 Task: Find connections with filter location Remagen with filter topic #Careerwith filter profile language Potuguese with filter current company YASH Technologies with filter school New Era High School with filter industry Environmental Services with filter service category Headshot Photography with filter keywords title President
Action: Mouse moved to (330, 267)
Screenshot: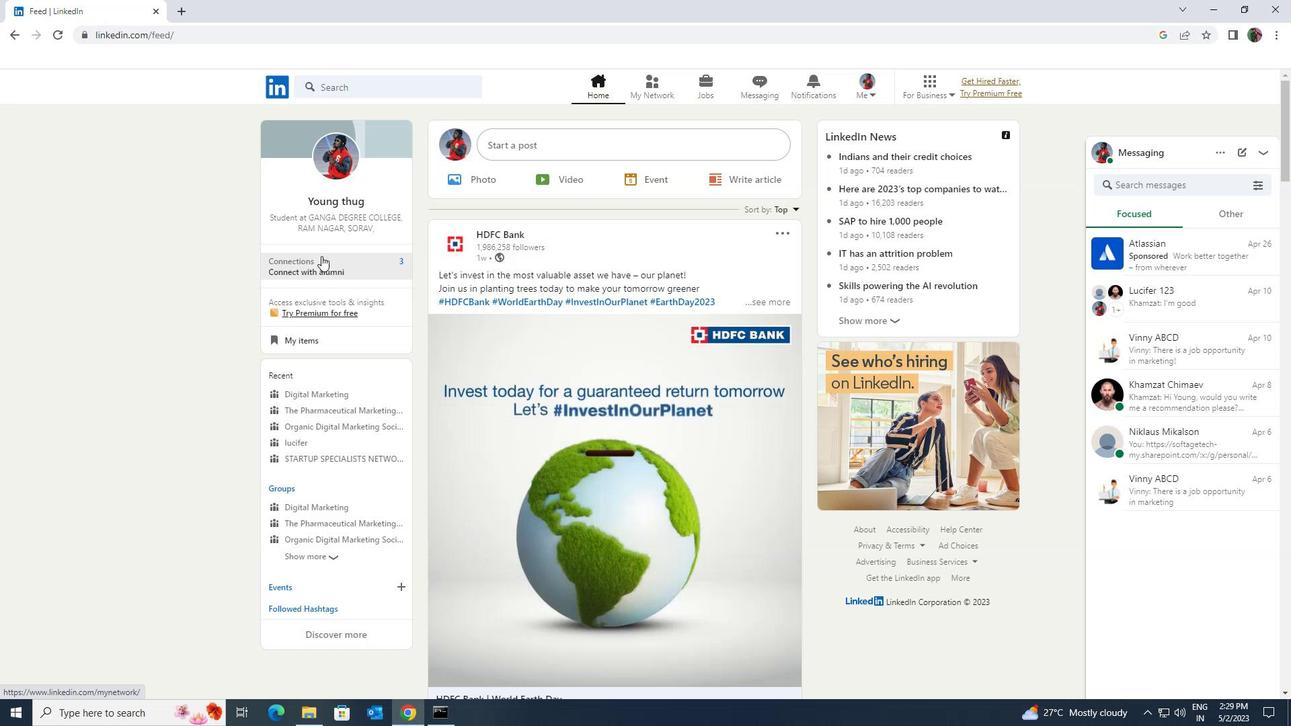 
Action: Mouse pressed left at (330, 267)
Screenshot: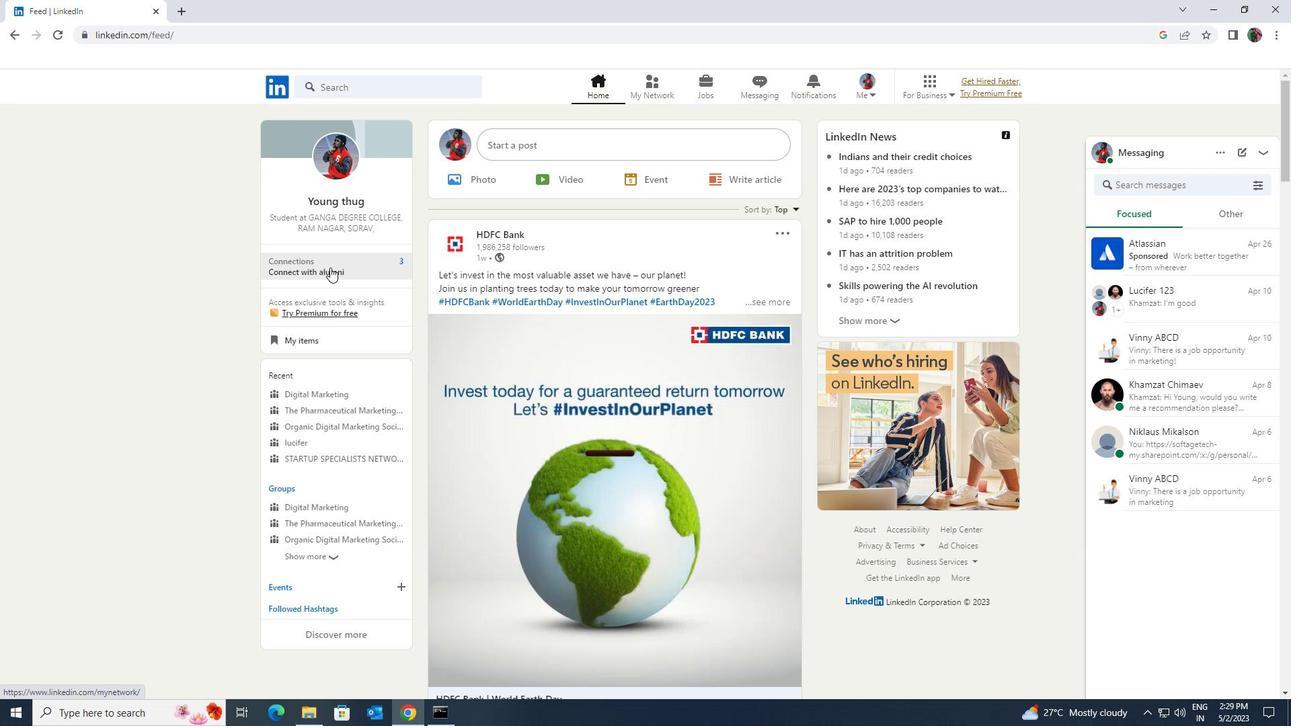 
Action: Mouse moved to (347, 162)
Screenshot: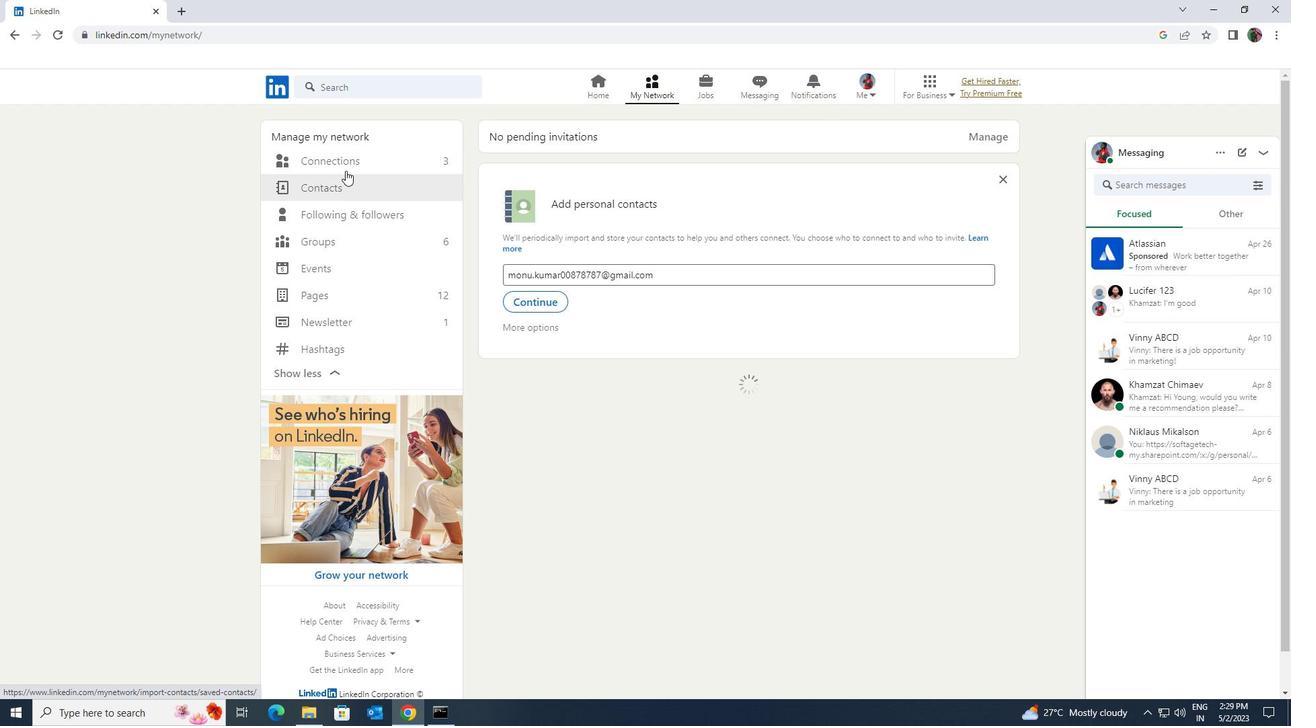 
Action: Mouse pressed left at (347, 162)
Screenshot: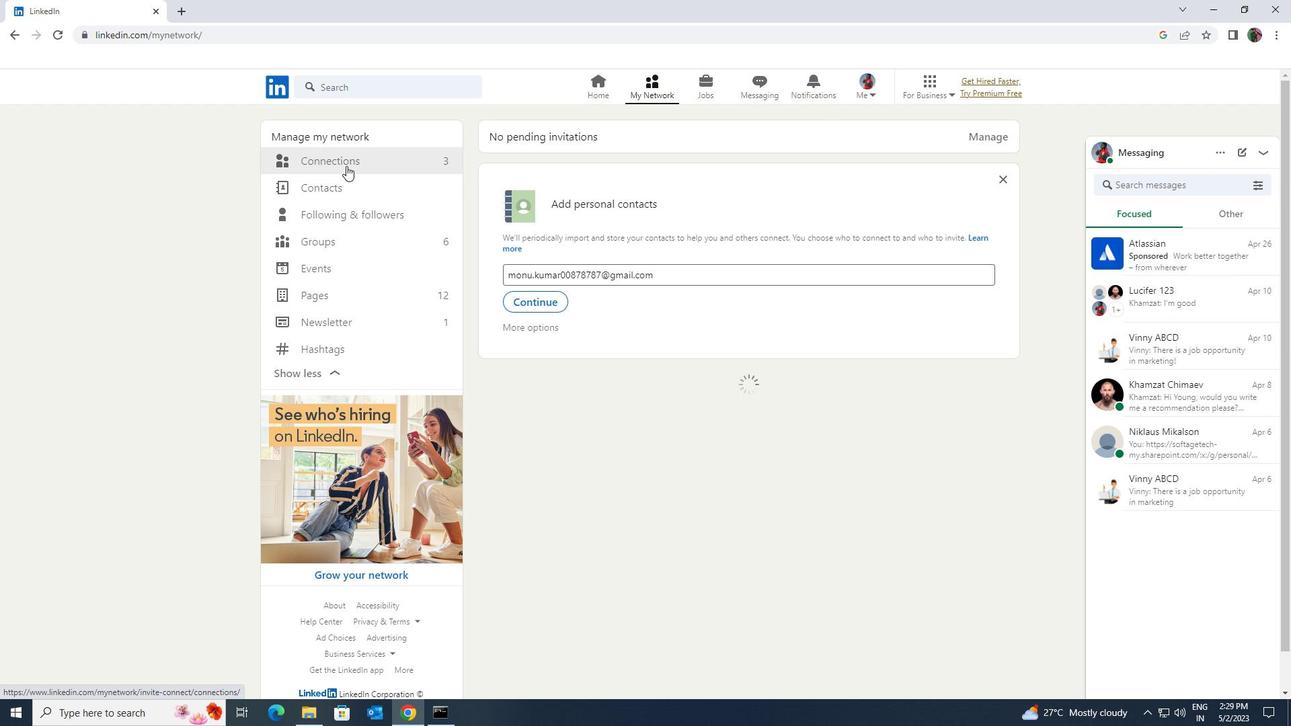 
Action: Mouse moved to (725, 162)
Screenshot: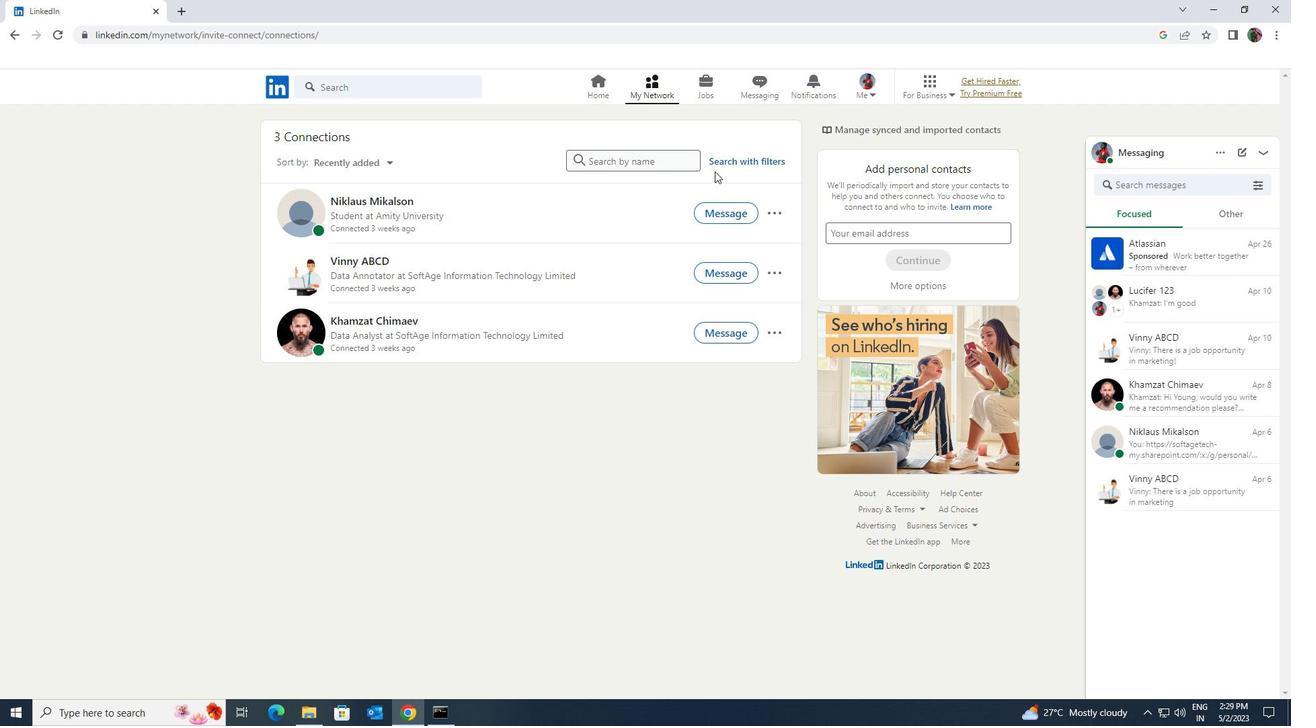 
Action: Mouse pressed left at (725, 162)
Screenshot: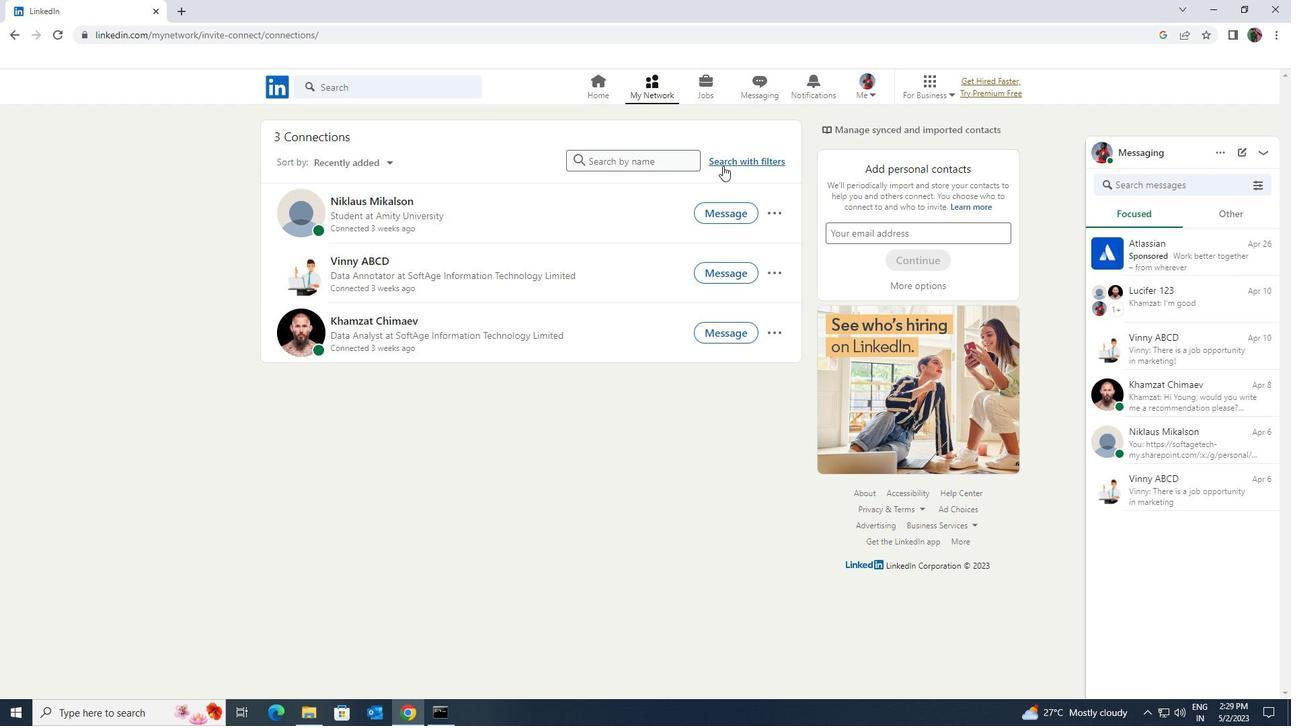 
Action: Mouse moved to (684, 123)
Screenshot: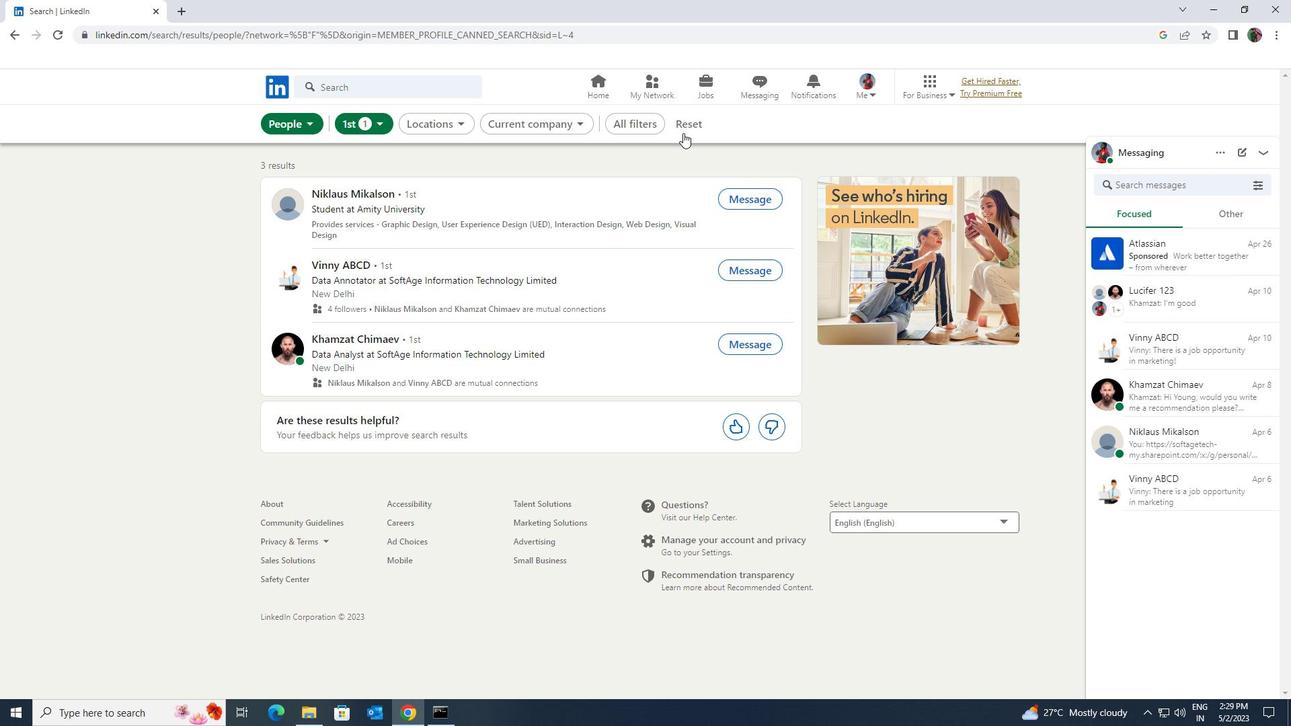 
Action: Mouse pressed left at (684, 123)
Screenshot: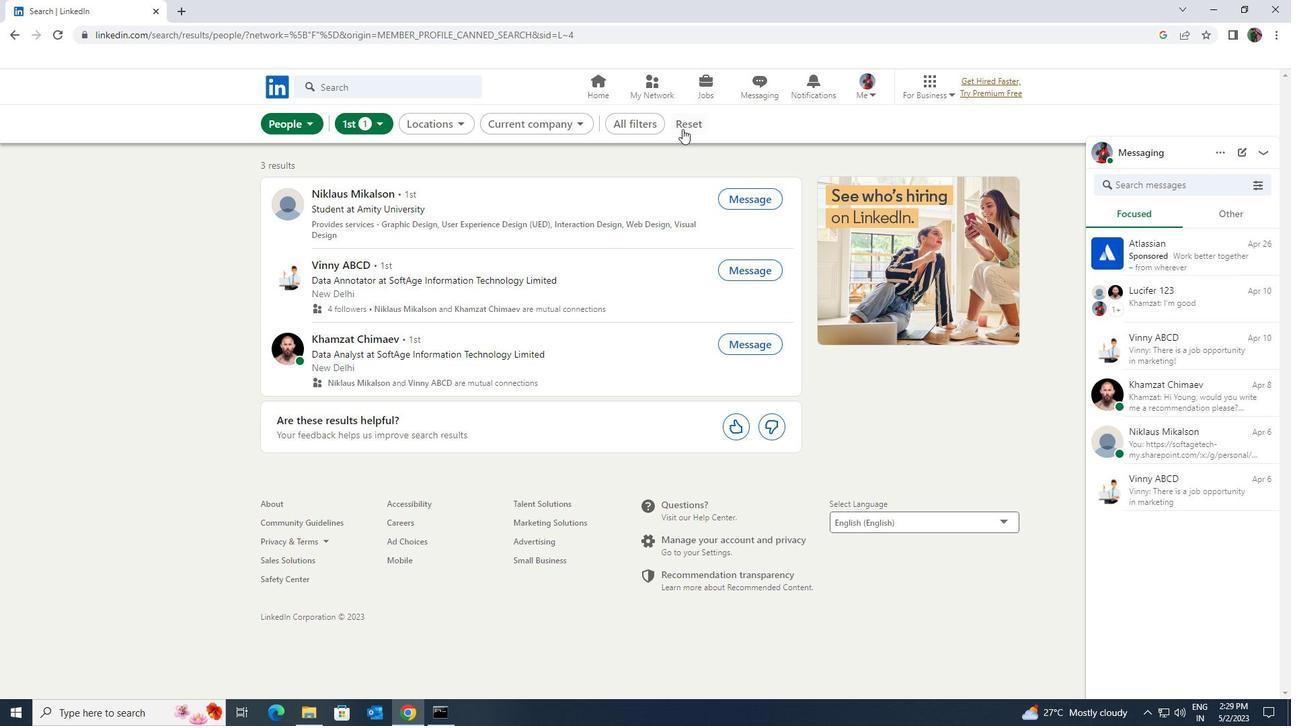 
Action: Mouse moved to (678, 122)
Screenshot: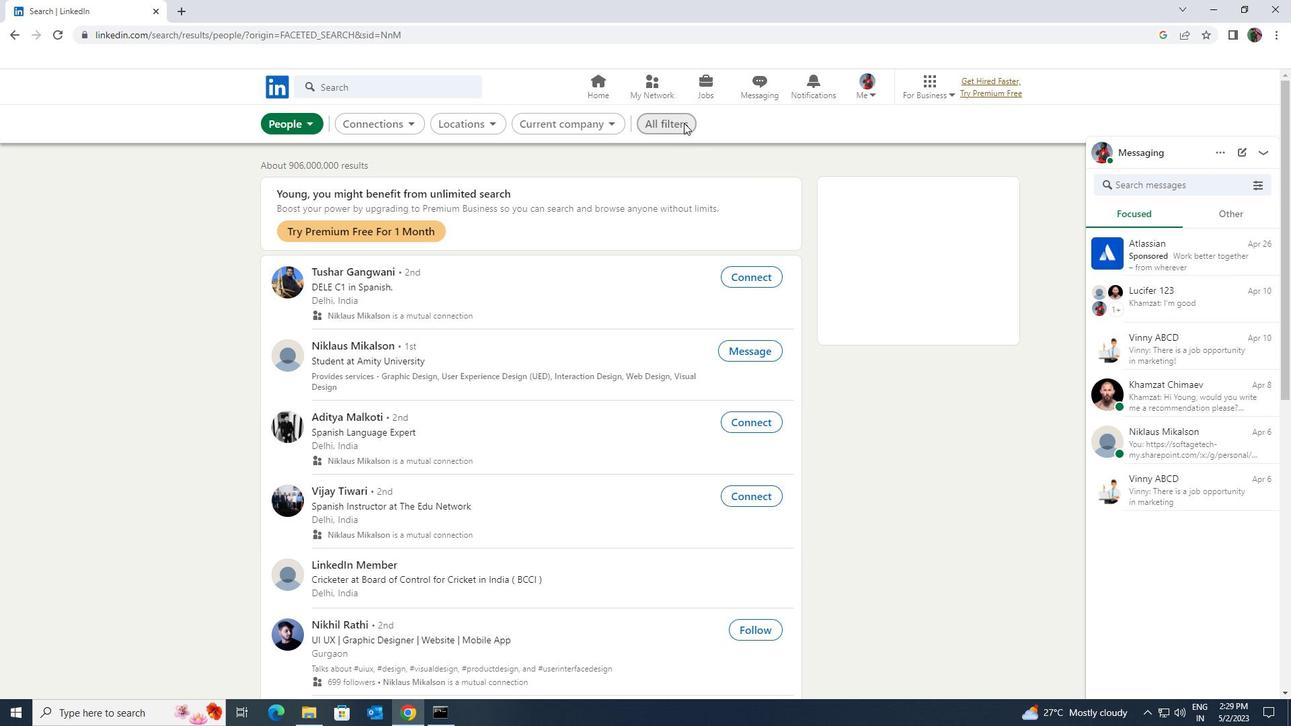 
Action: Mouse pressed left at (678, 122)
Screenshot: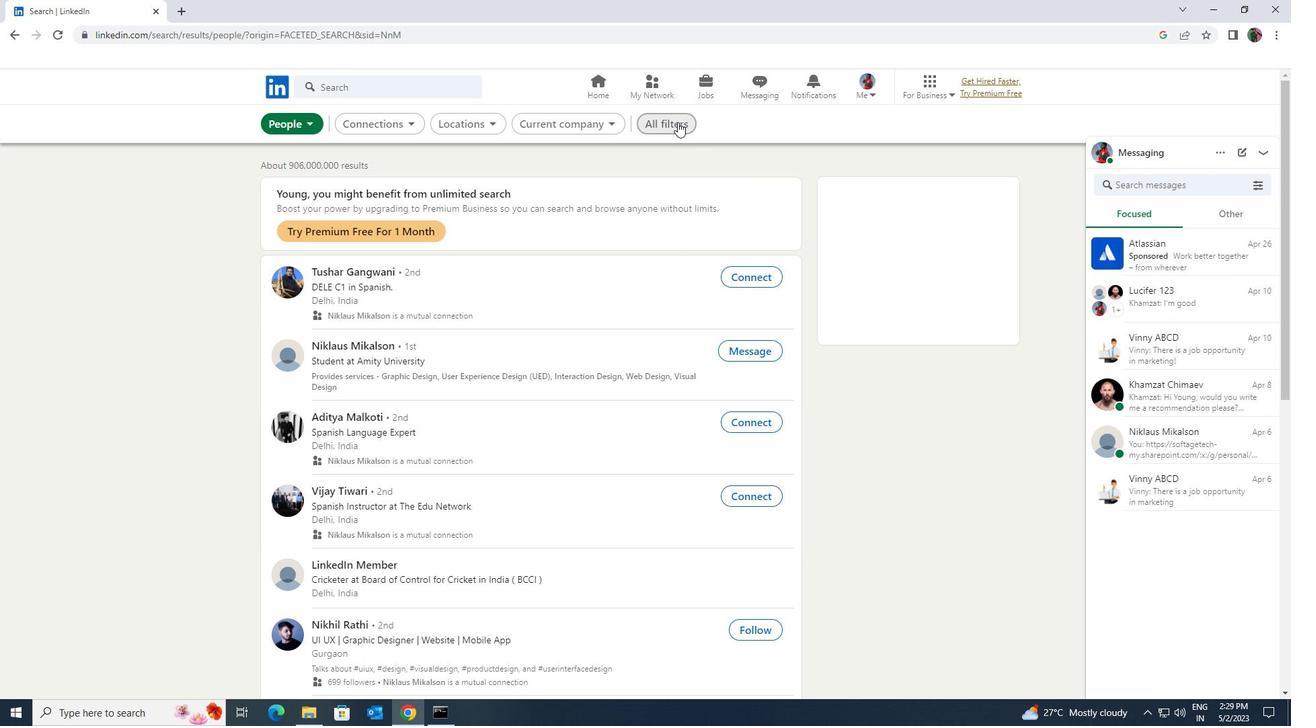 
Action: Mouse moved to (1115, 530)
Screenshot: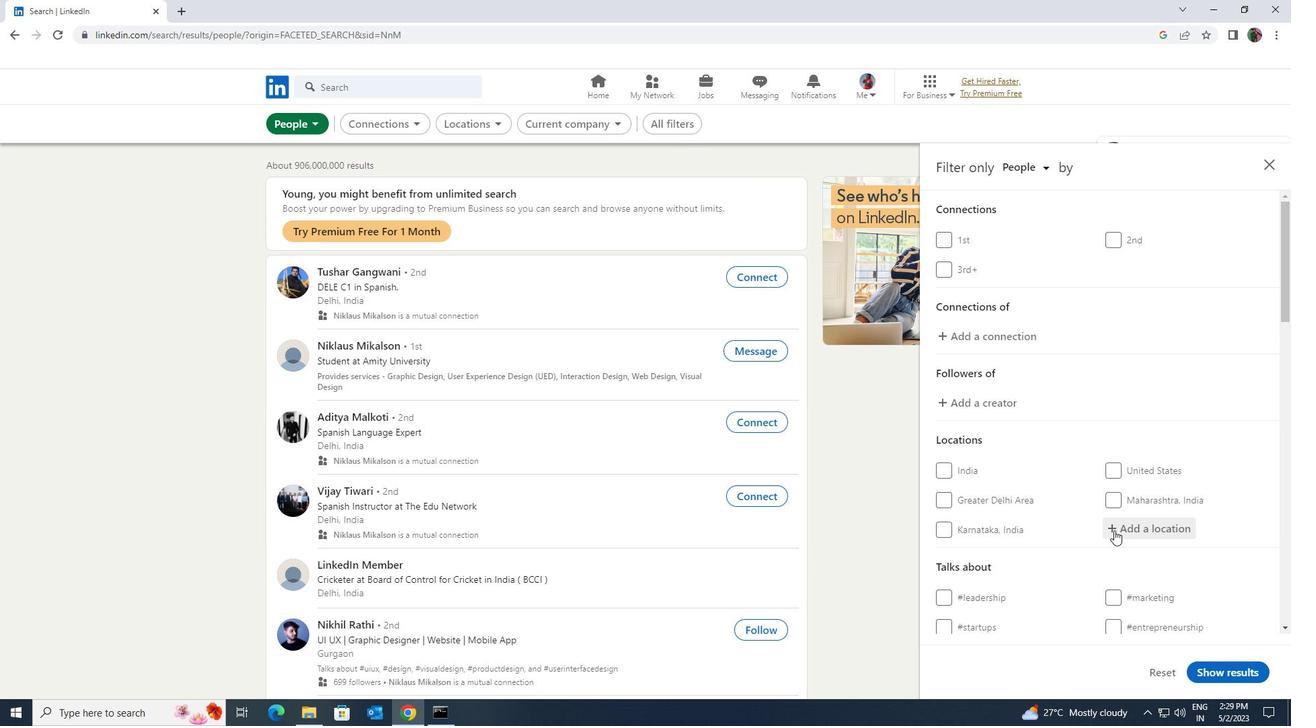 
Action: Mouse pressed left at (1115, 530)
Screenshot: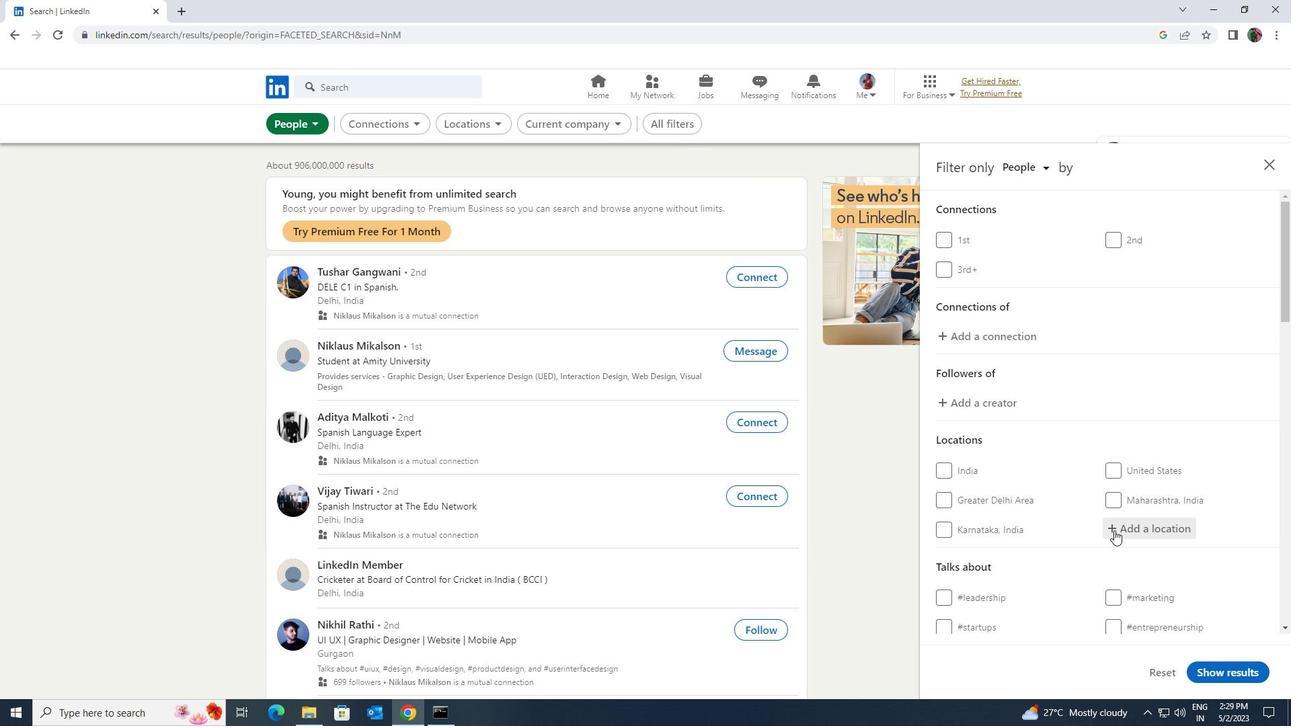 
Action: Key pressed <Key.shift>REMAGEN
Screenshot: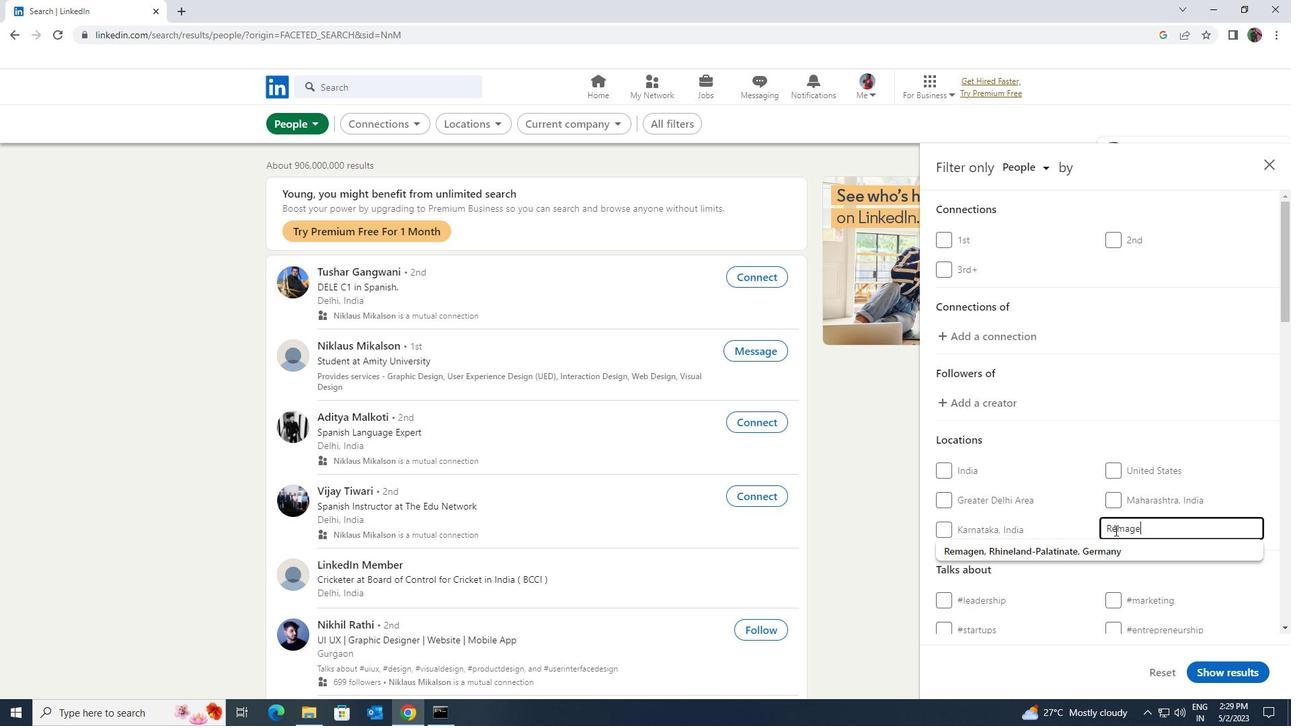 
Action: Mouse moved to (1100, 551)
Screenshot: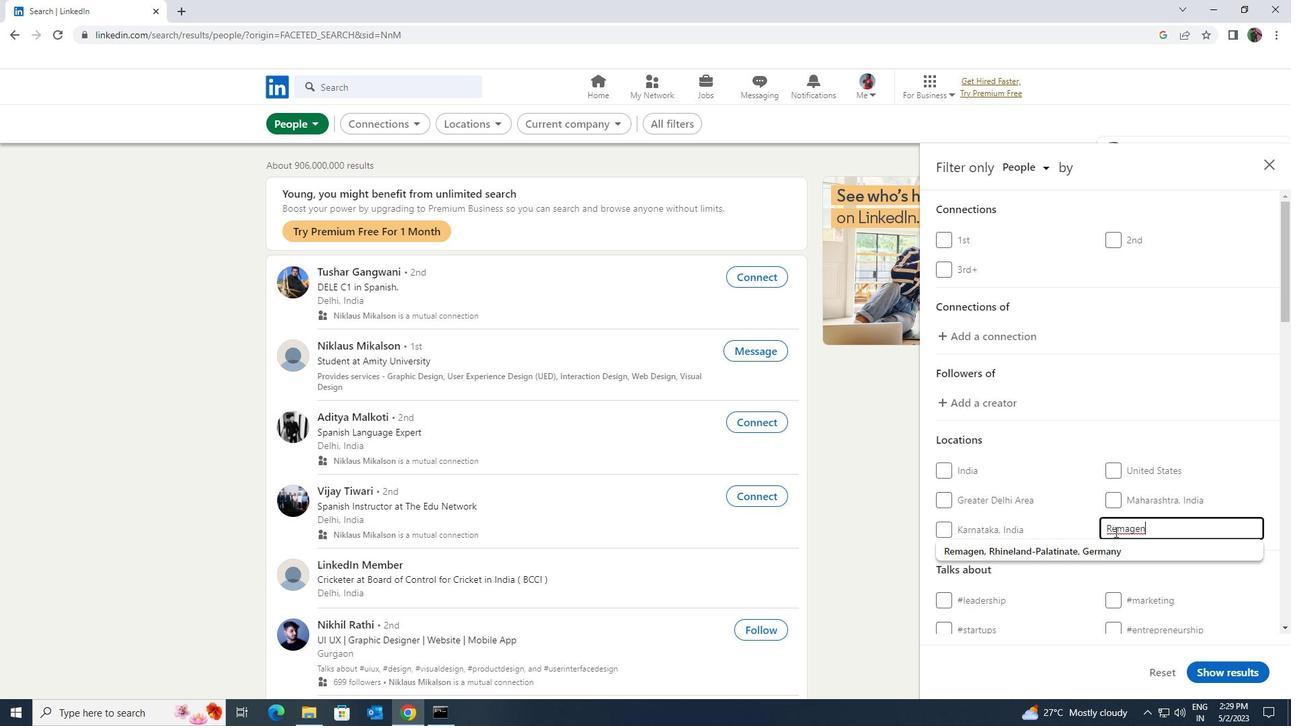 
Action: Mouse pressed left at (1100, 551)
Screenshot: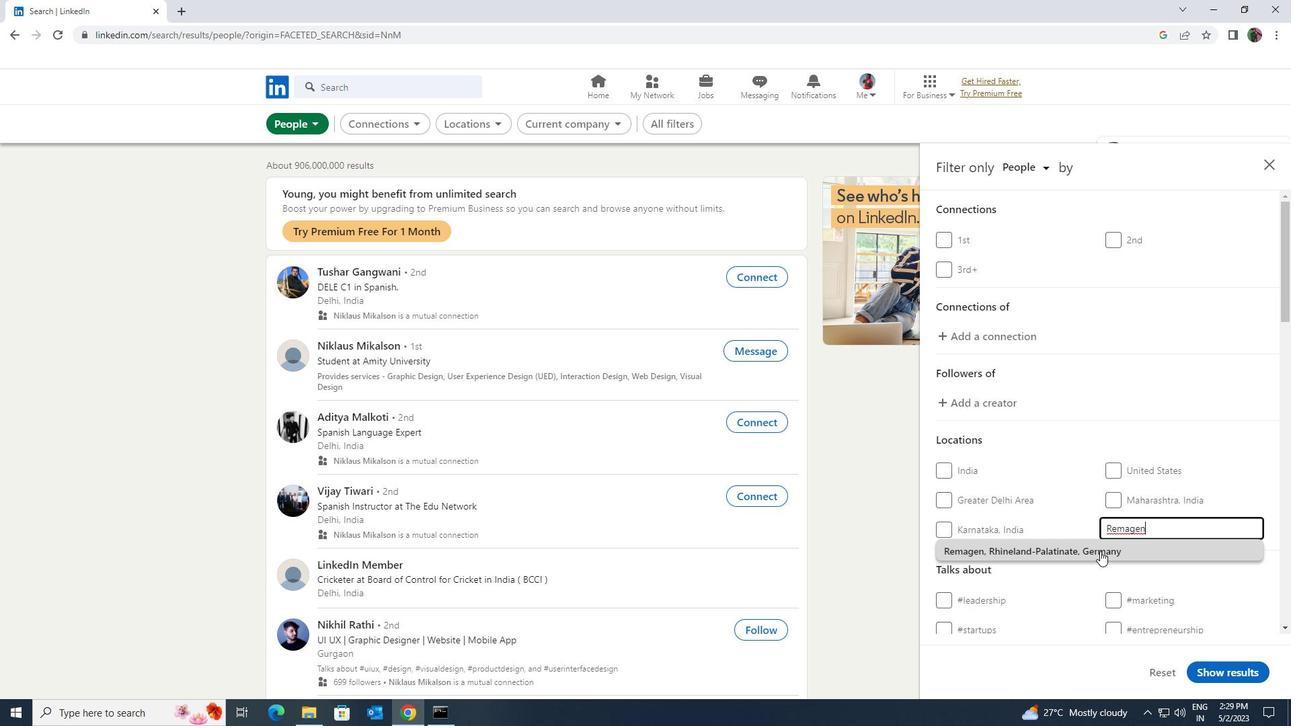 
Action: Mouse moved to (1101, 543)
Screenshot: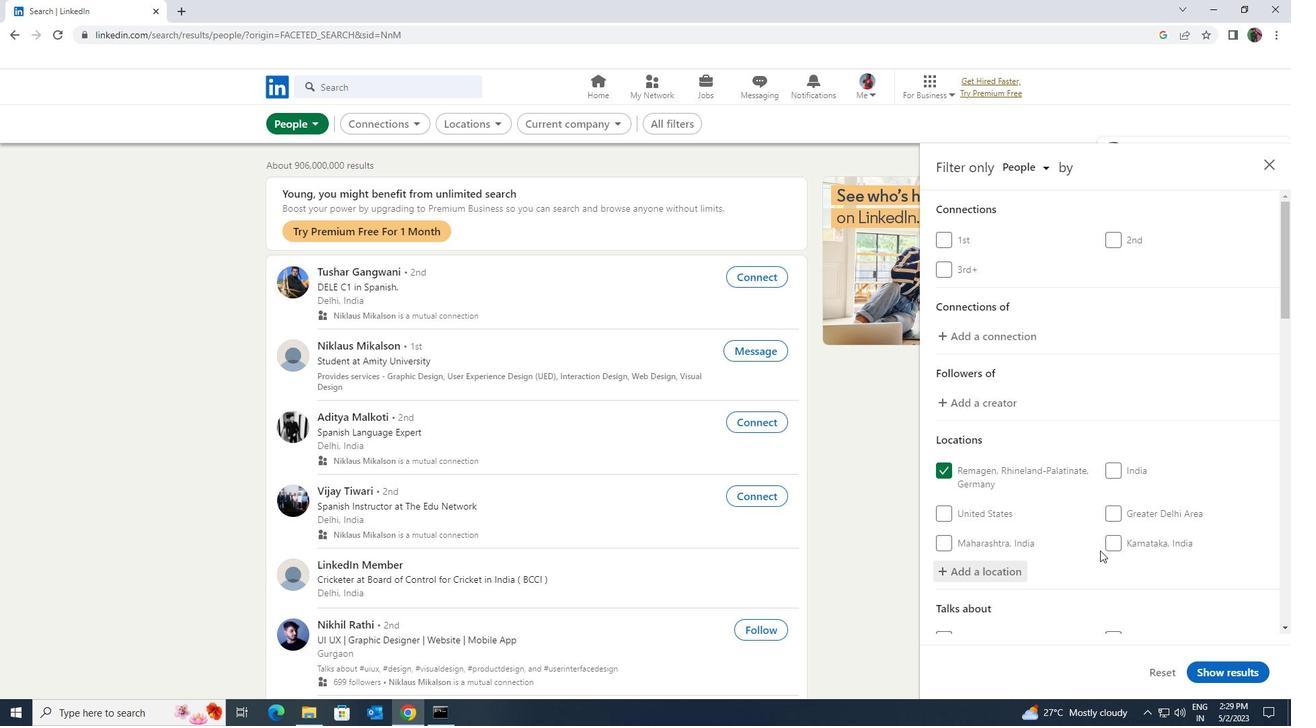
Action: Mouse scrolled (1101, 542) with delta (0, 0)
Screenshot: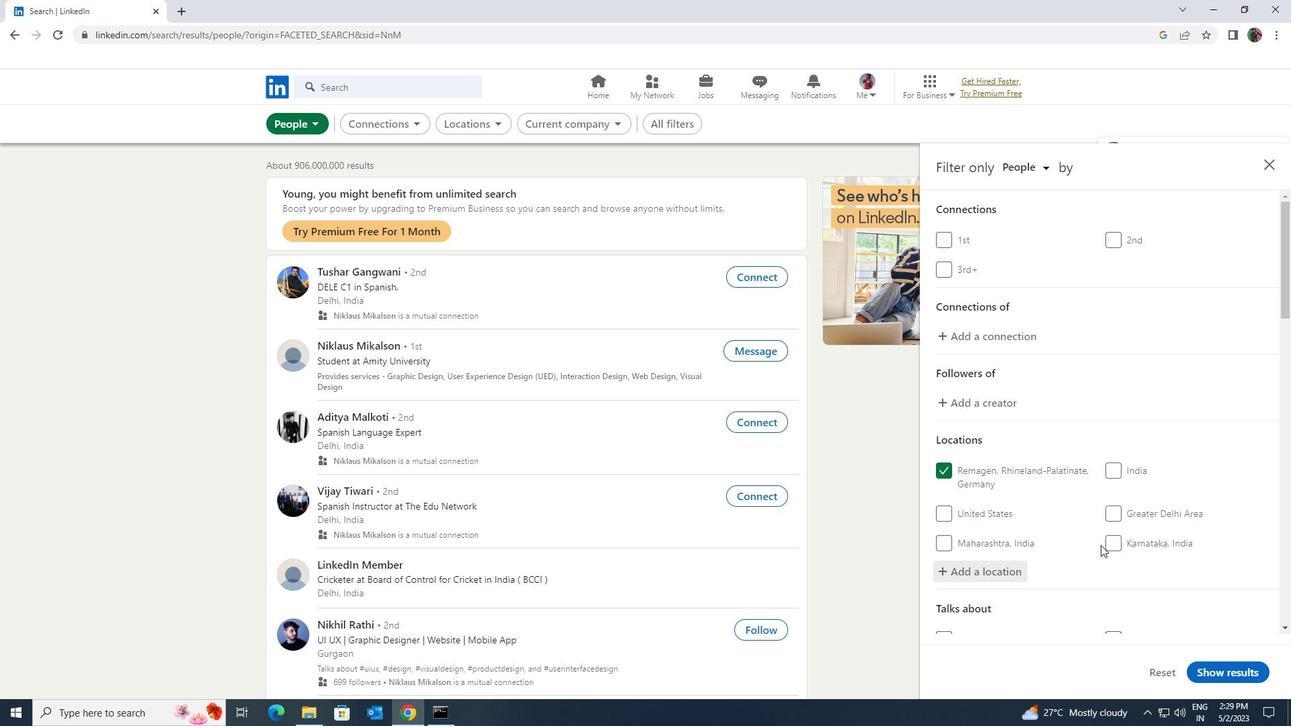 
Action: Mouse scrolled (1101, 542) with delta (0, 0)
Screenshot: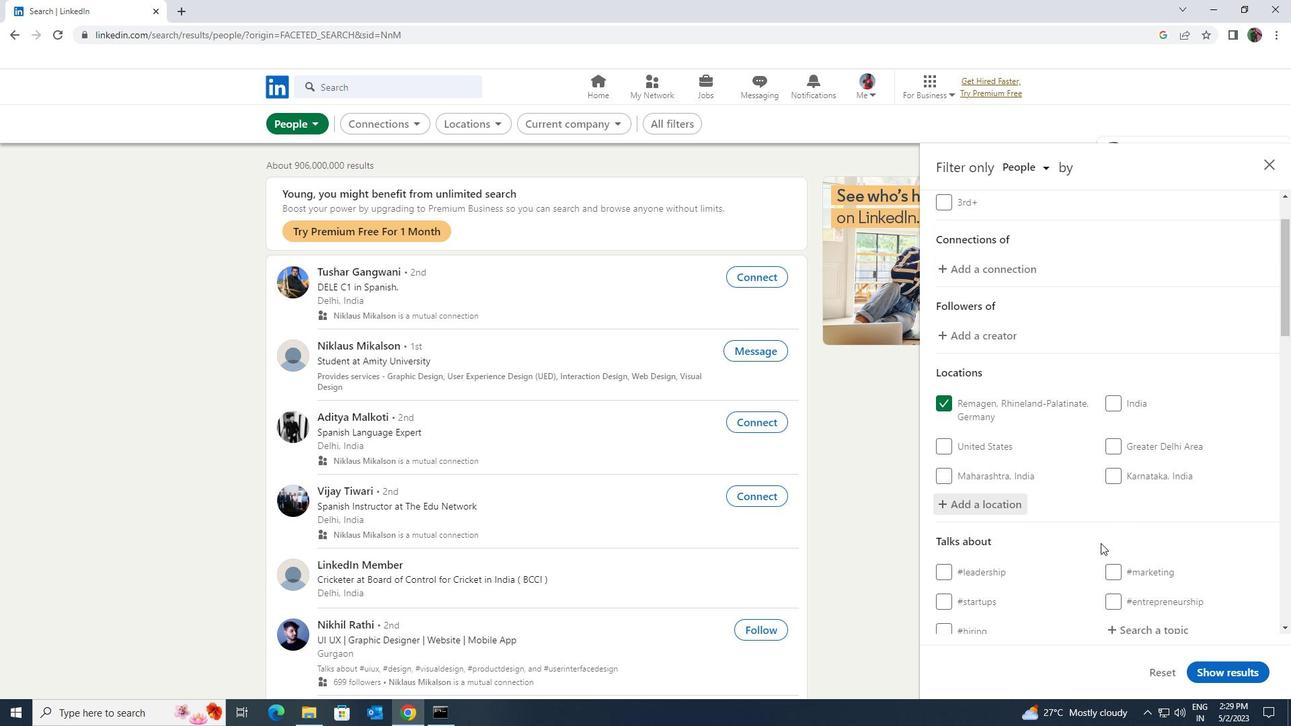 
Action: Mouse moved to (1114, 557)
Screenshot: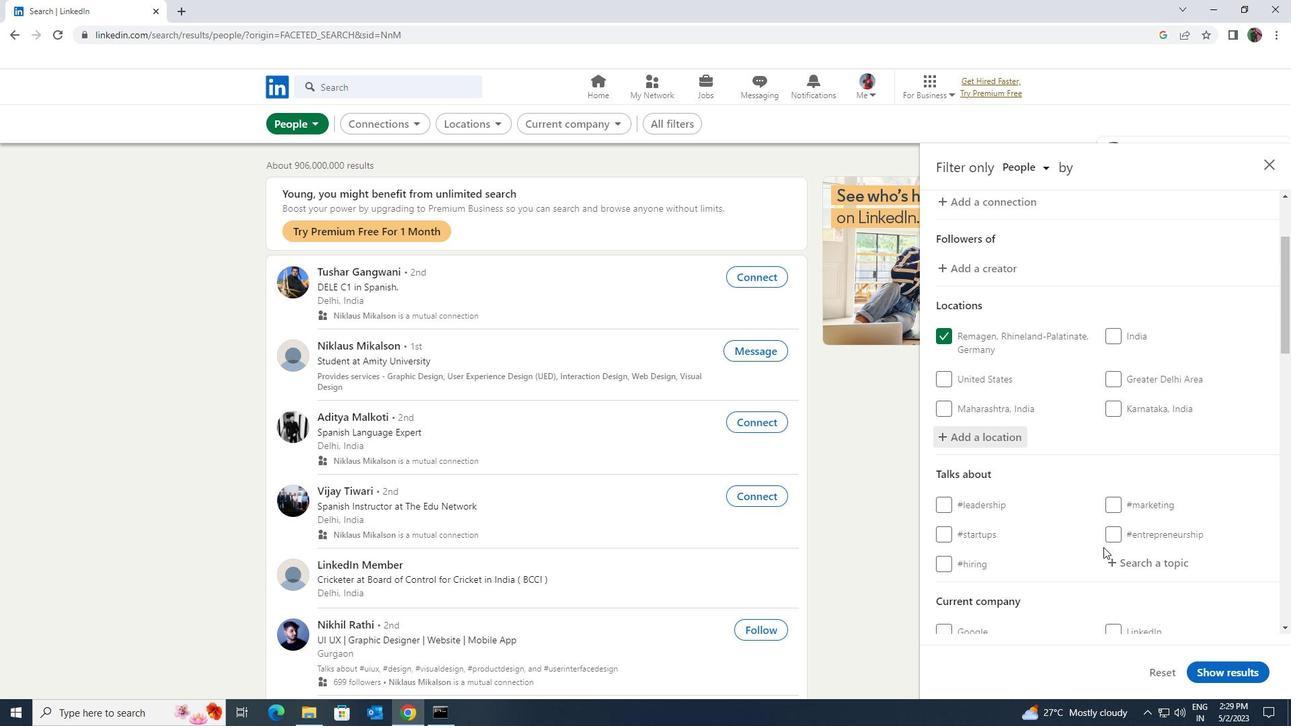 
Action: Mouse pressed left at (1114, 557)
Screenshot: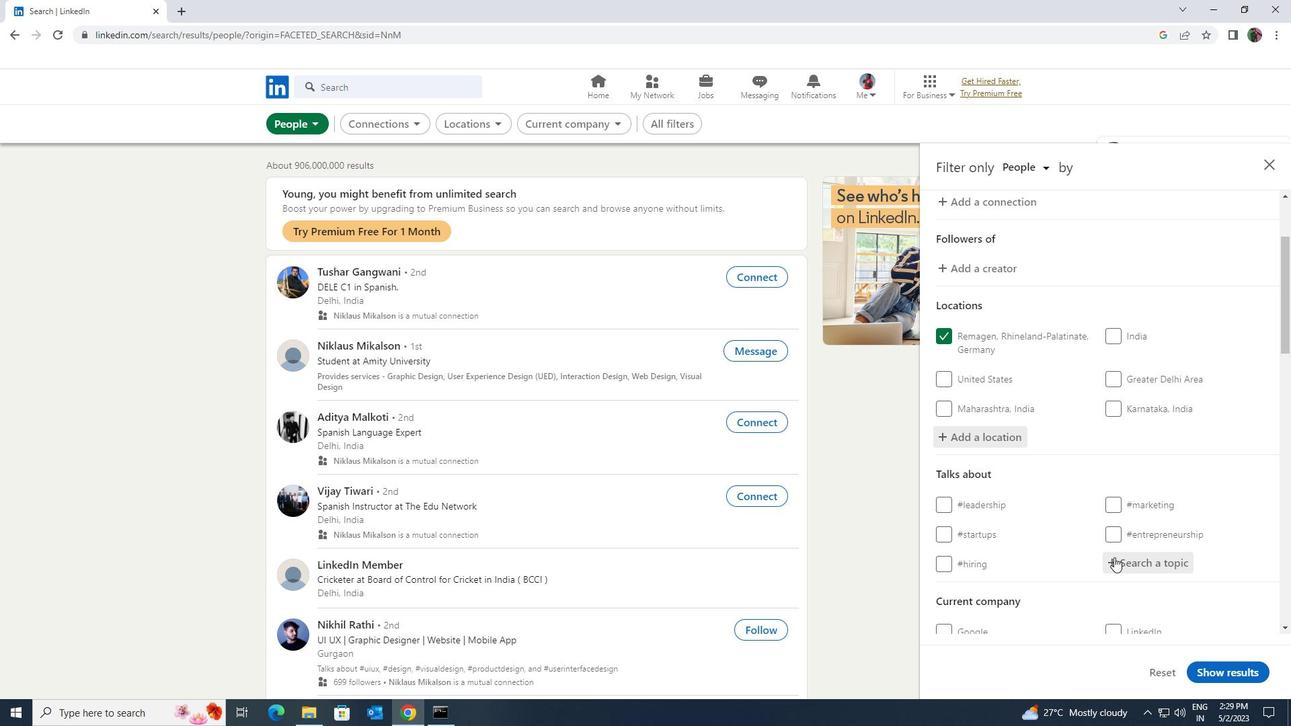 
Action: Key pressed <Key.shift>CARR<Key.backspace>EER
Screenshot: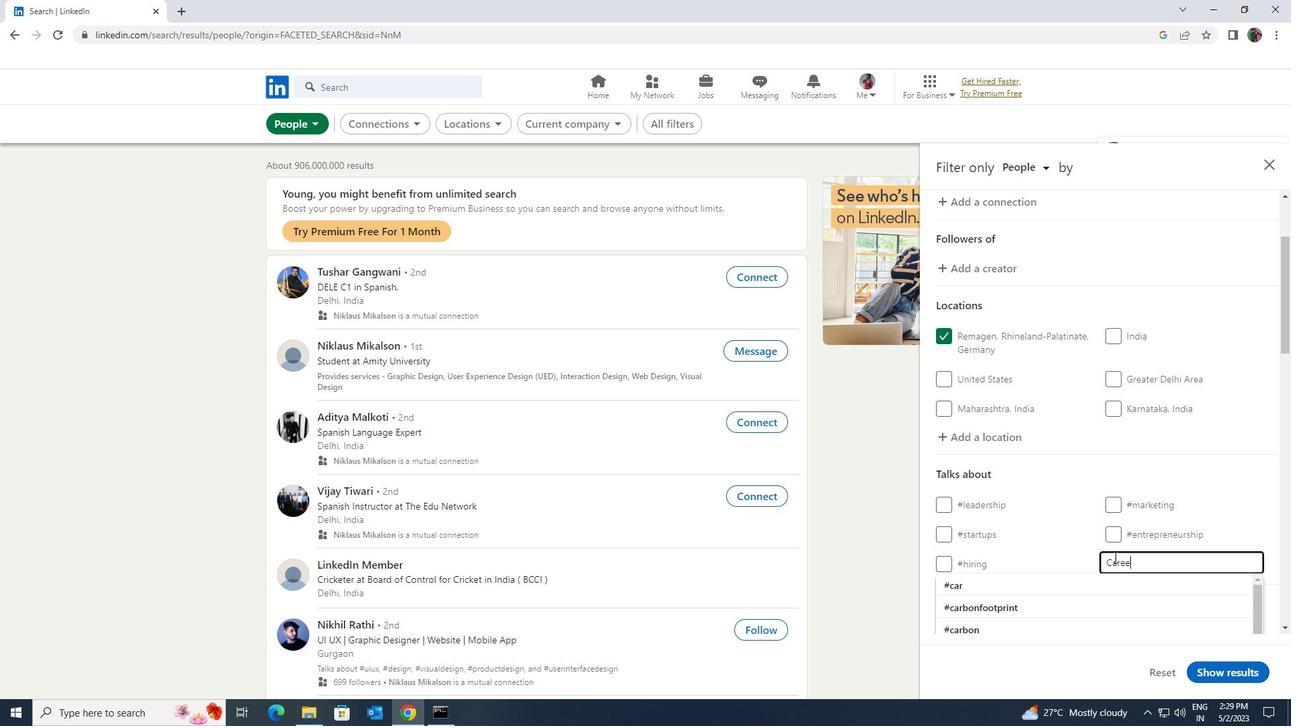 
Action: Mouse moved to (1108, 580)
Screenshot: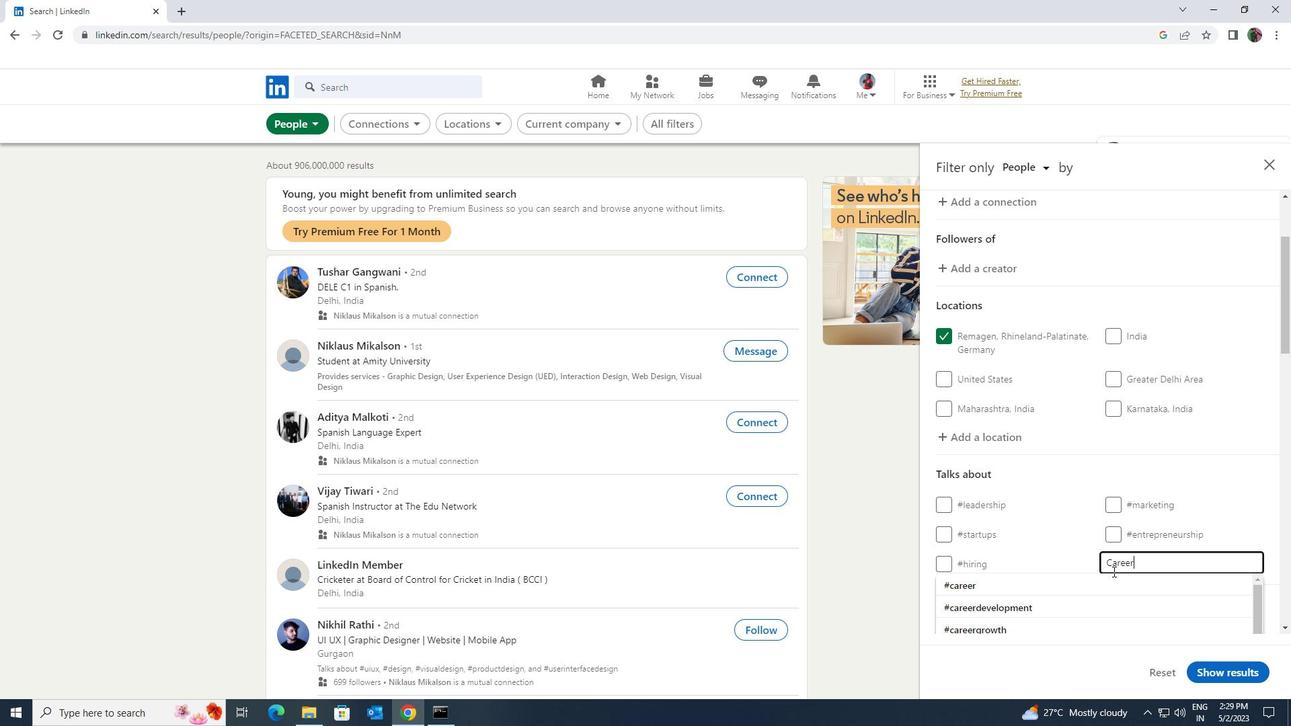 
Action: Mouse pressed left at (1108, 580)
Screenshot: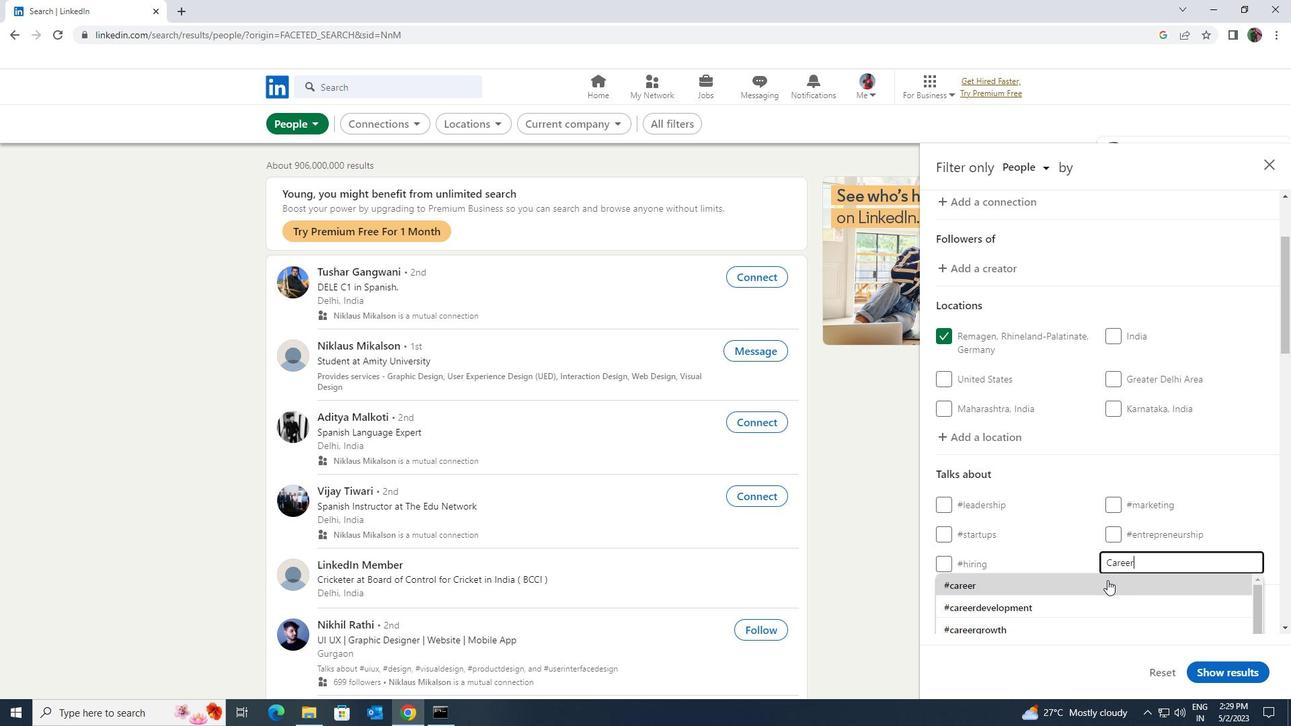 
Action: Mouse moved to (1101, 579)
Screenshot: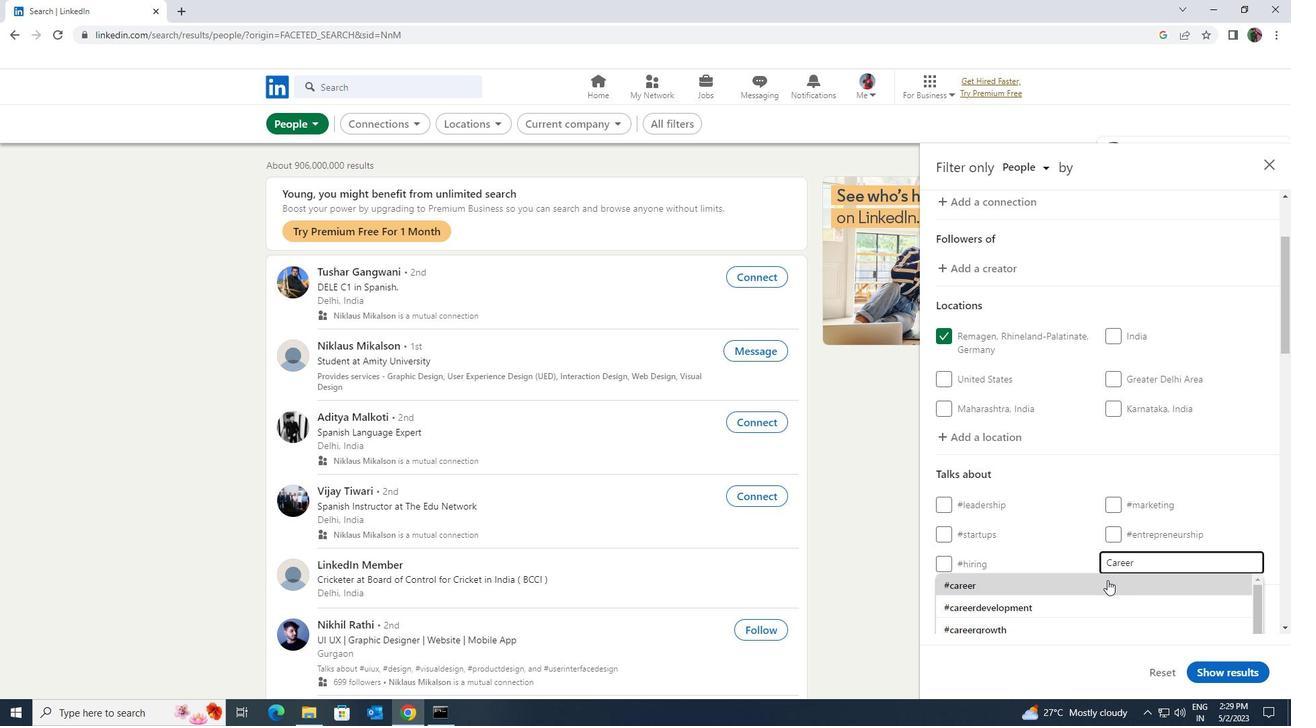 
Action: Mouse scrolled (1101, 578) with delta (0, 0)
Screenshot: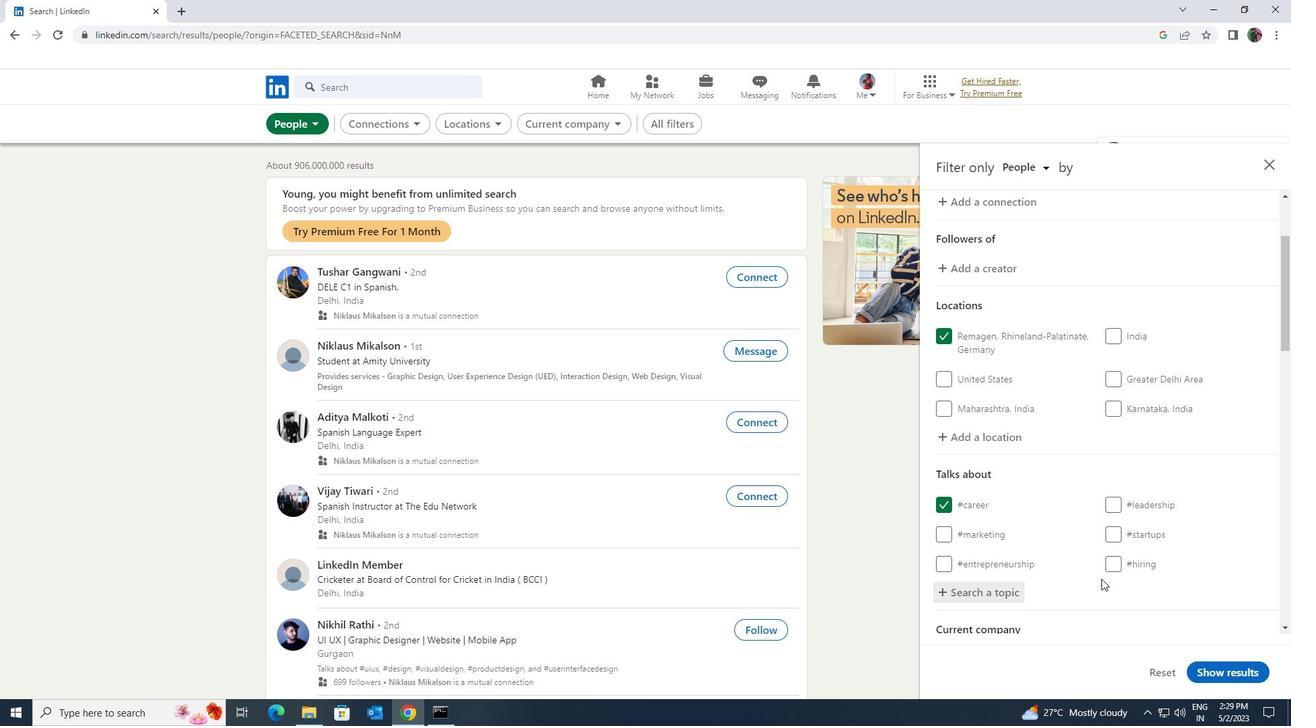 
Action: Mouse scrolled (1101, 578) with delta (0, 0)
Screenshot: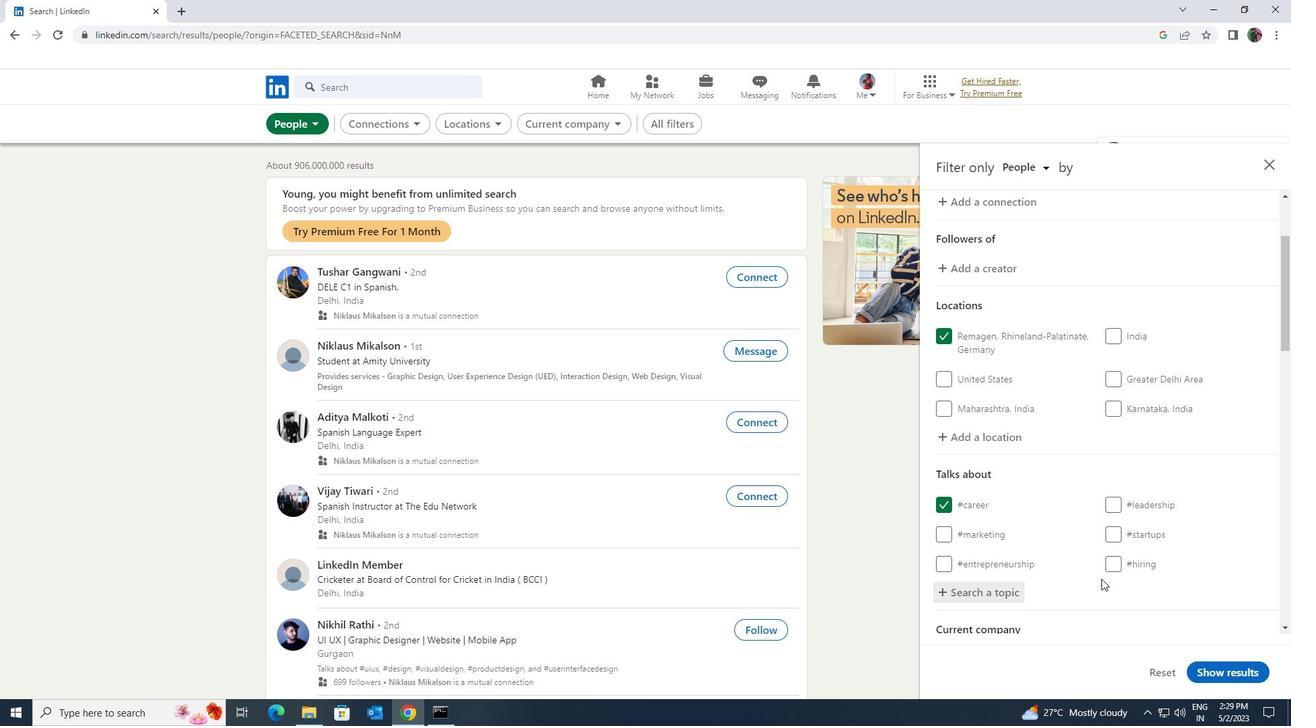 
Action: Mouse scrolled (1101, 578) with delta (0, 0)
Screenshot: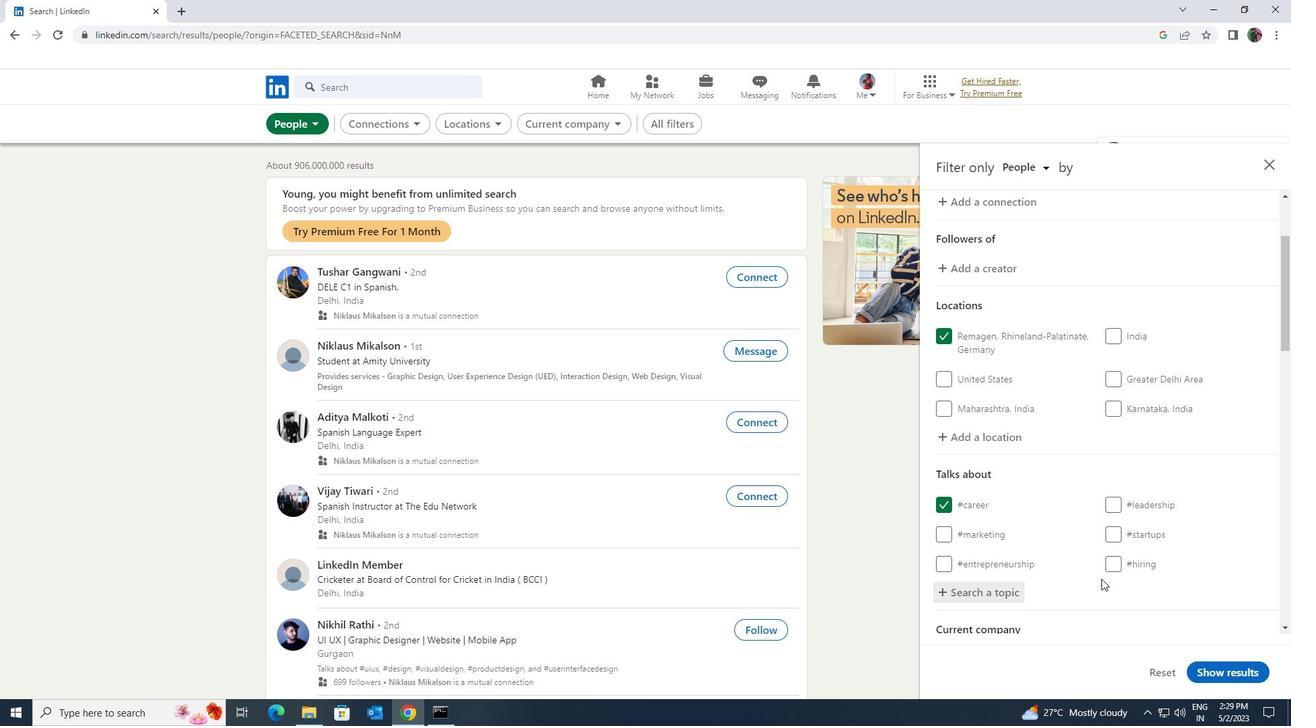 
Action: Mouse scrolled (1101, 578) with delta (0, 0)
Screenshot: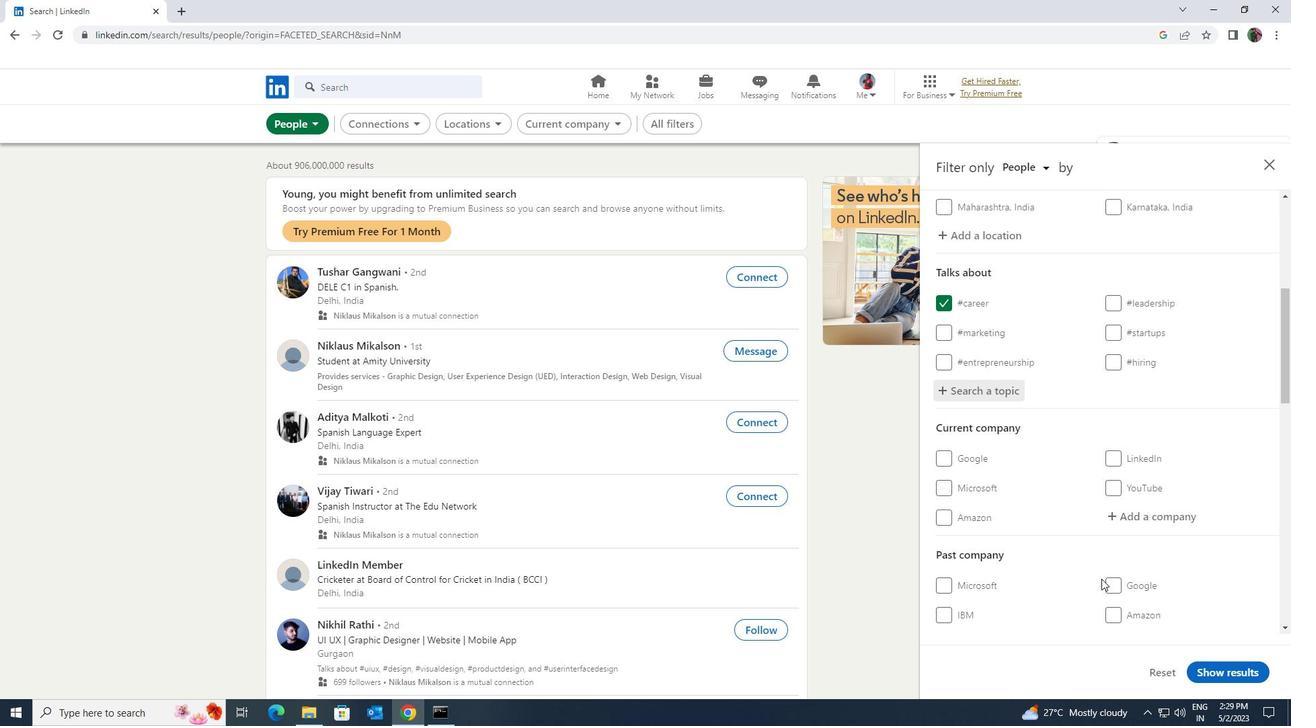 
Action: Mouse scrolled (1101, 578) with delta (0, 0)
Screenshot: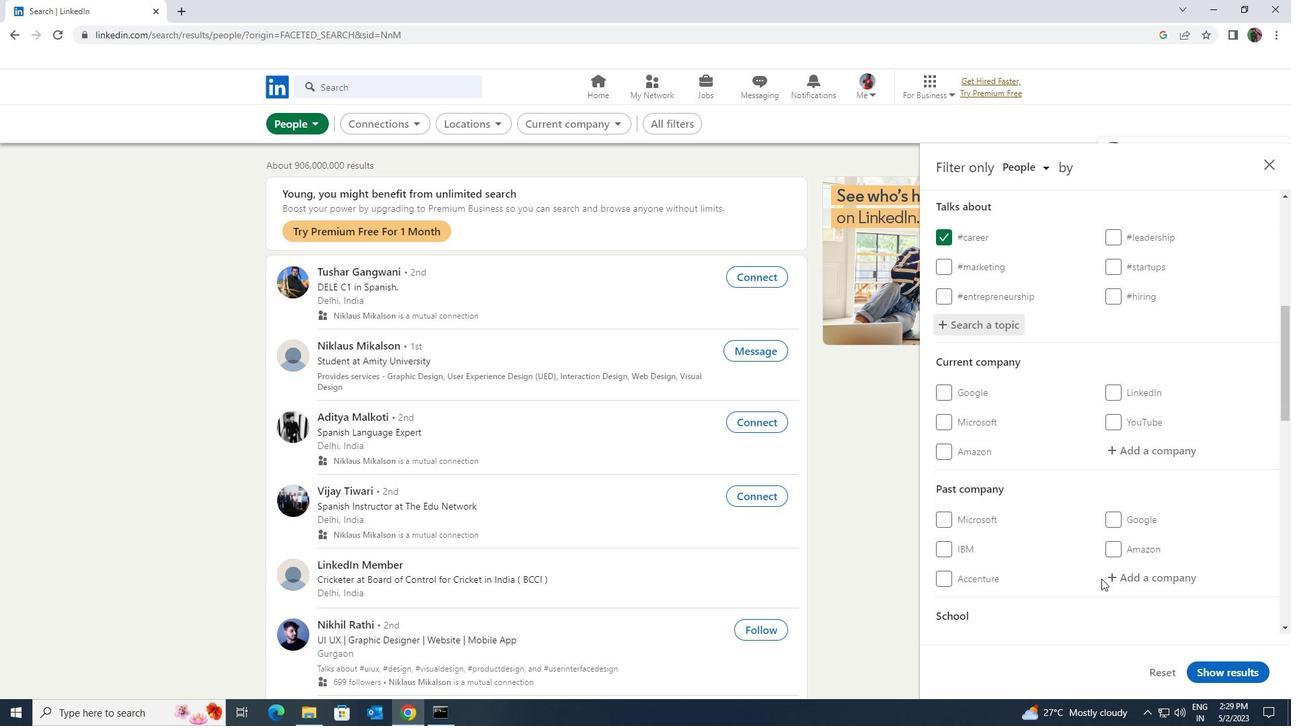 
Action: Mouse scrolled (1101, 578) with delta (0, 0)
Screenshot: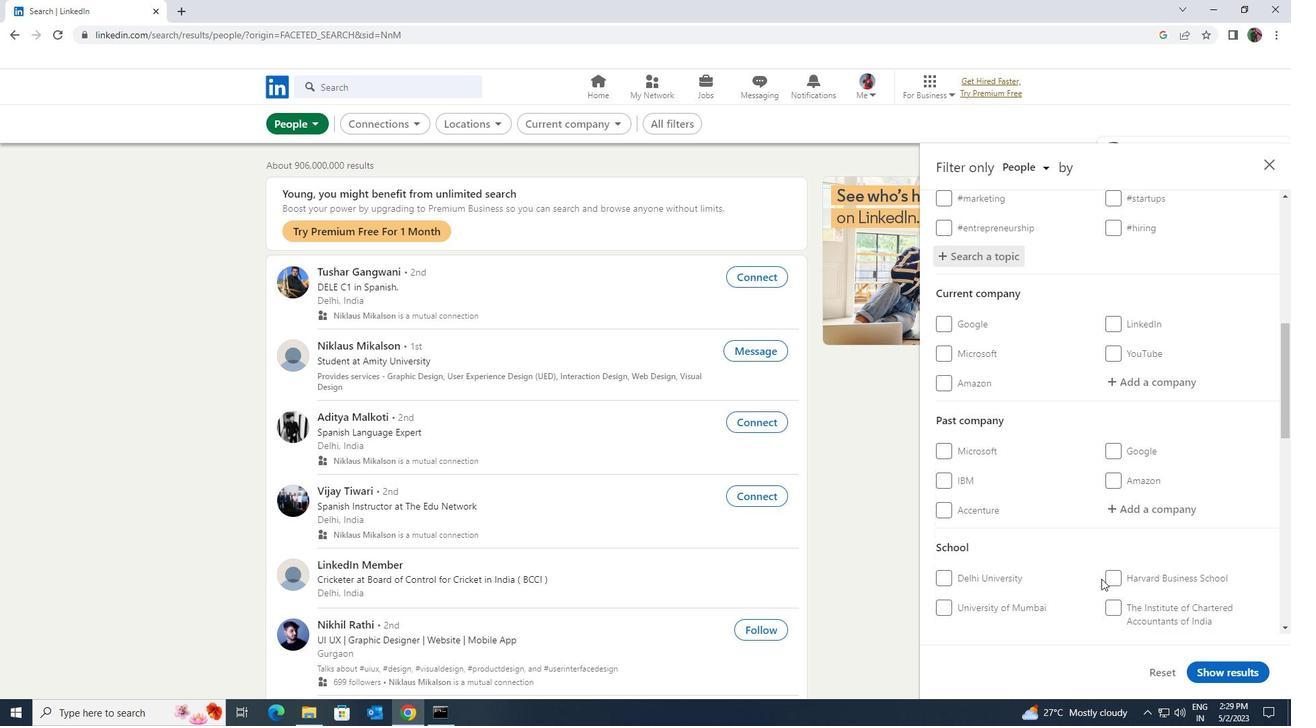 
Action: Mouse scrolled (1101, 578) with delta (0, 0)
Screenshot: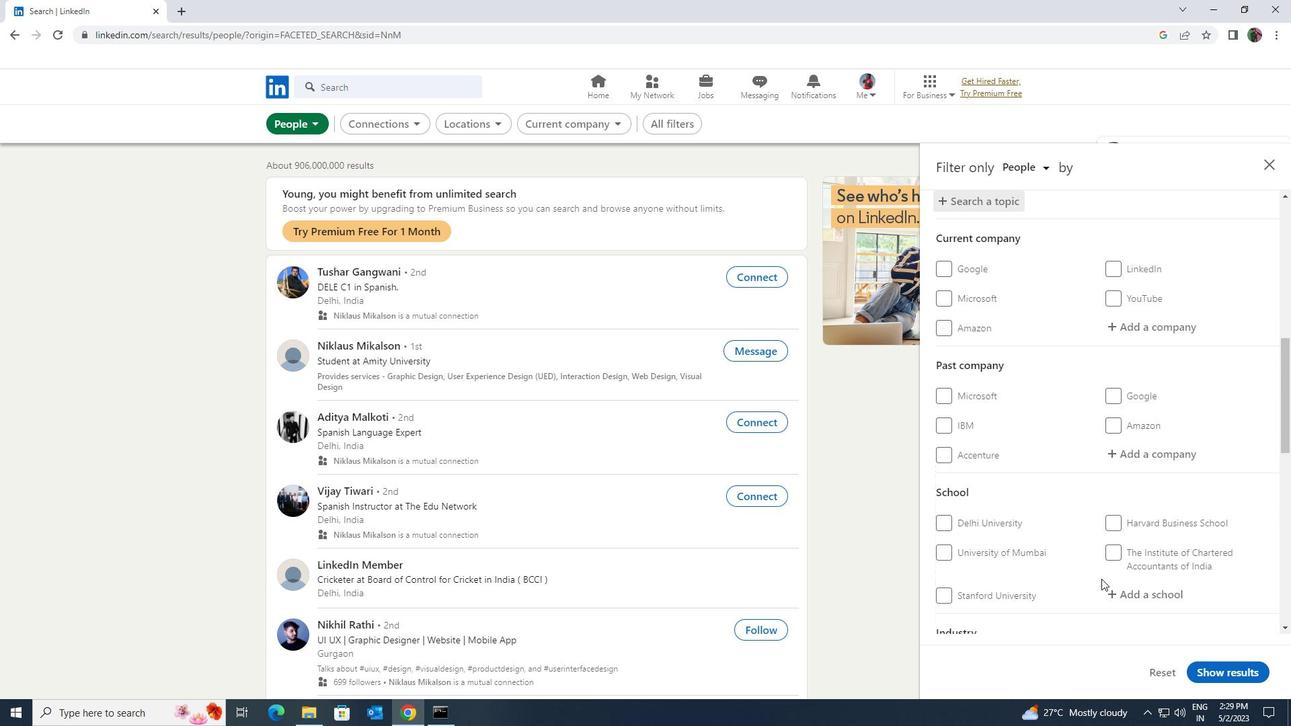 
Action: Mouse scrolled (1101, 578) with delta (0, 0)
Screenshot: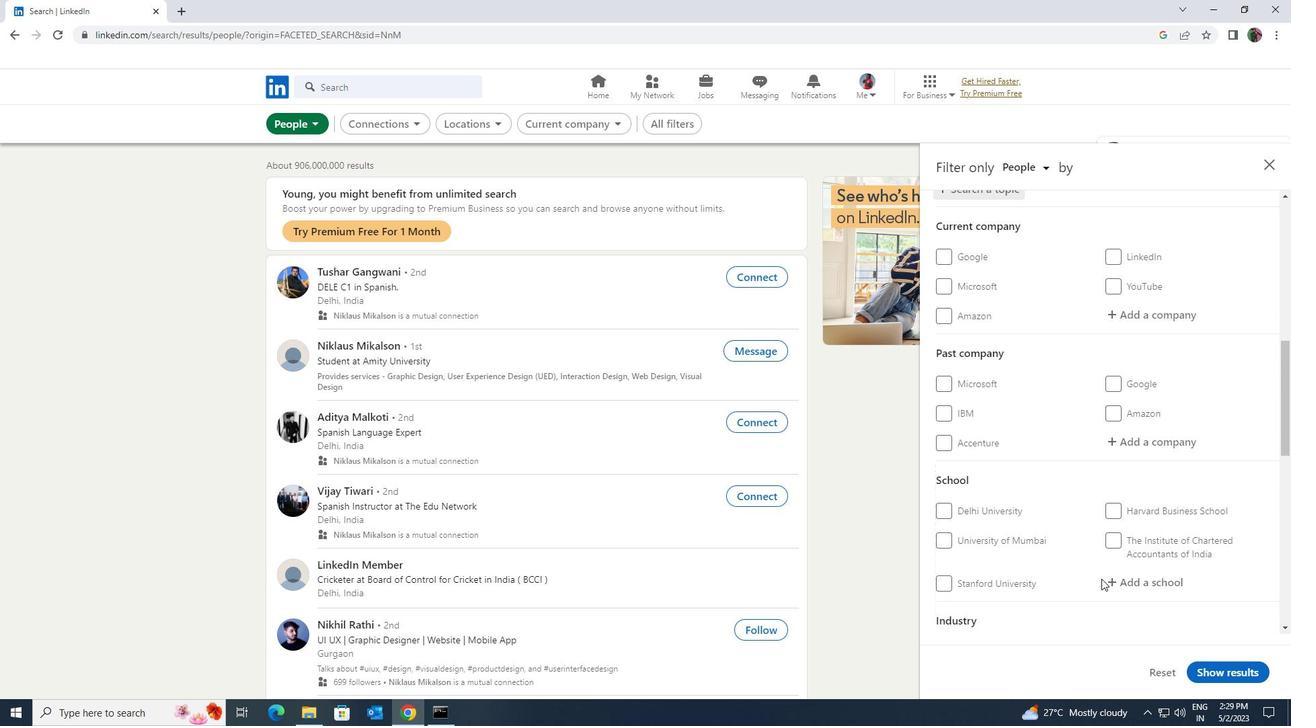 
Action: Mouse scrolled (1101, 578) with delta (0, 0)
Screenshot: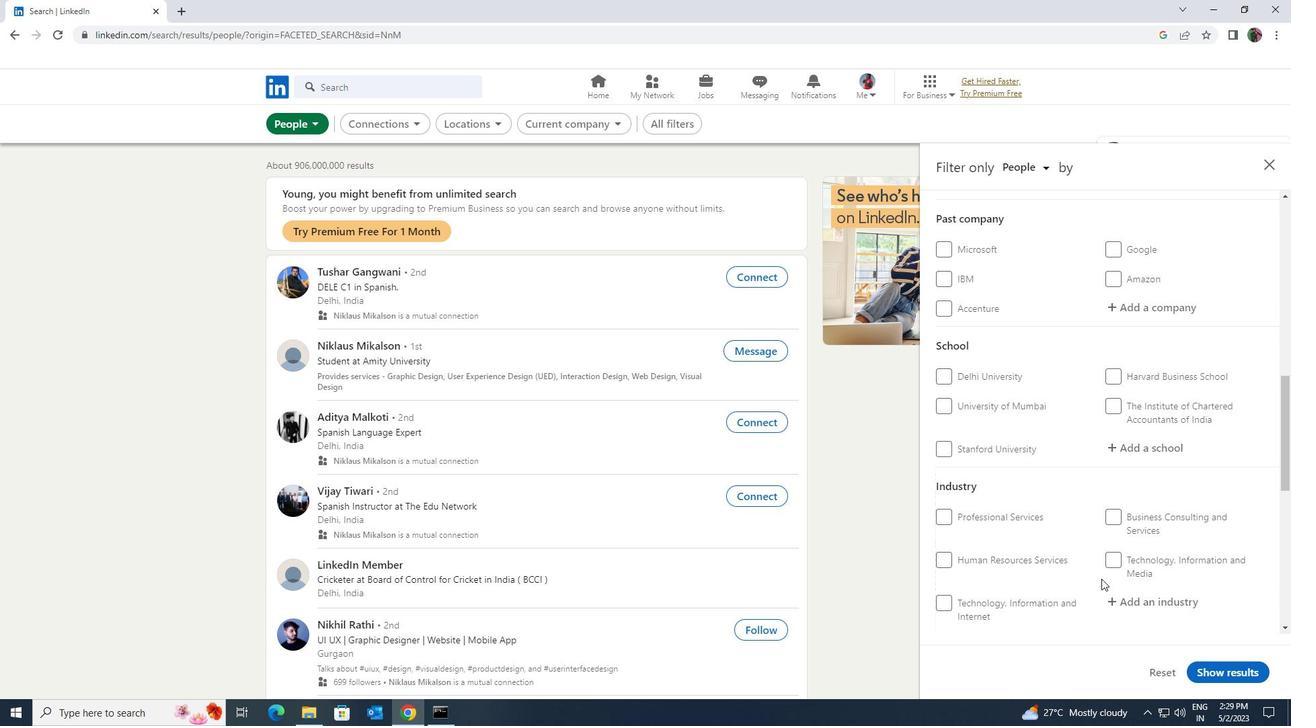 
Action: Mouse scrolled (1101, 578) with delta (0, 0)
Screenshot: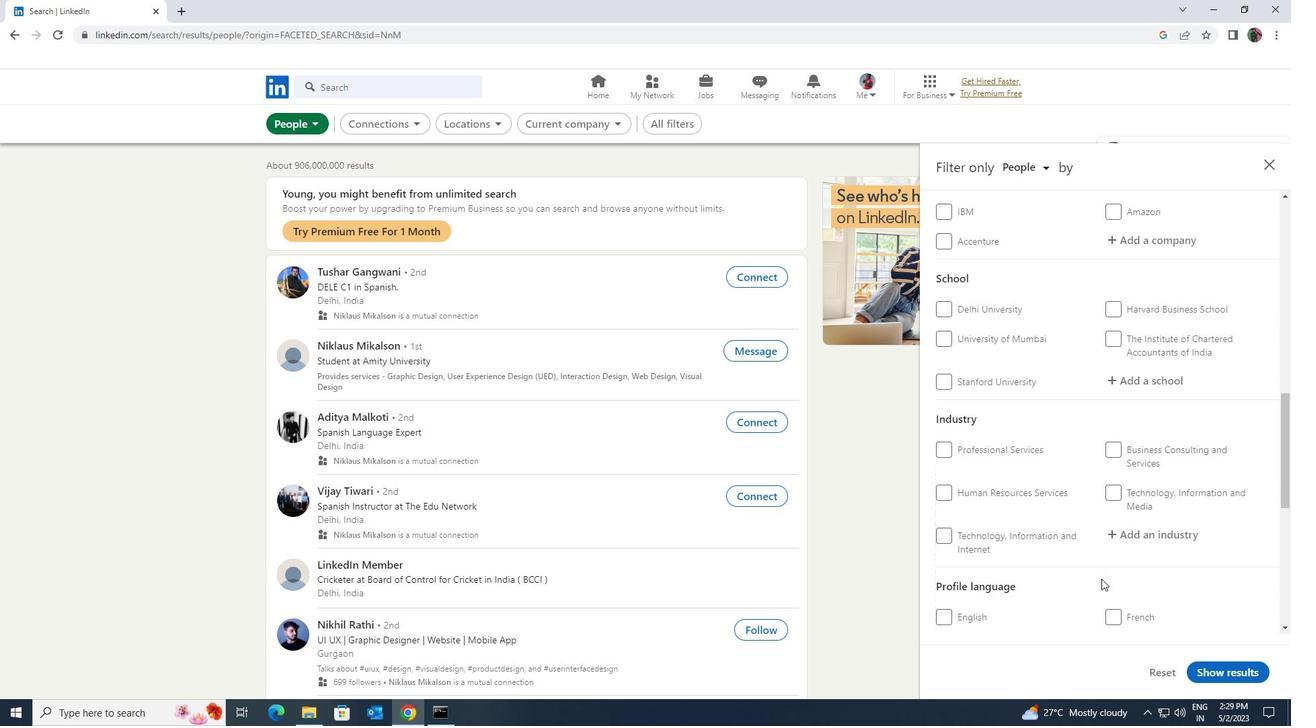 
Action: Mouse scrolled (1101, 578) with delta (0, 0)
Screenshot: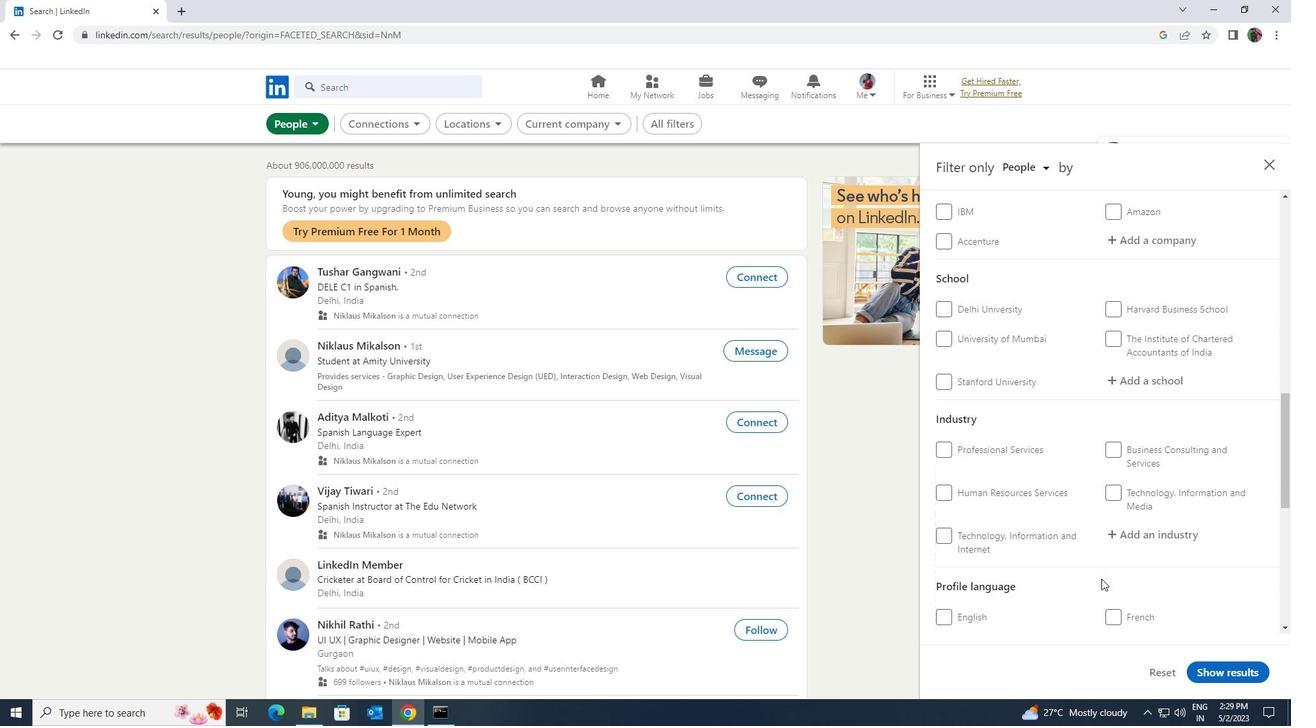 
Action: Mouse moved to (1110, 515)
Screenshot: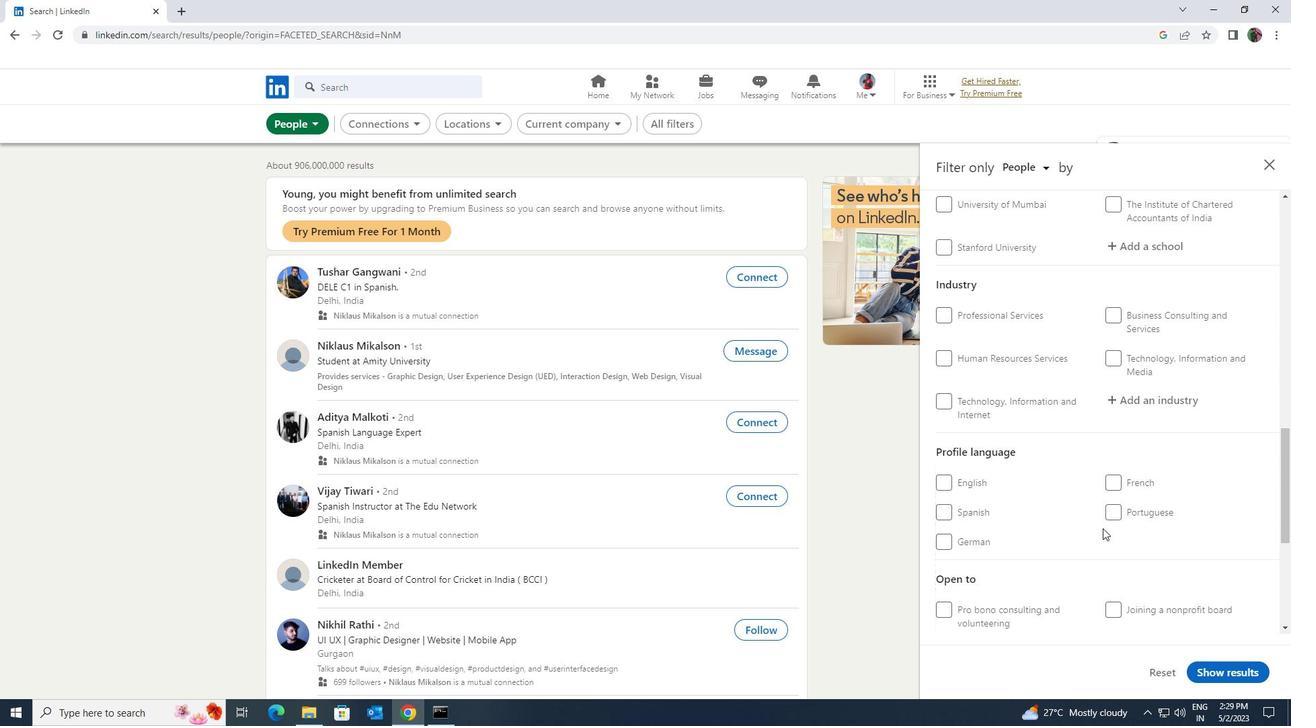 
Action: Mouse pressed left at (1110, 515)
Screenshot: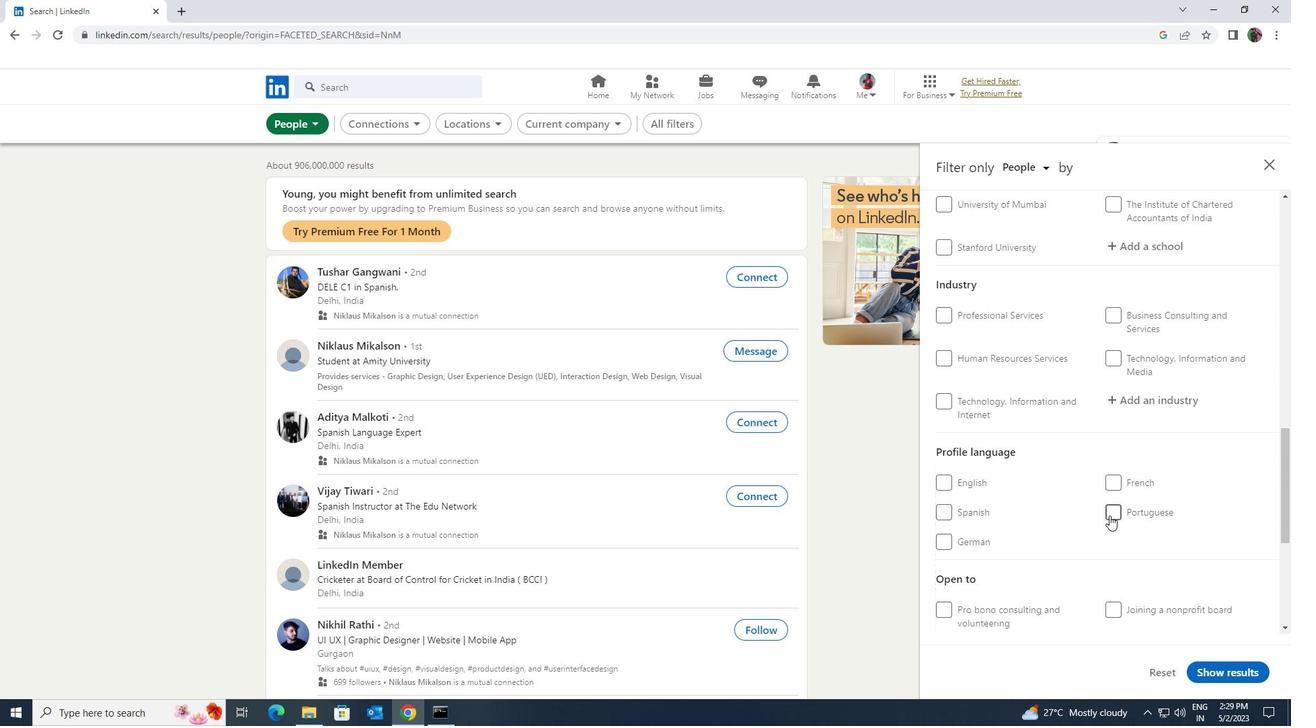 
Action: Mouse scrolled (1110, 516) with delta (0, 0)
Screenshot: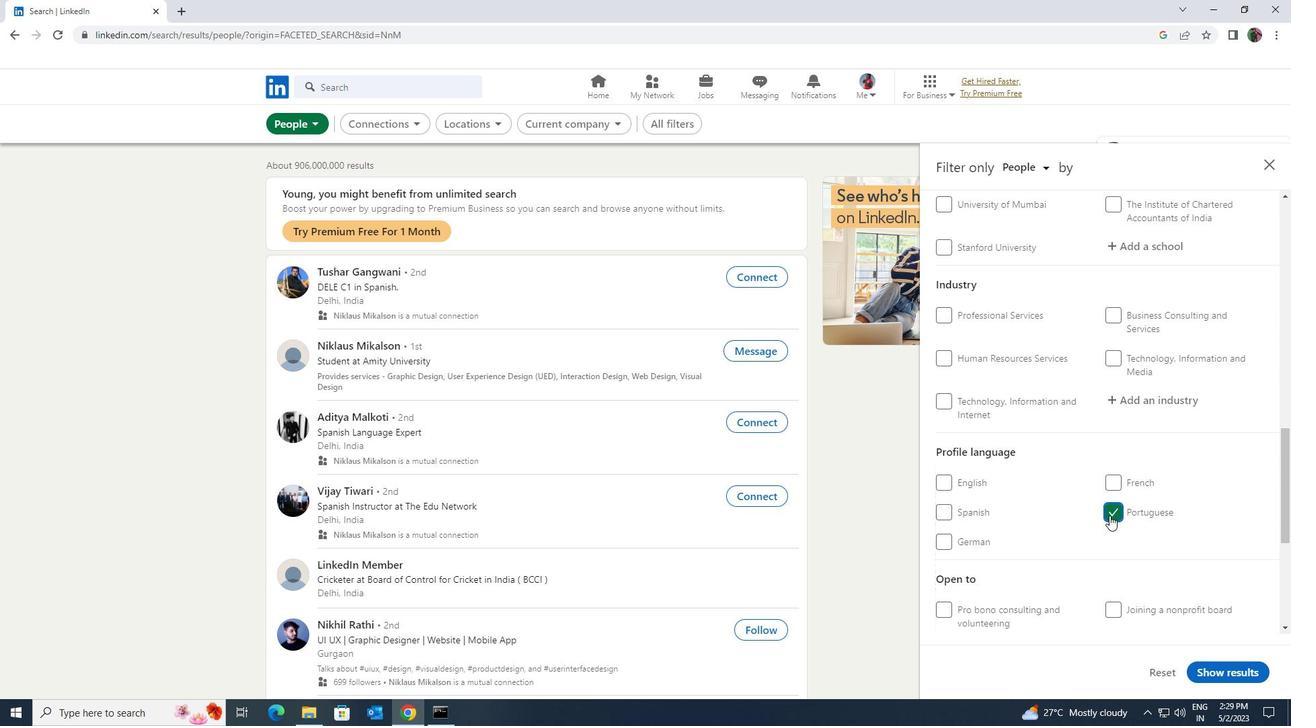 
Action: Mouse scrolled (1110, 516) with delta (0, 0)
Screenshot: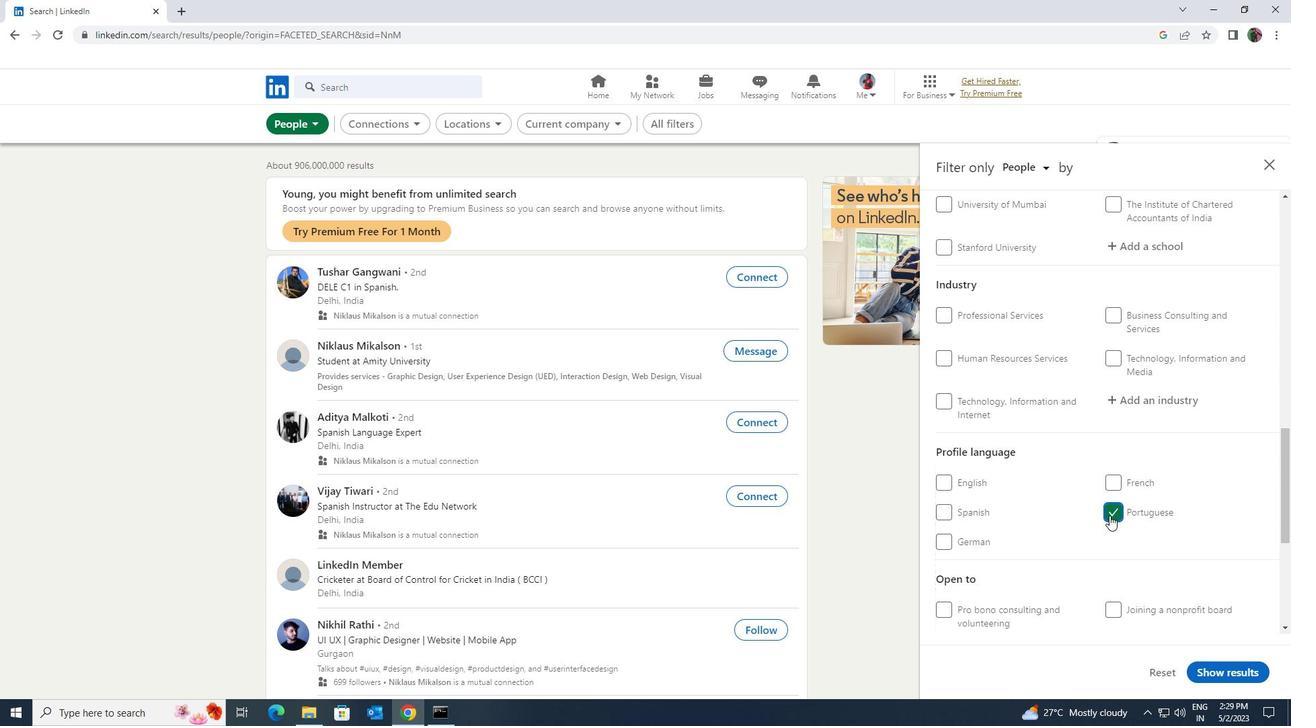 
Action: Mouse moved to (1110, 515)
Screenshot: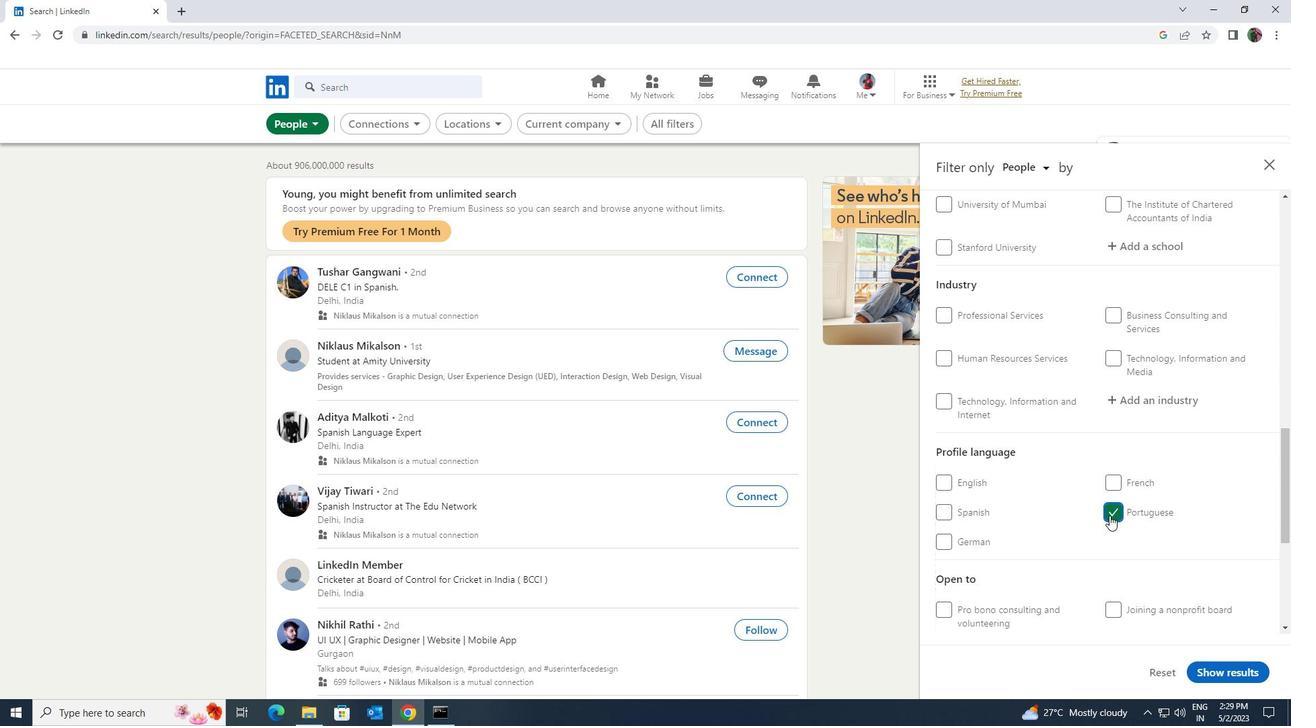 
Action: Mouse scrolled (1110, 516) with delta (0, 0)
Screenshot: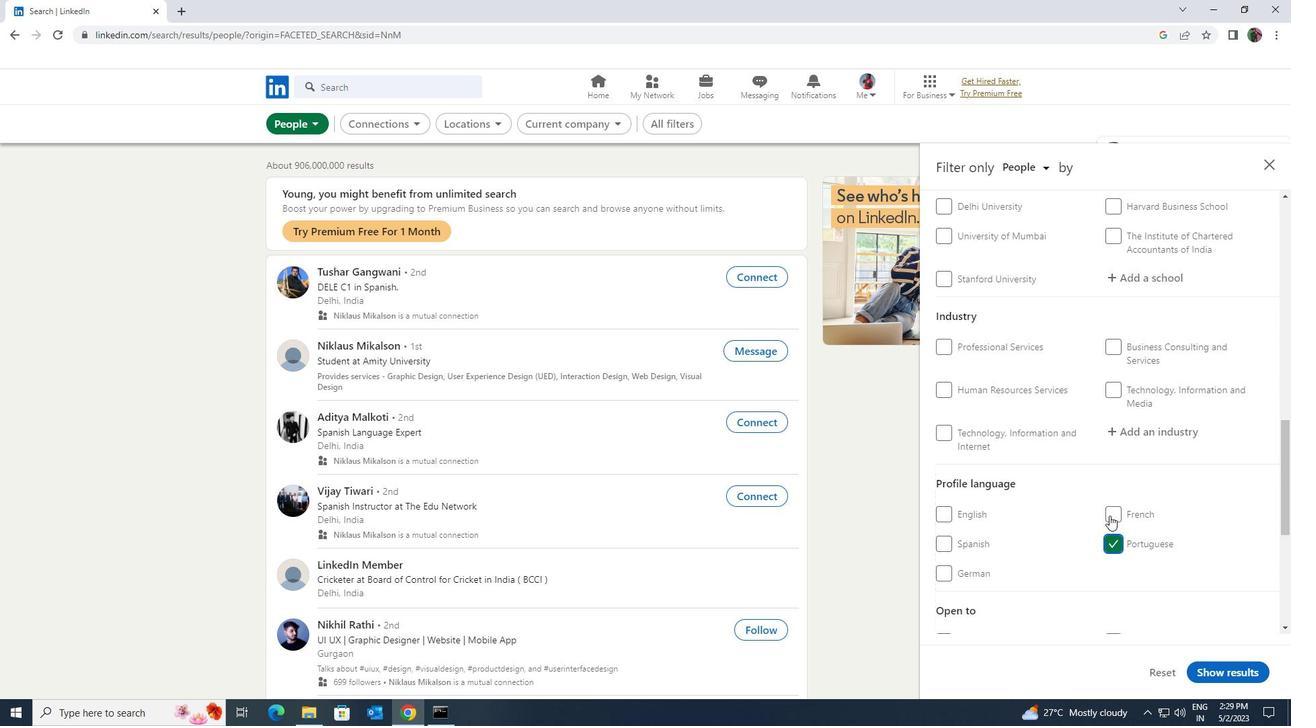 
Action: Mouse scrolled (1110, 516) with delta (0, 0)
Screenshot: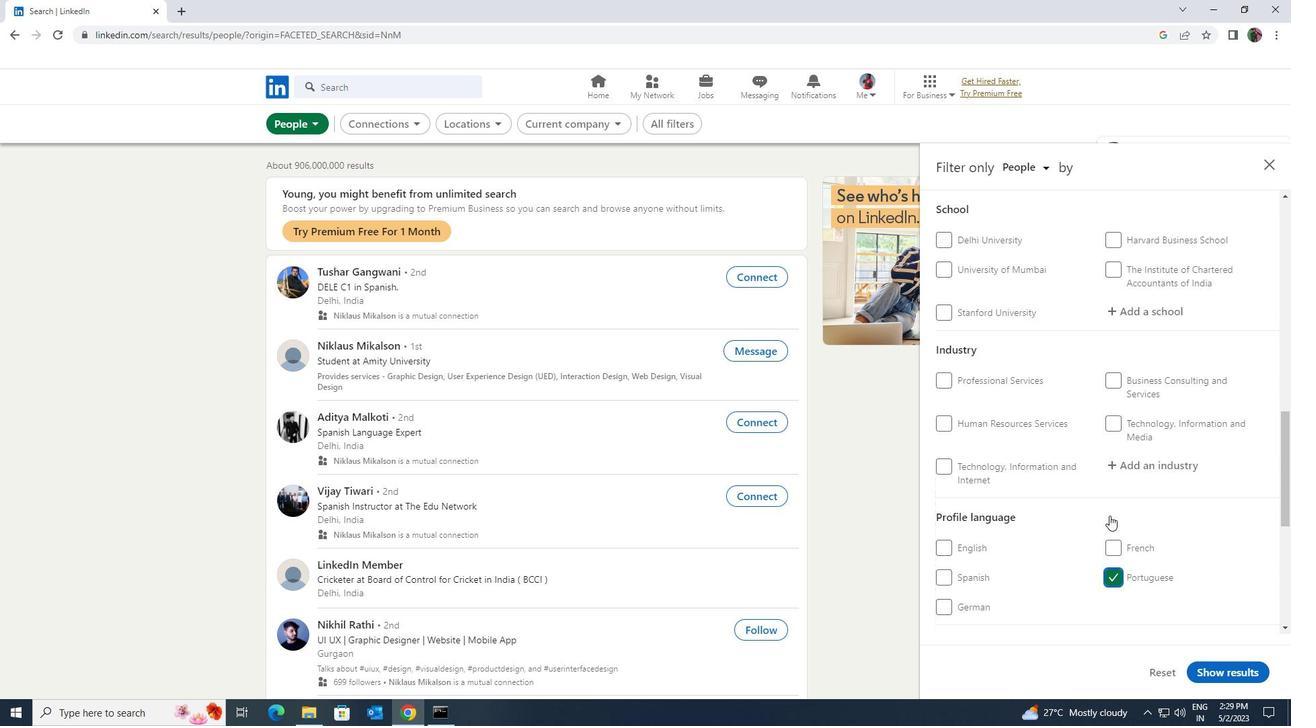 
Action: Mouse moved to (1110, 515)
Screenshot: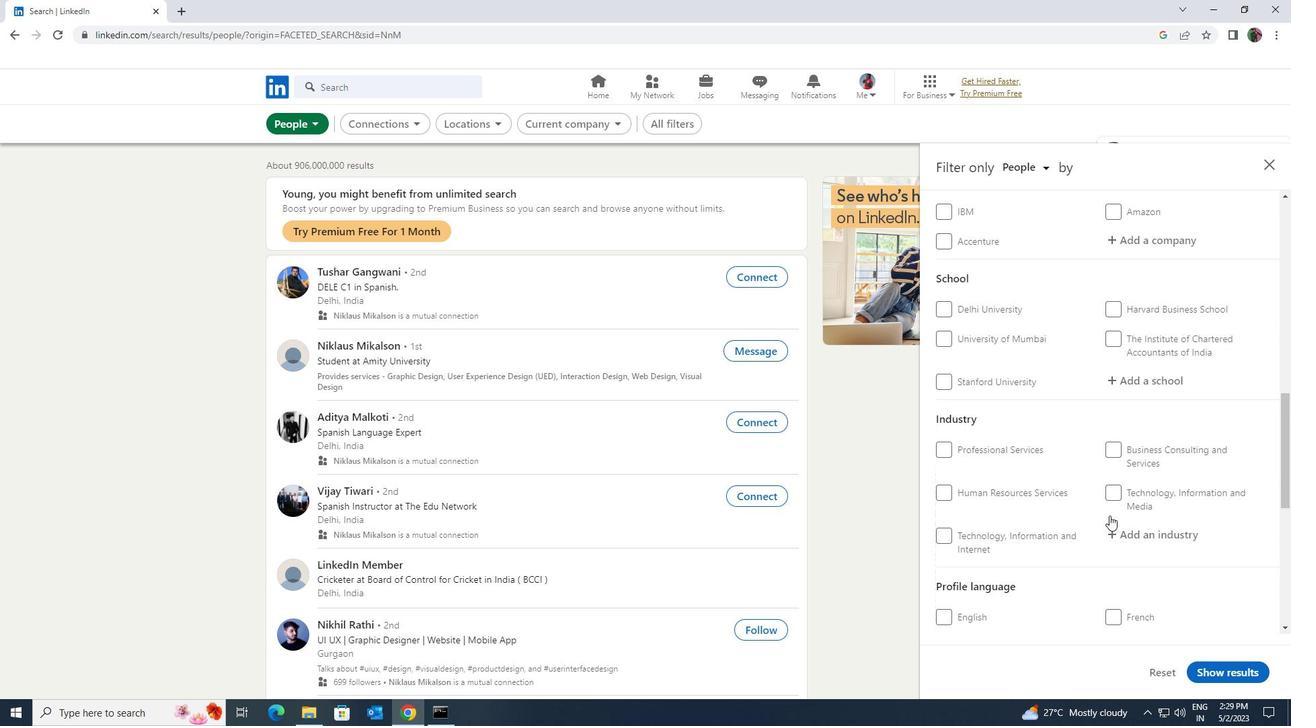 
Action: Mouse scrolled (1110, 515) with delta (0, 0)
Screenshot: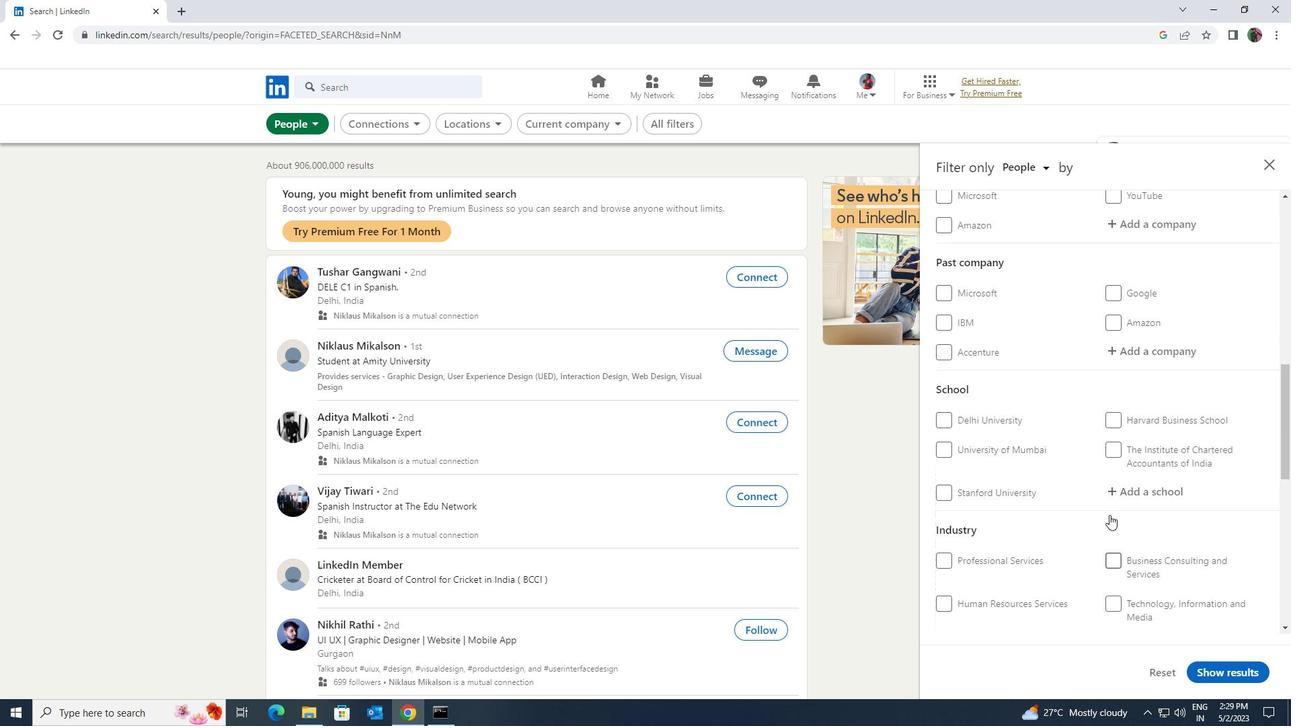 
Action: Mouse moved to (1109, 515)
Screenshot: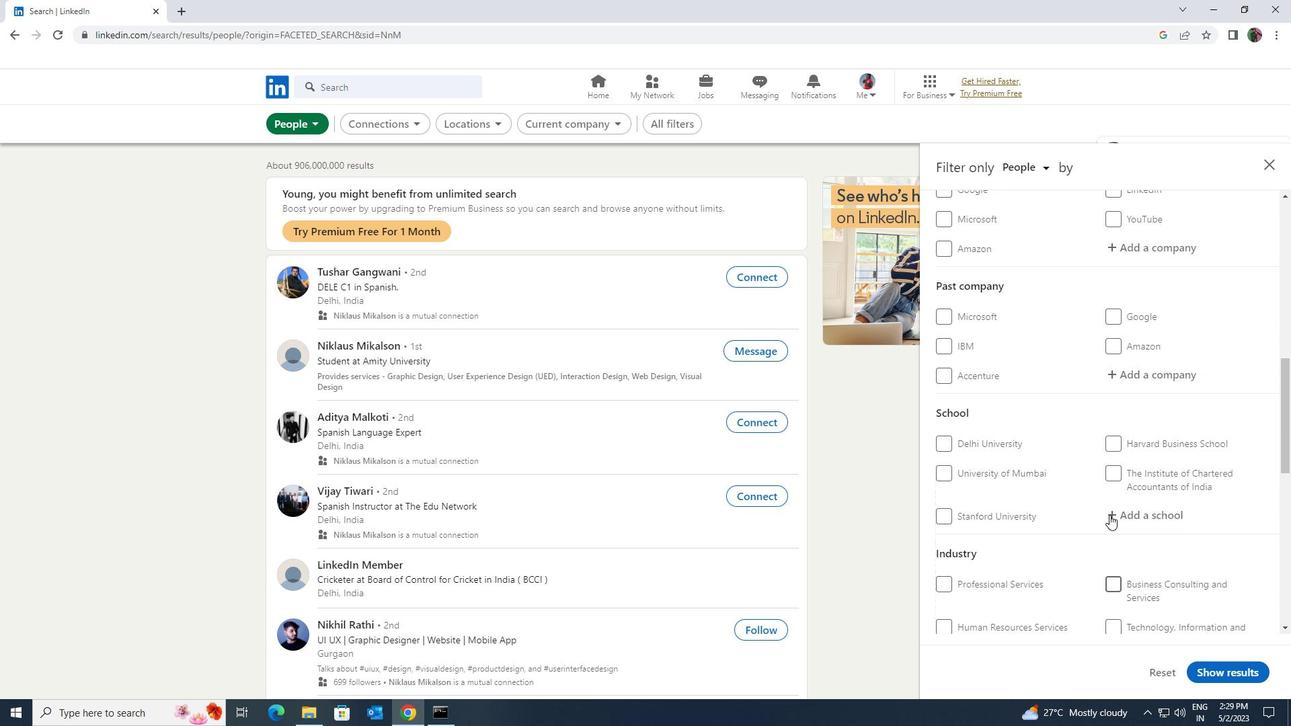 
Action: Mouse scrolled (1109, 515) with delta (0, 0)
Screenshot: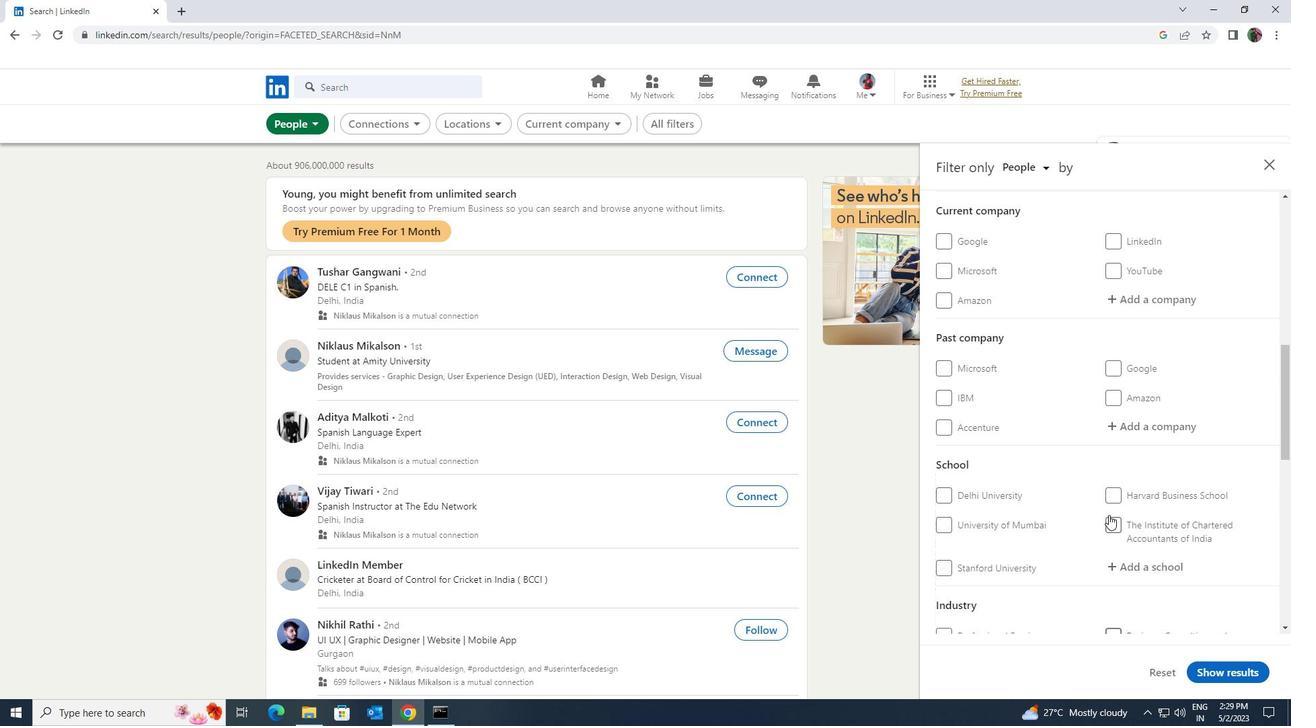 
Action: Mouse moved to (1126, 387)
Screenshot: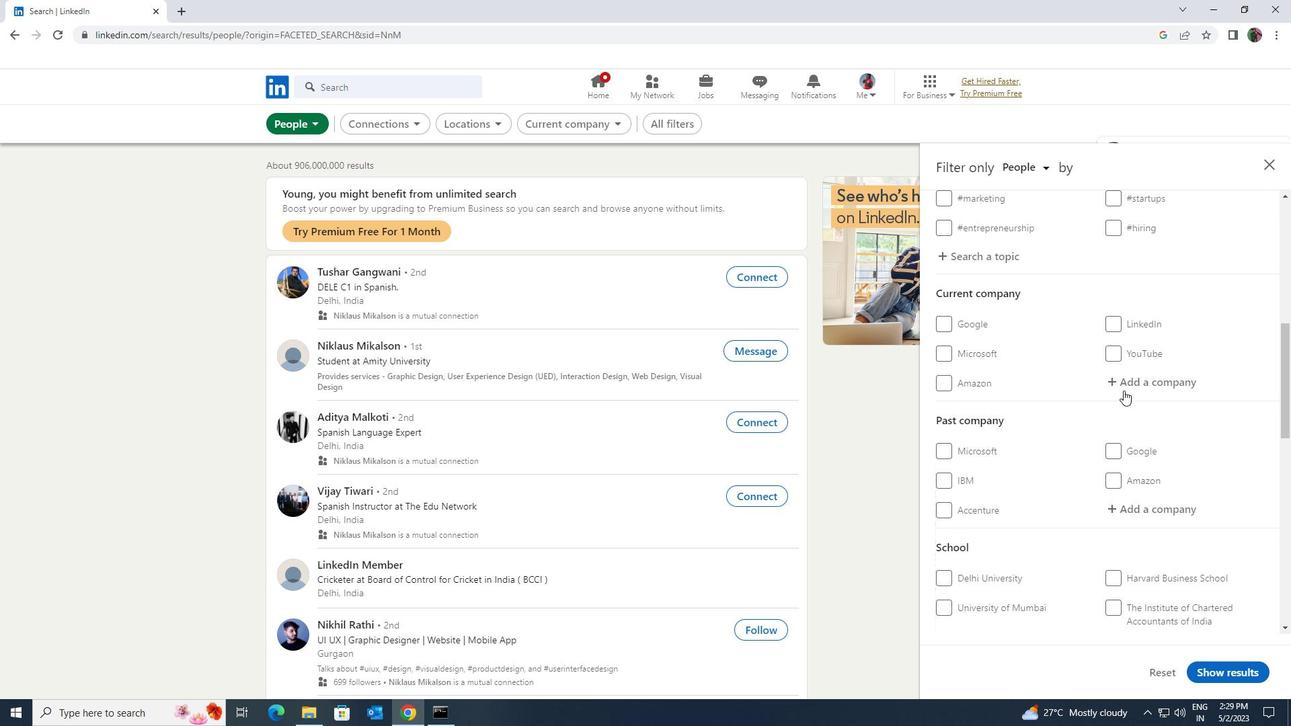 
Action: Mouse pressed left at (1126, 387)
Screenshot: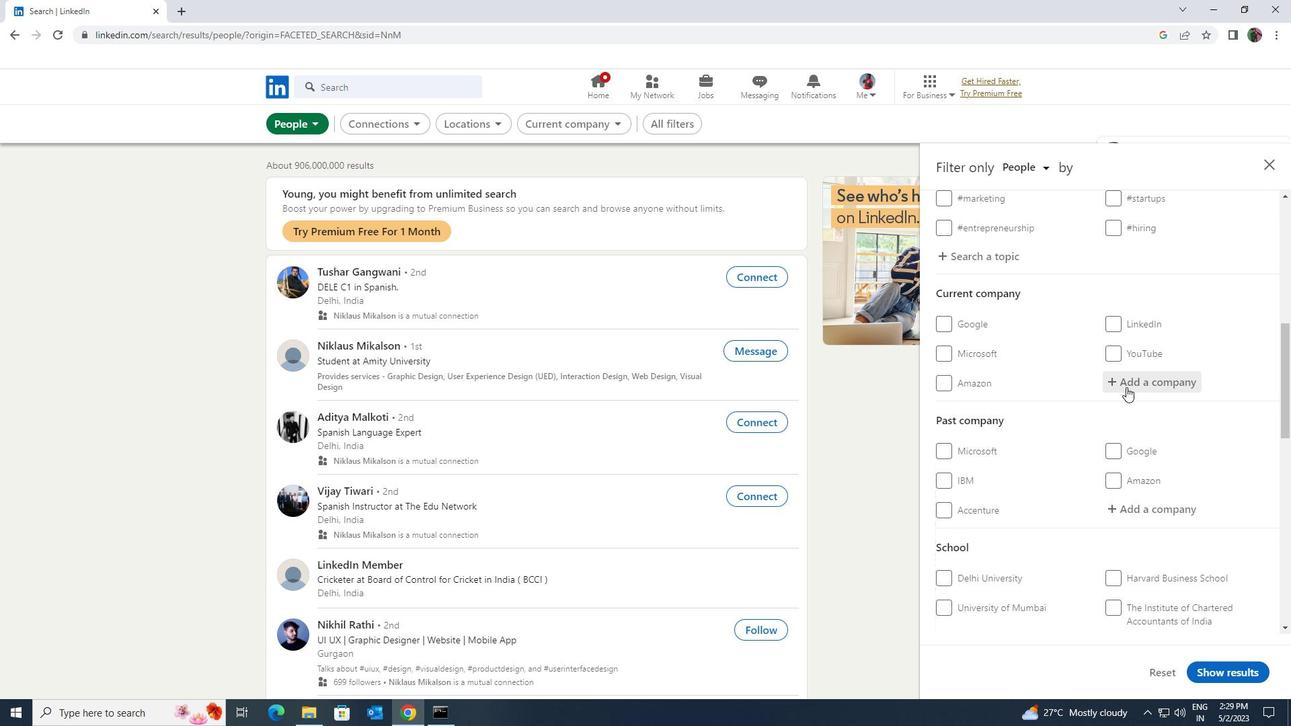 
Action: Key pressed <Key.shift>YASH<Key.space>
Screenshot: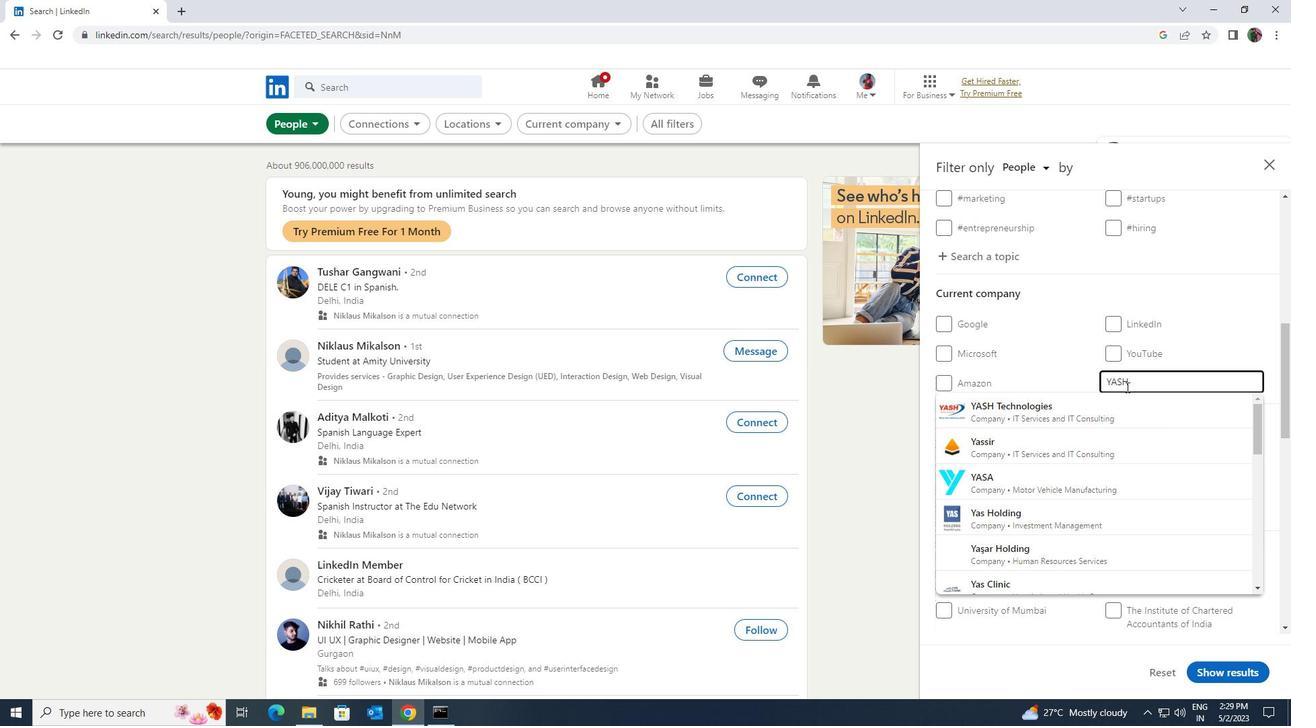 
Action: Mouse moved to (1127, 400)
Screenshot: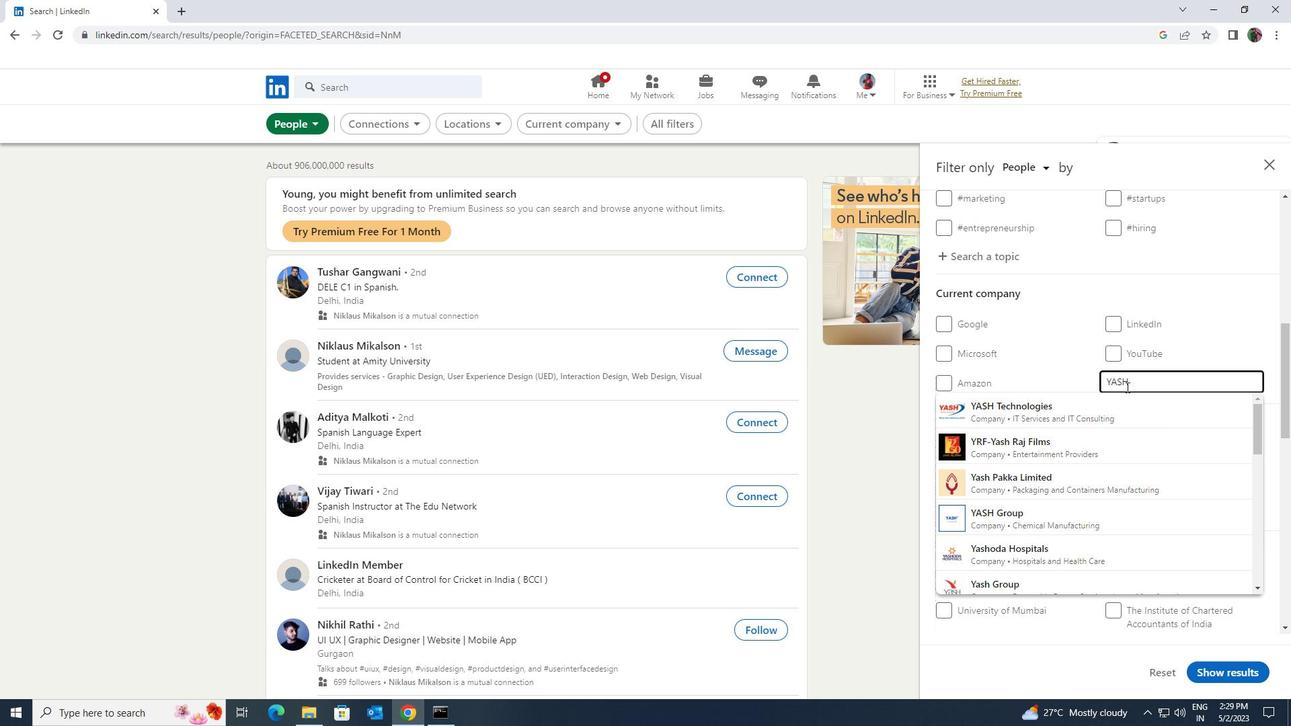 
Action: Mouse pressed left at (1127, 400)
Screenshot: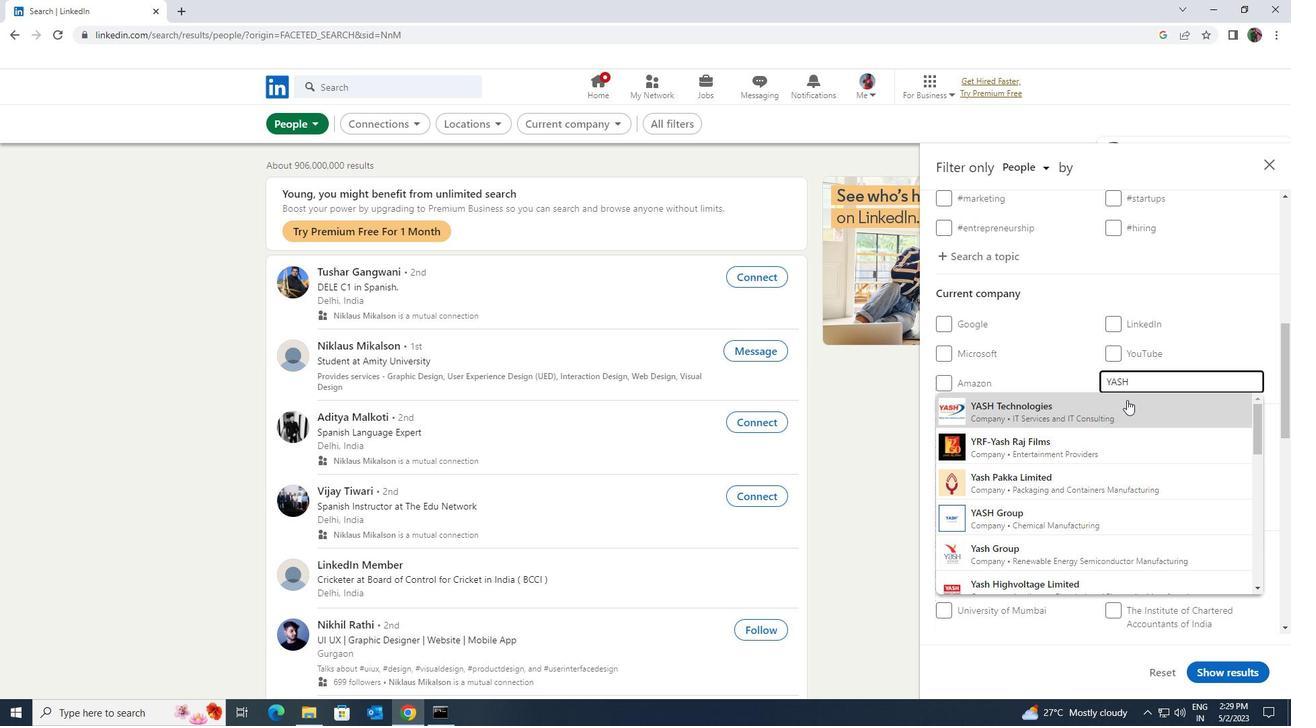 
Action: Mouse scrolled (1127, 399) with delta (0, 0)
Screenshot: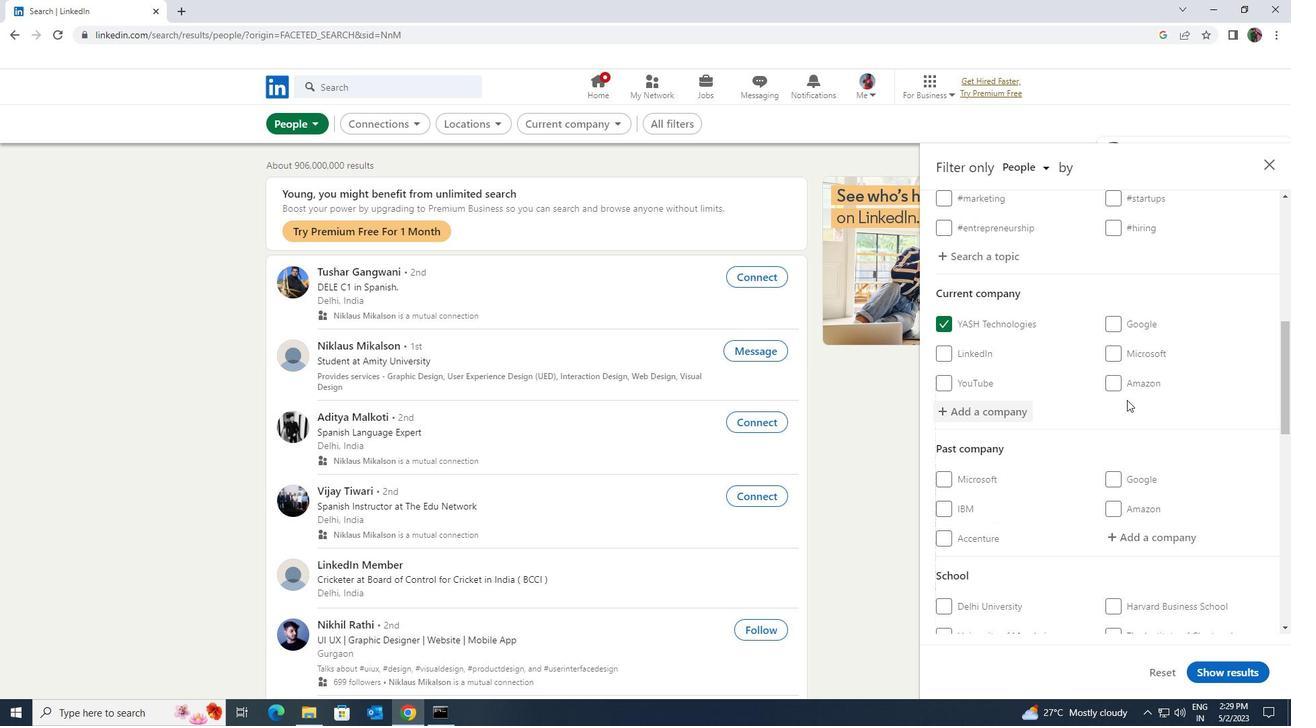 
Action: Mouse scrolled (1127, 399) with delta (0, 0)
Screenshot: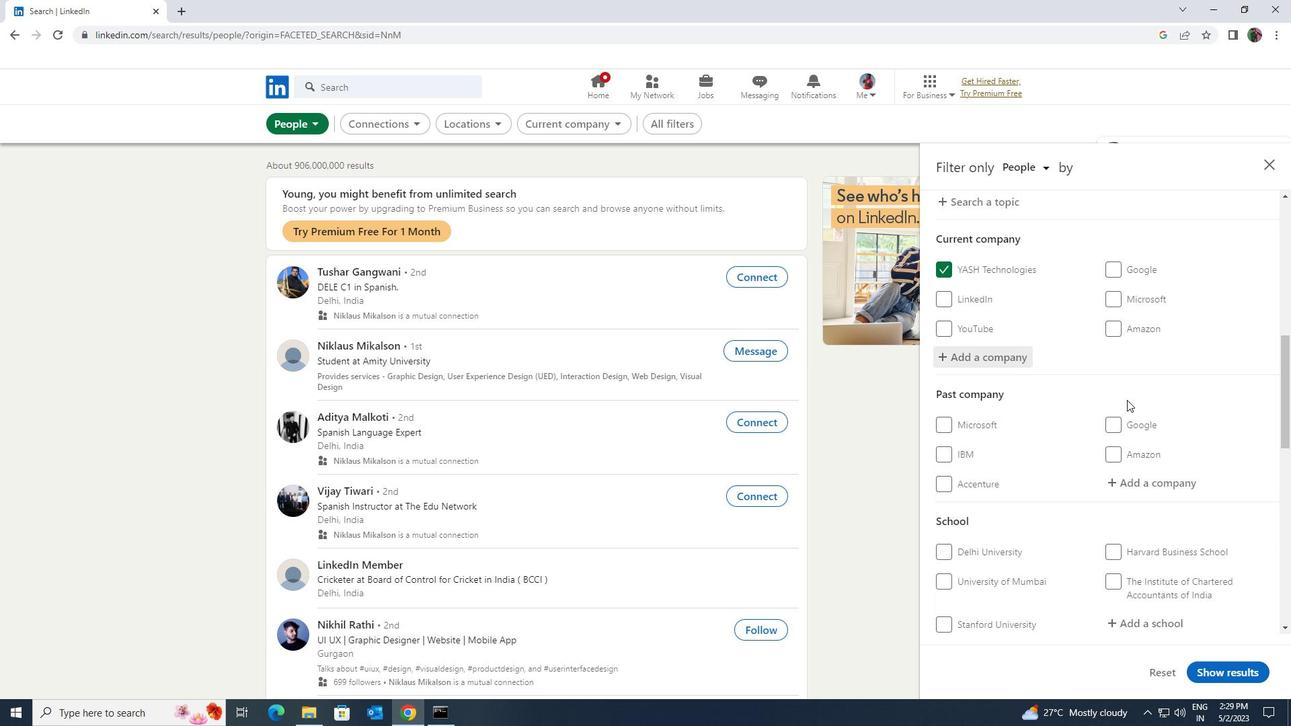 
Action: Mouse scrolled (1127, 399) with delta (0, 0)
Screenshot: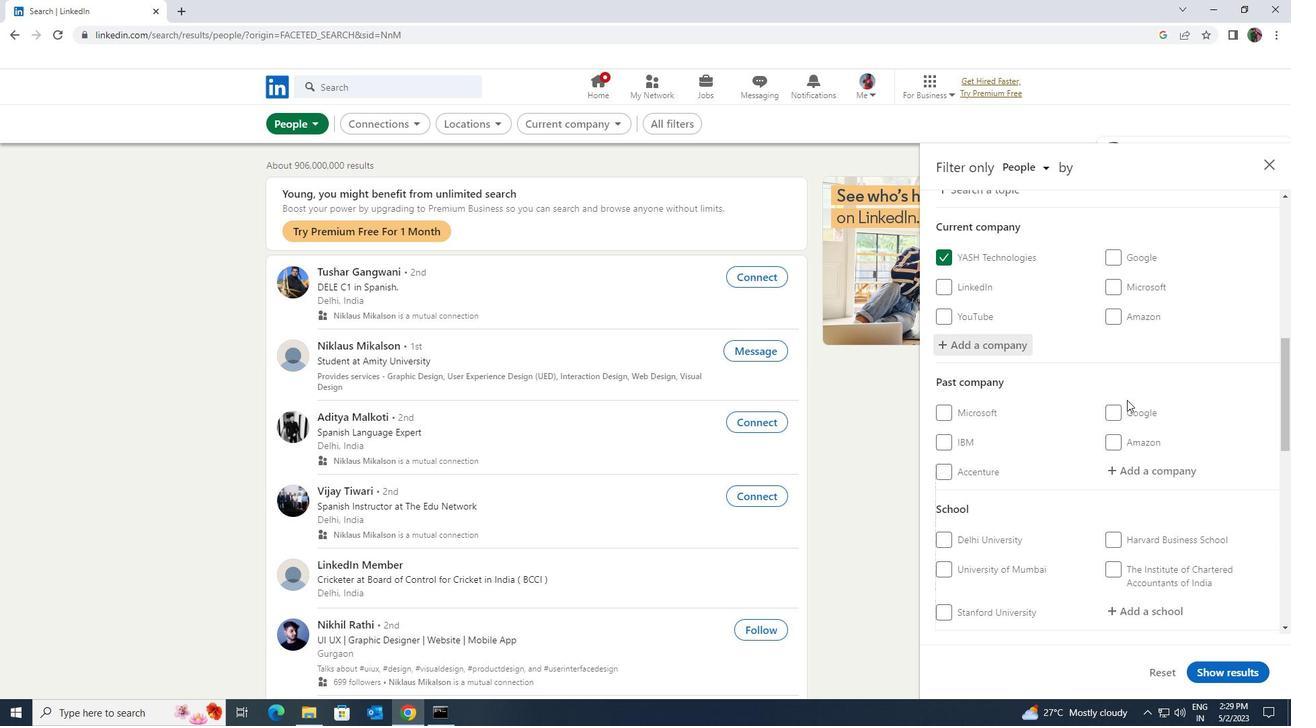 
Action: Mouse scrolled (1127, 399) with delta (0, 0)
Screenshot: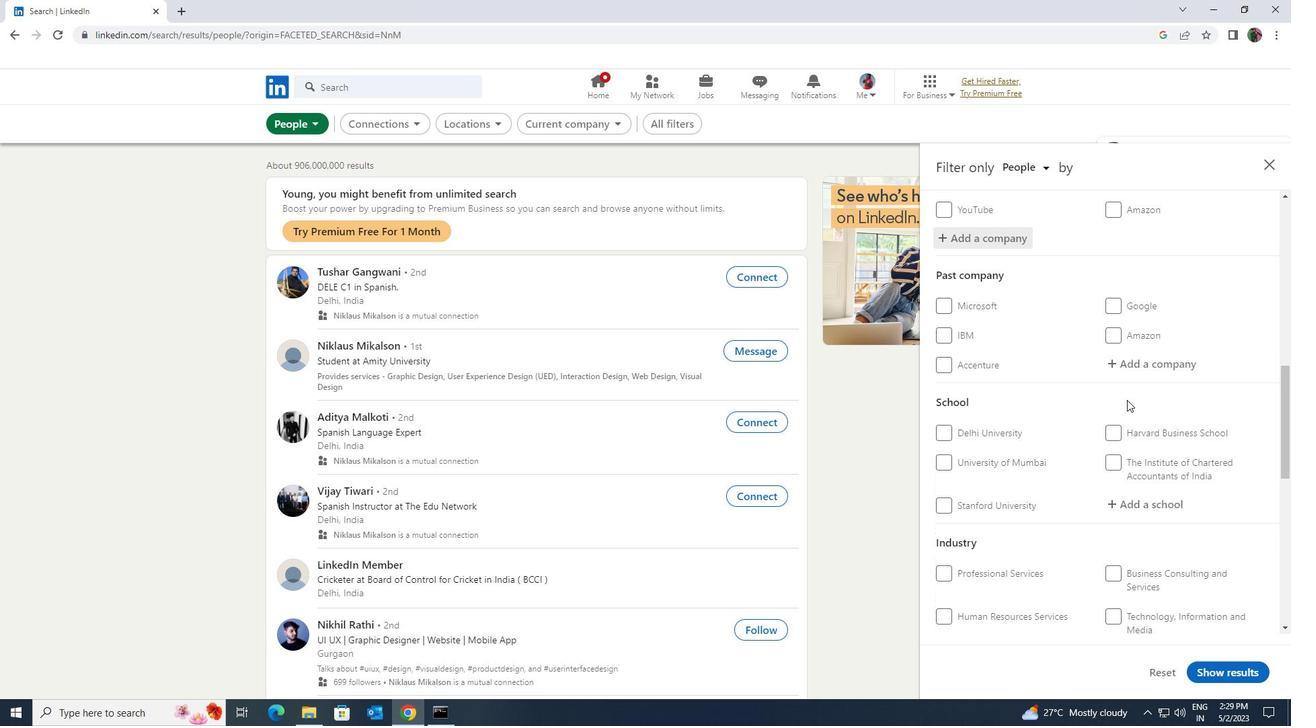 
Action: Mouse moved to (1124, 408)
Screenshot: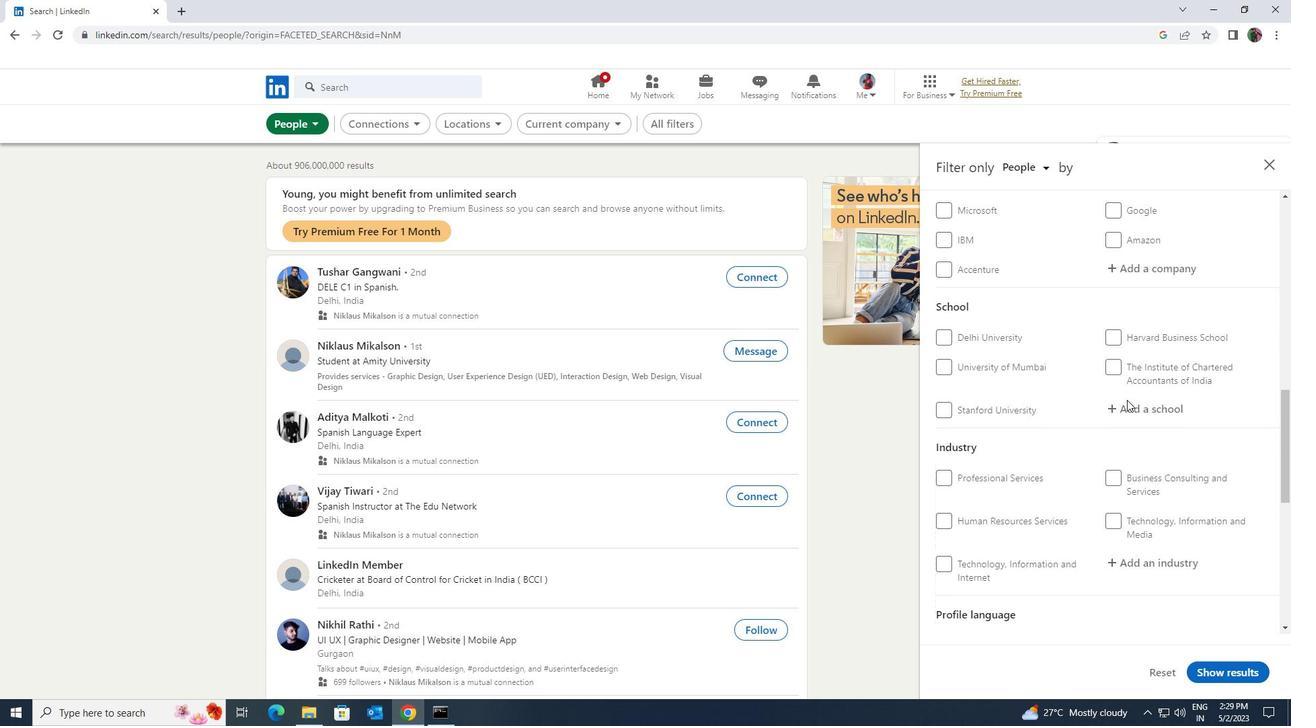 
Action: Mouse pressed left at (1124, 408)
Screenshot: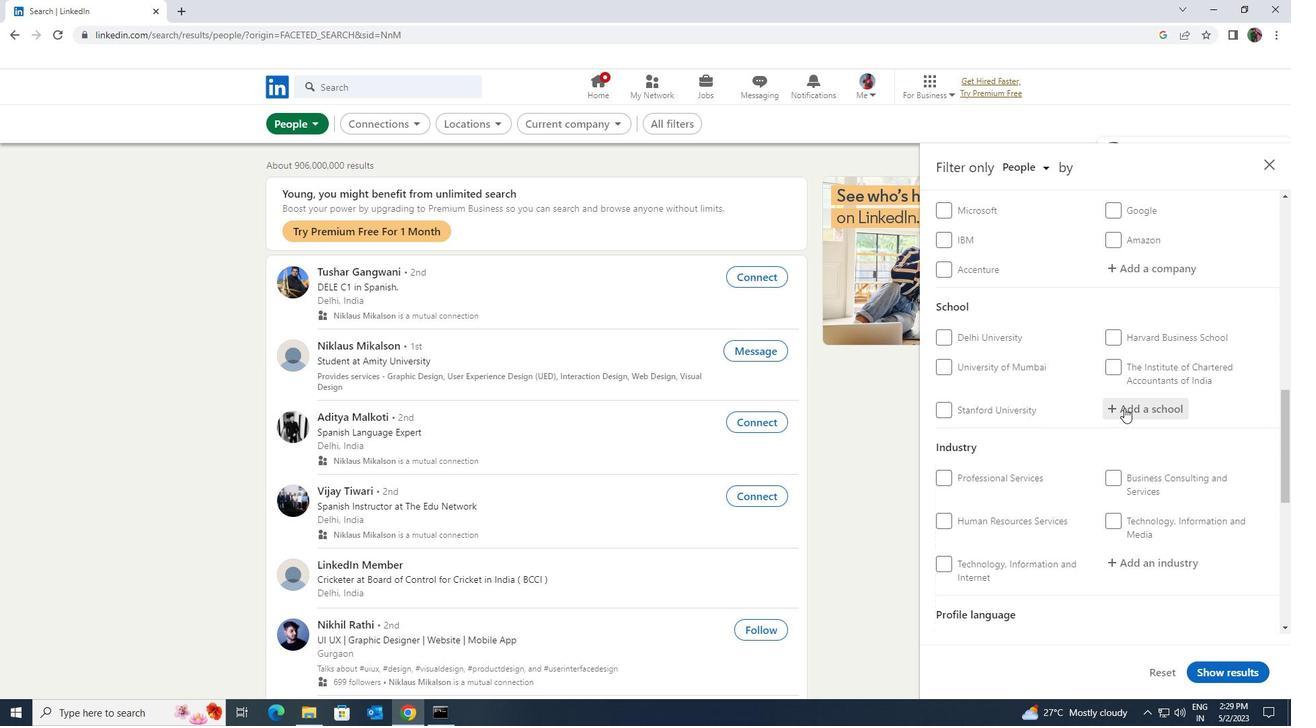 
Action: Key pressed <Key.shift><Key.shift><Key.shift><Key.shift><Key.shift><Key.shift><Key.shift><Key.shift><Key.shift><Key.shift><Key.shift><Key.shift><Key.shift><Key.shift><Key.shift>NEW<Key.space><Key.shift>ERA<Key.space>HIGH
Screenshot: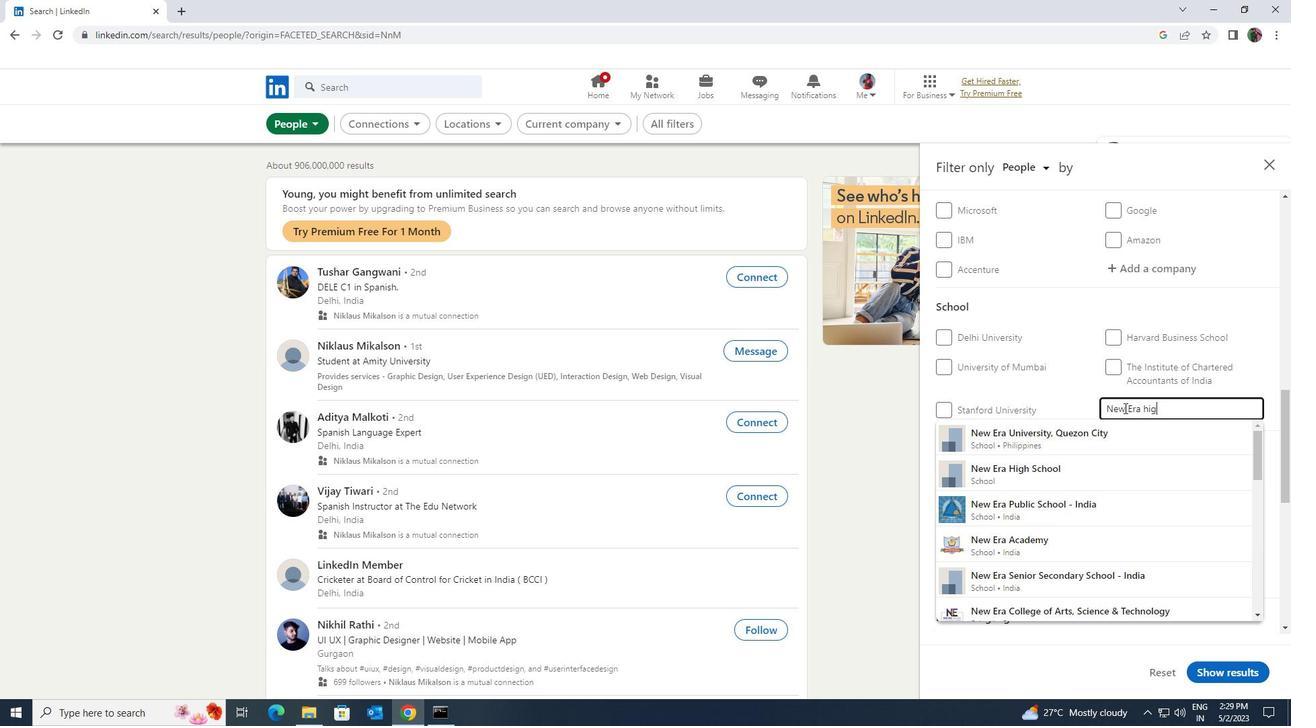 
Action: Mouse moved to (1120, 423)
Screenshot: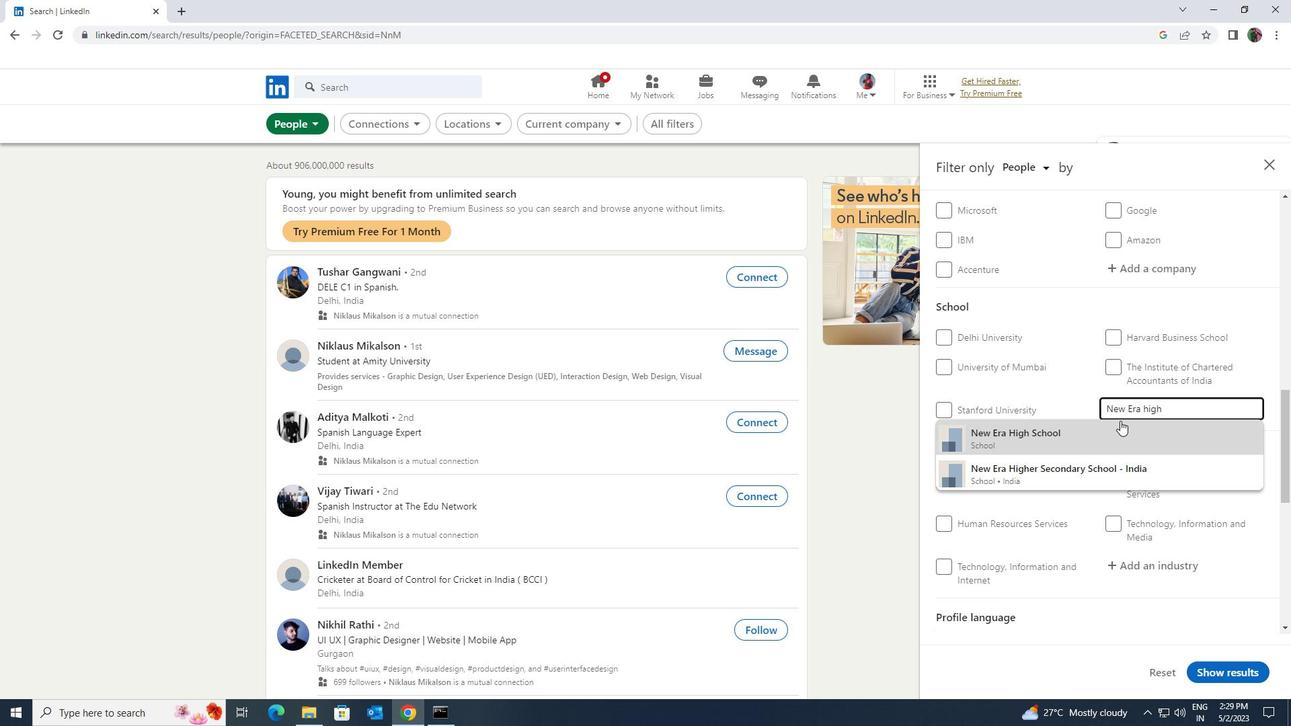 
Action: Mouse pressed left at (1120, 423)
Screenshot: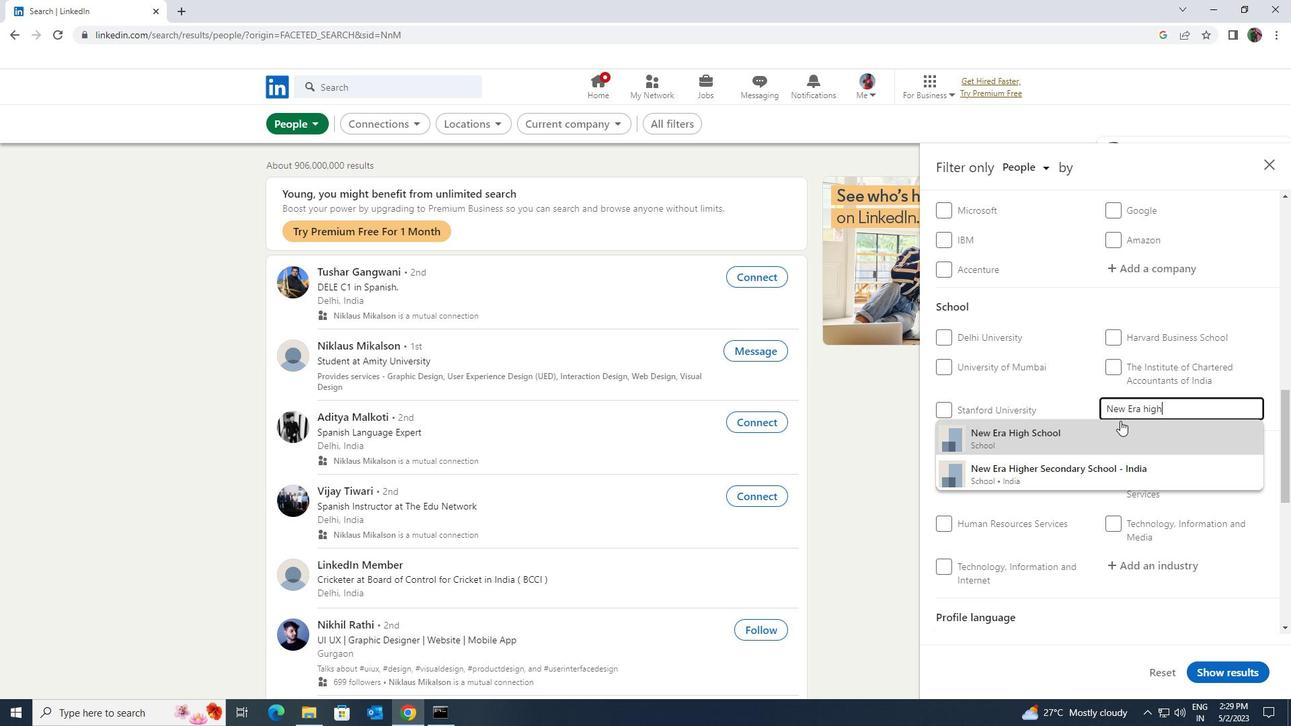 
Action: Mouse scrolled (1120, 422) with delta (0, 0)
Screenshot: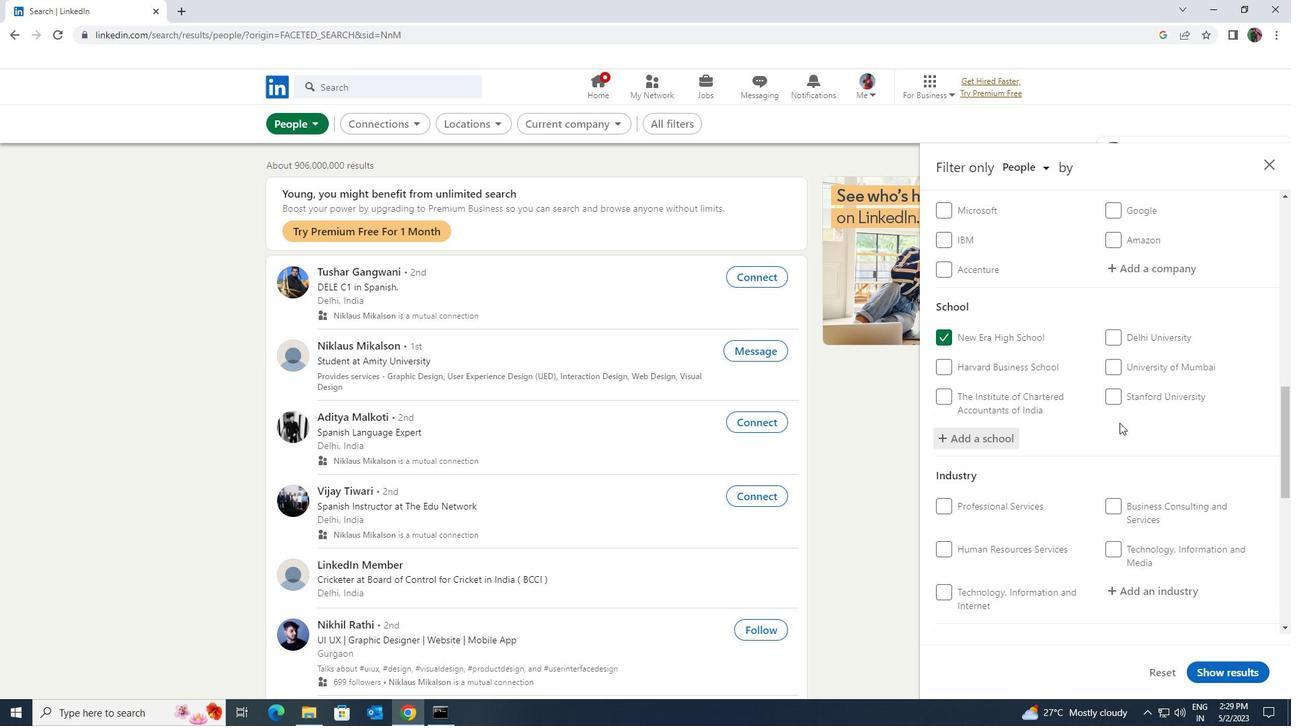 
Action: Mouse scrolled (1120, 422) with delta (0, 0)
Screenshot: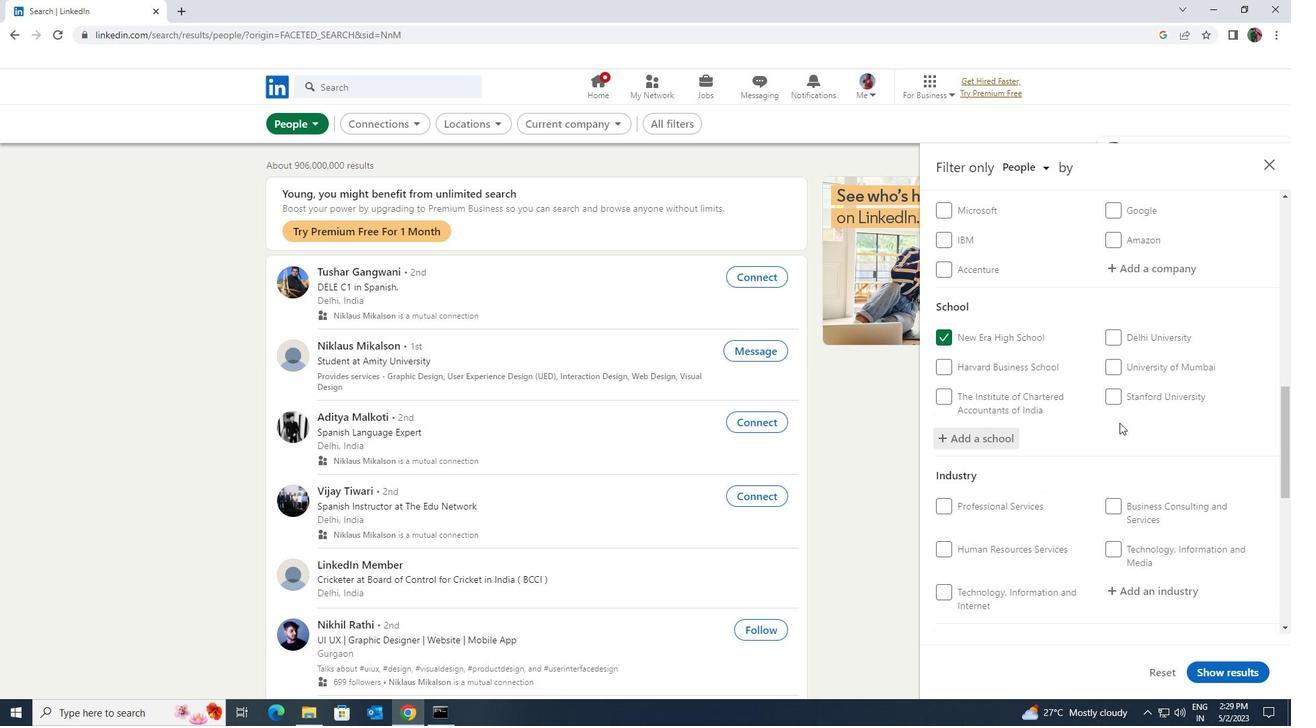 
Action: Mouse moved to (1130, 451)
Screenshot: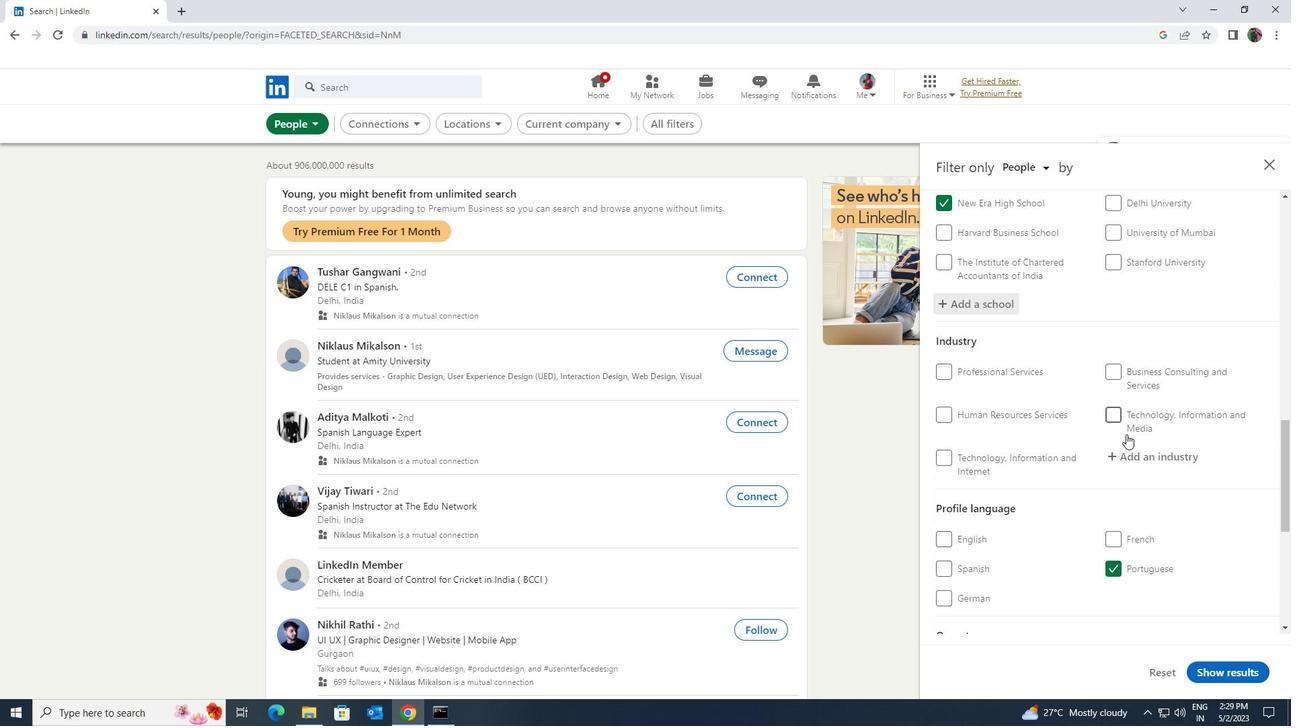 
Action: Mouse pressed left at (1130, 451)
Screenshot: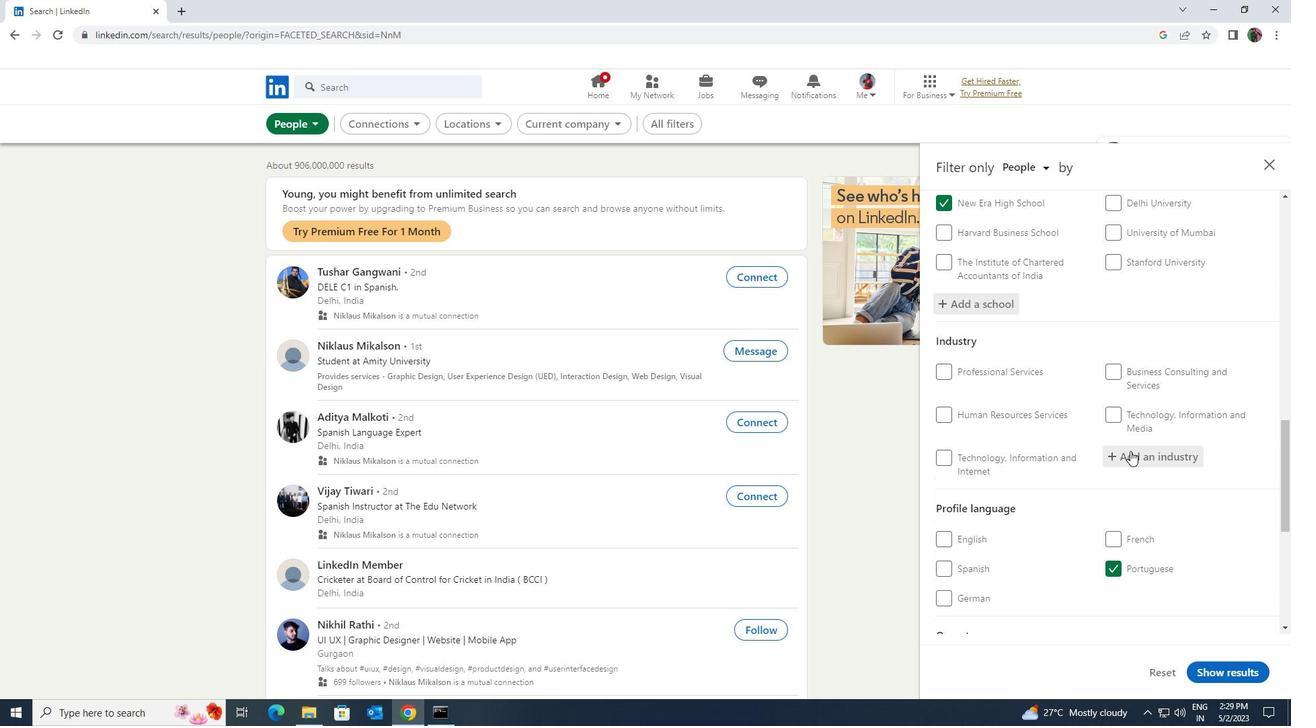 
Action: Key pressed <Key.shift><Key.shift><Key.shift><Key.shift><Key.shift><Key.shift><Key.shift><Key.shift><Key.shift><Key.shift><Key.shift><Key.shift><Key.shift><Key.shift><Key.shift><Key.shift><Key.shift>HEADS<Key.backspace><Key.backspace><Key.backspace><Key.backspace><Key.backspace>
Screenshot: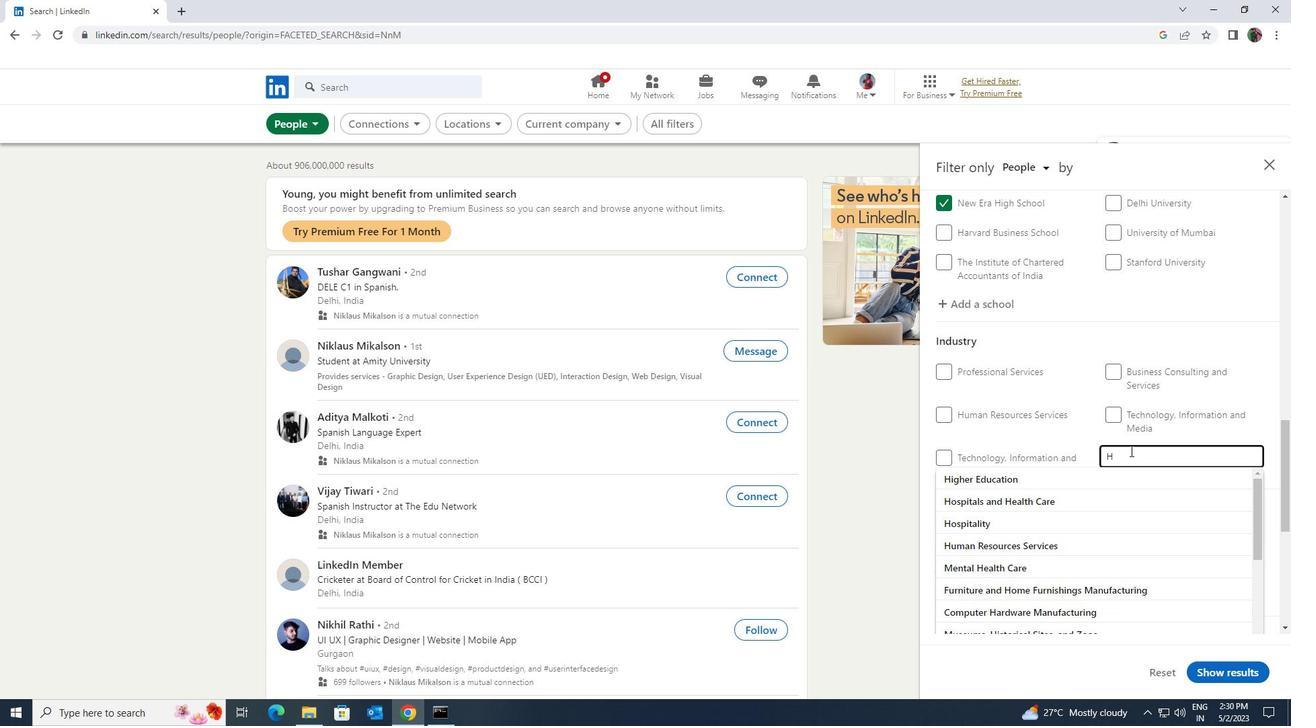 
Action: Mouse moved to (1130, 451)
Screenshot: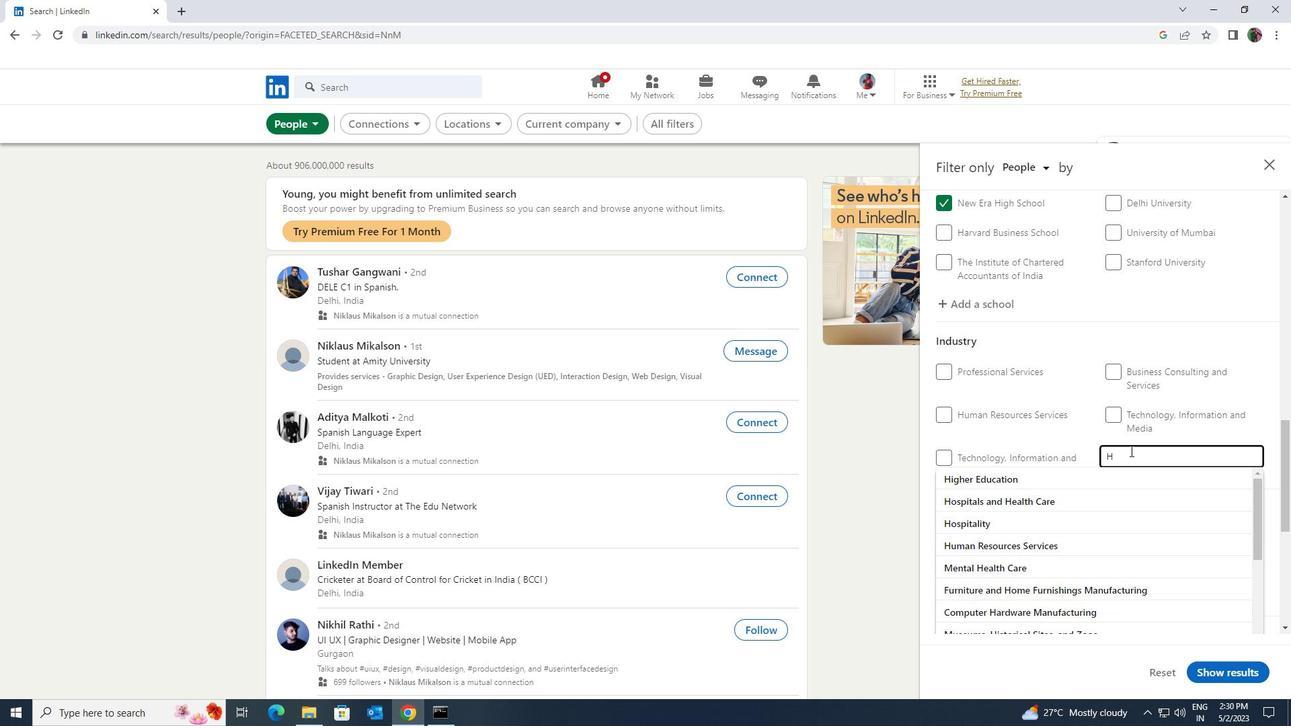 
Action: Key pressed <Key.shift>ENVIROM<Key.backspace>
Screenshot: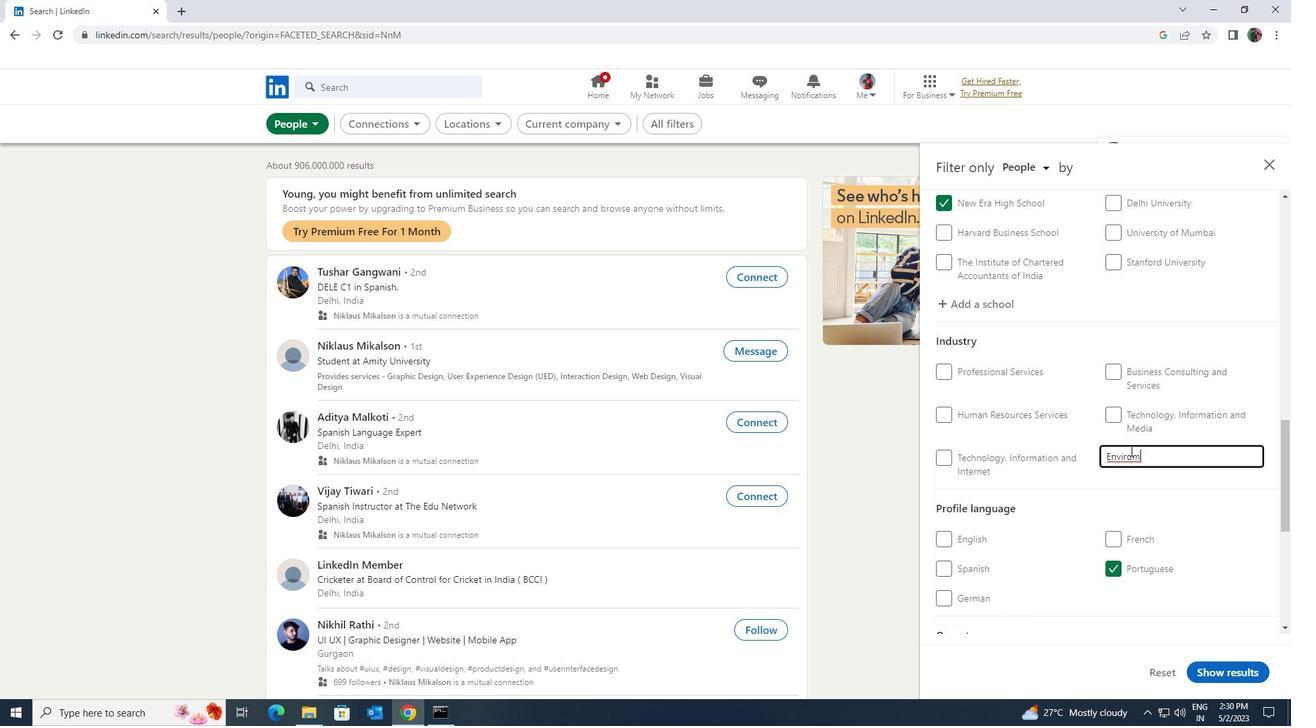 
Action: Mouse moved to (1095, 474)
Screenshot: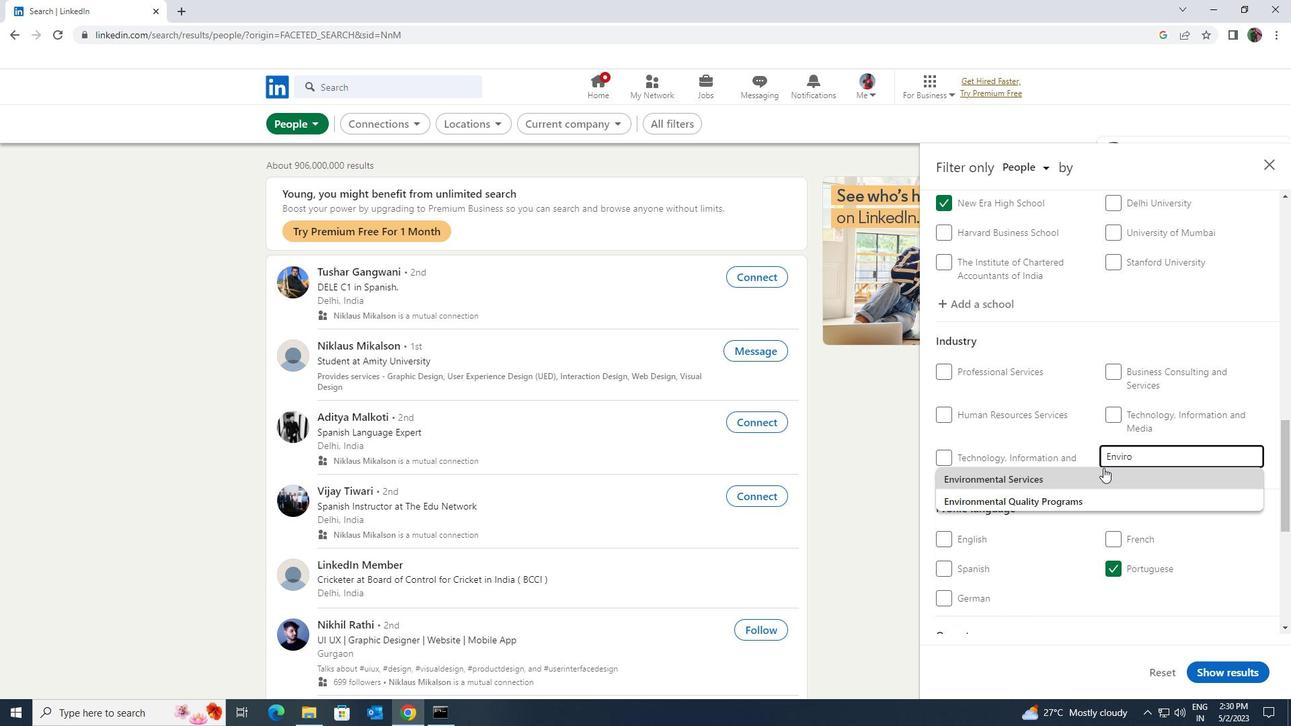 
Action: Mouse pressed left at (1095, 474)
Screenshot: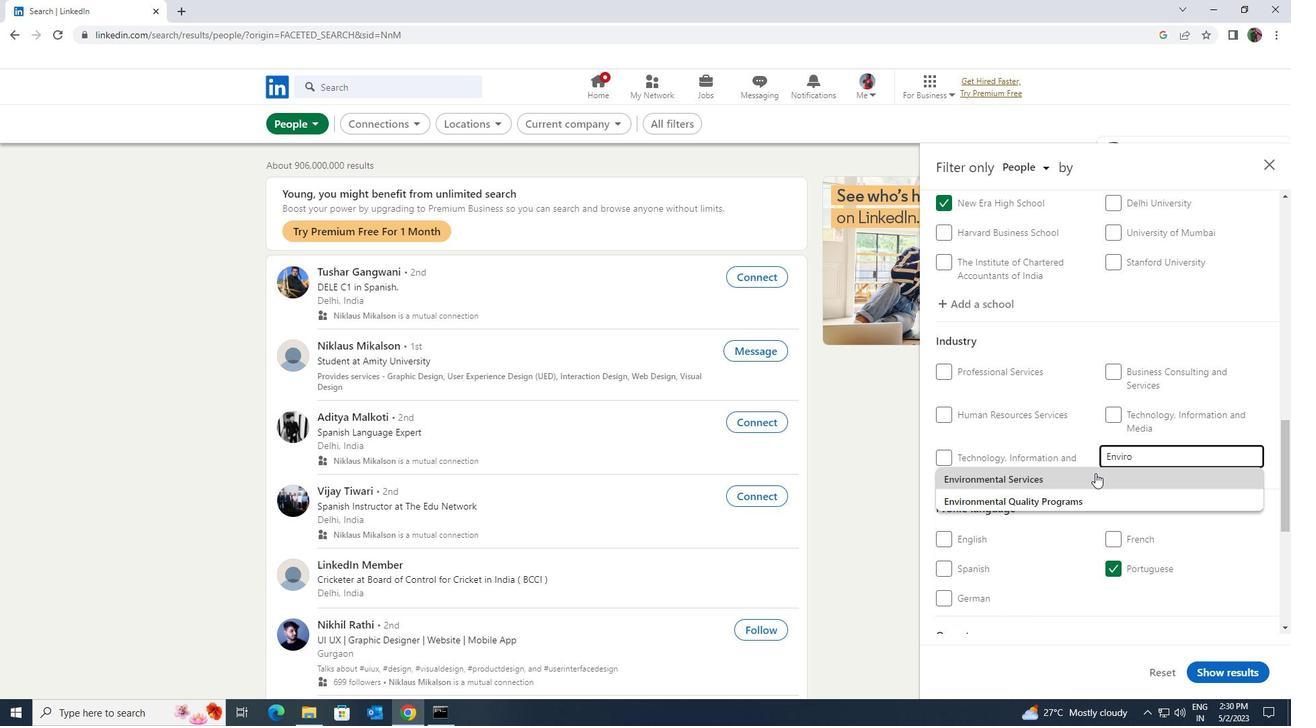 
Action: Mouse scrolled (1095, 473) with delta (0, 0)
Screenshot: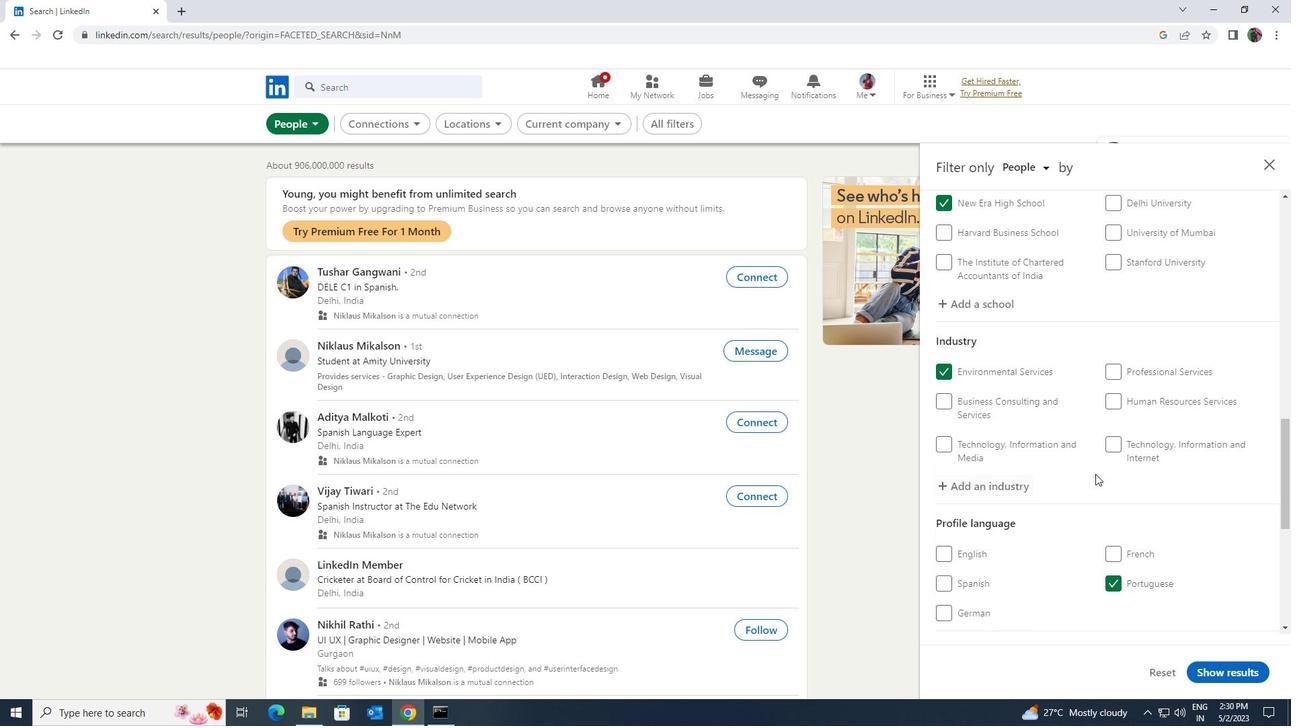 
Action: Mouse scrolled (1095, 473) with delta (0, 0)
Screenshot: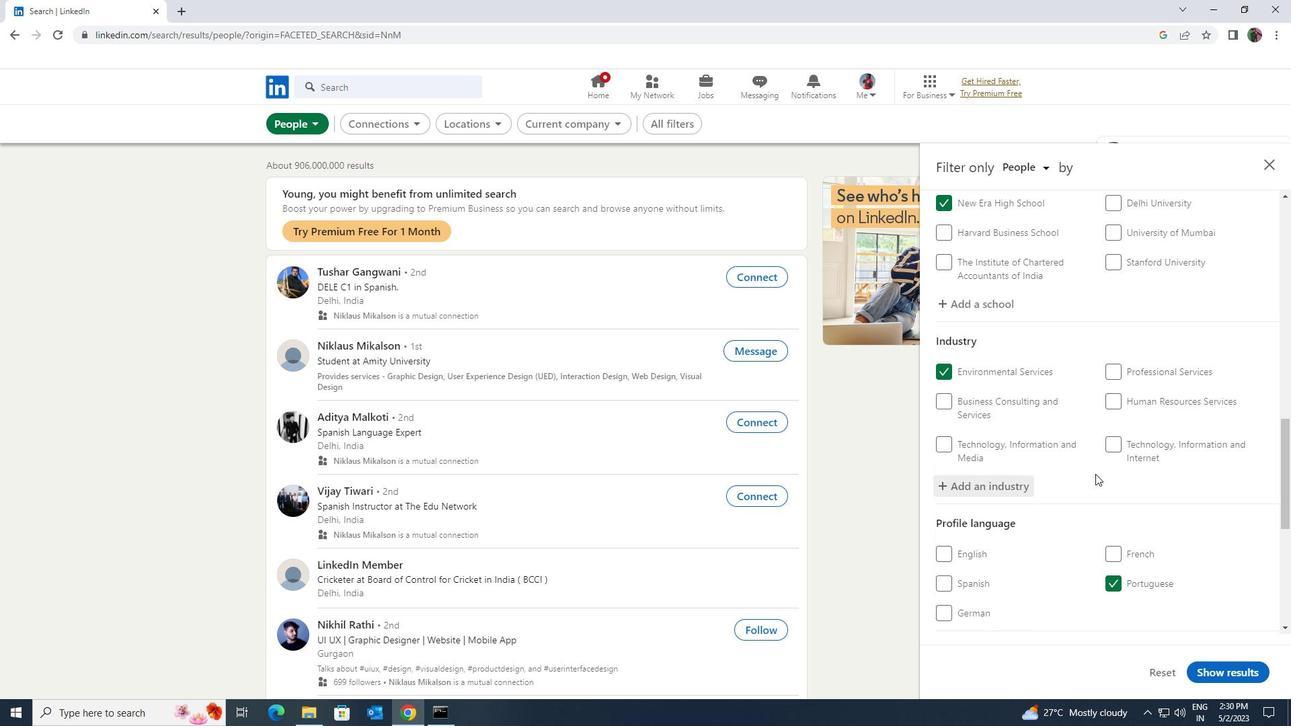 
Action: Mouse scrolled (1095, 473) with delta (0, 0)
Screenshot: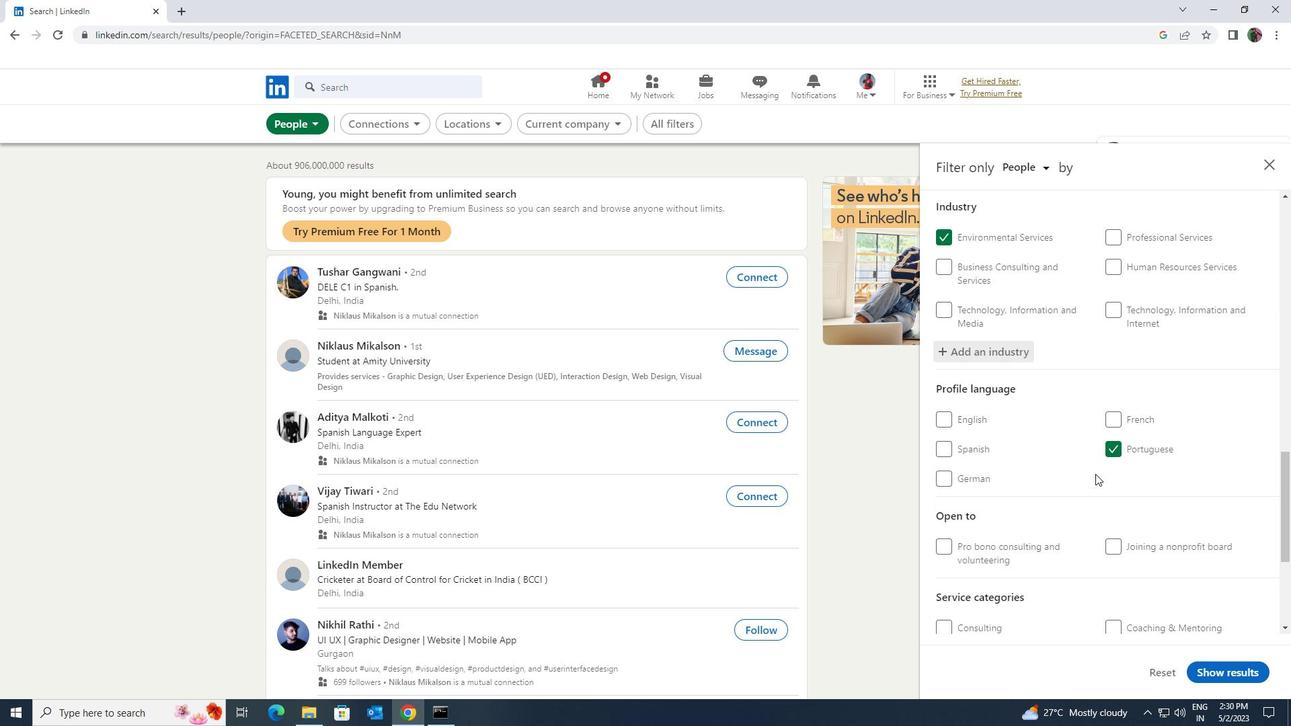 
Action: Mouse scrolled (1095, 473) with delta (0, 0)
Screenshot: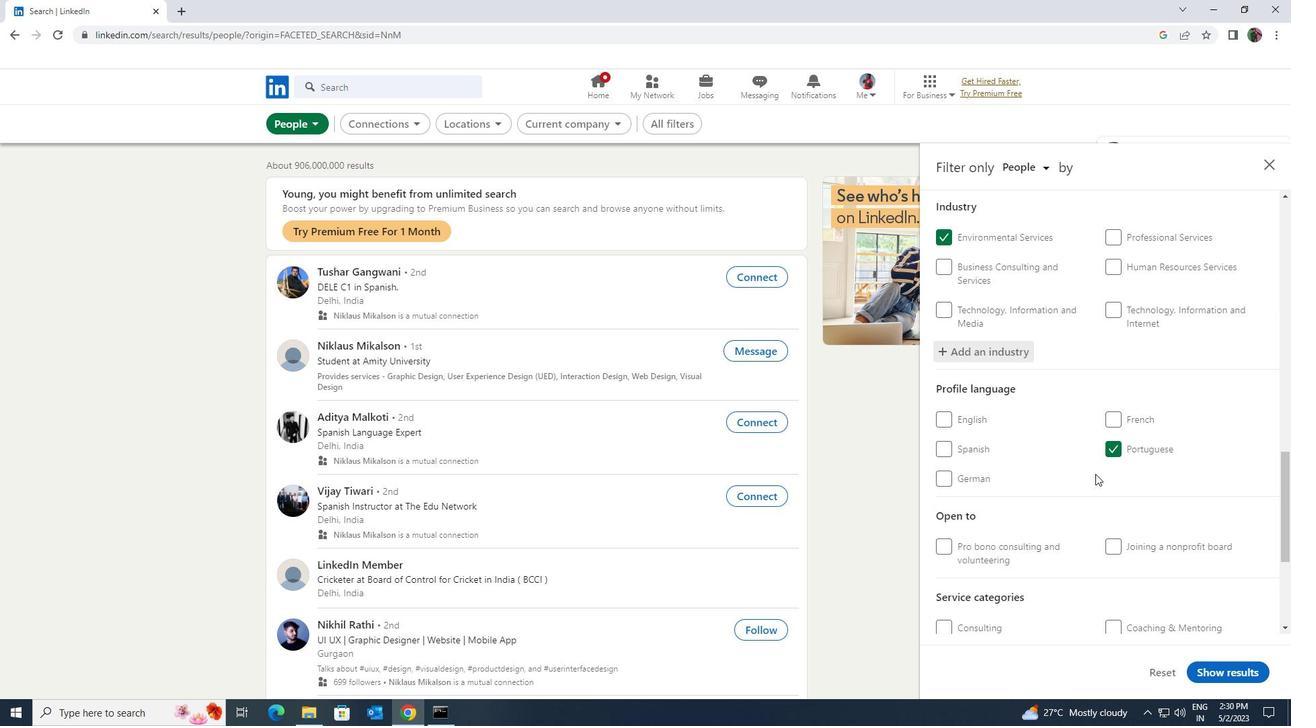 
Action: Mouse scrolled (1095, 473) with delta (0, 0)
Screenshot: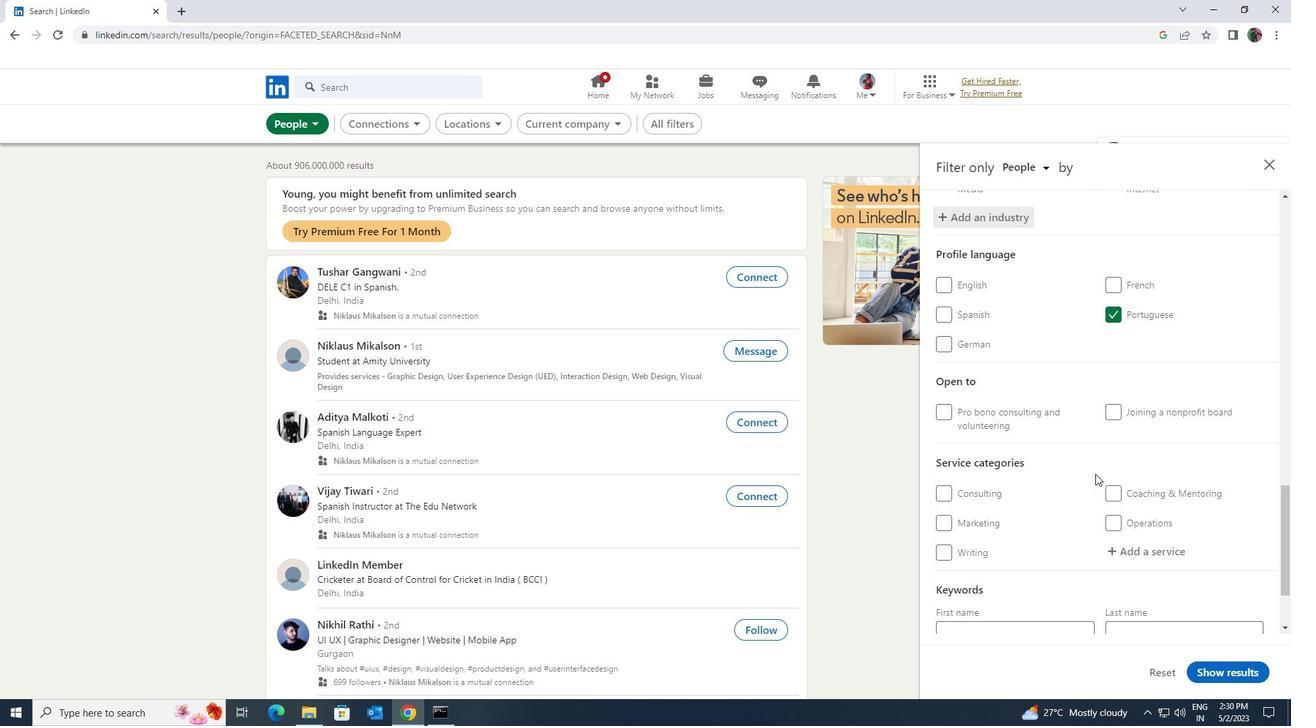 
Action: Mouse moved to (1124, 477)
Screenshot: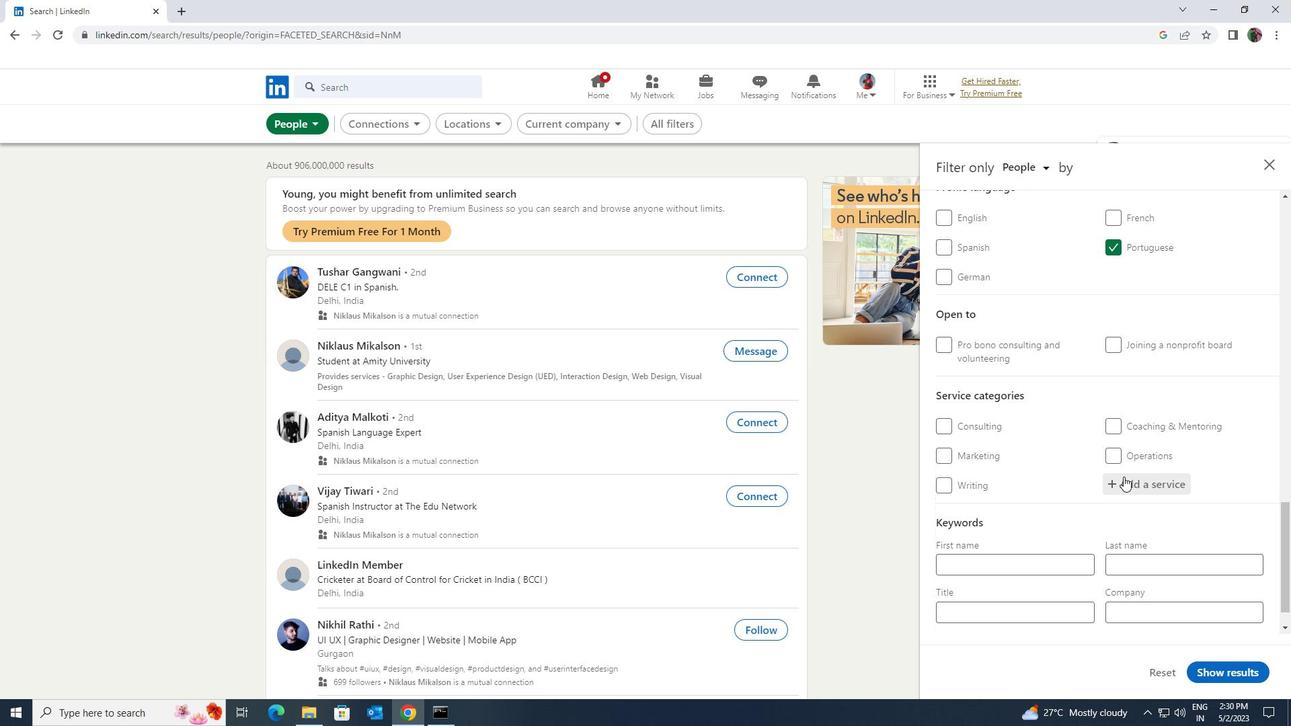 
Action: Mouse pressed left at (1124, 477)
Screenshot: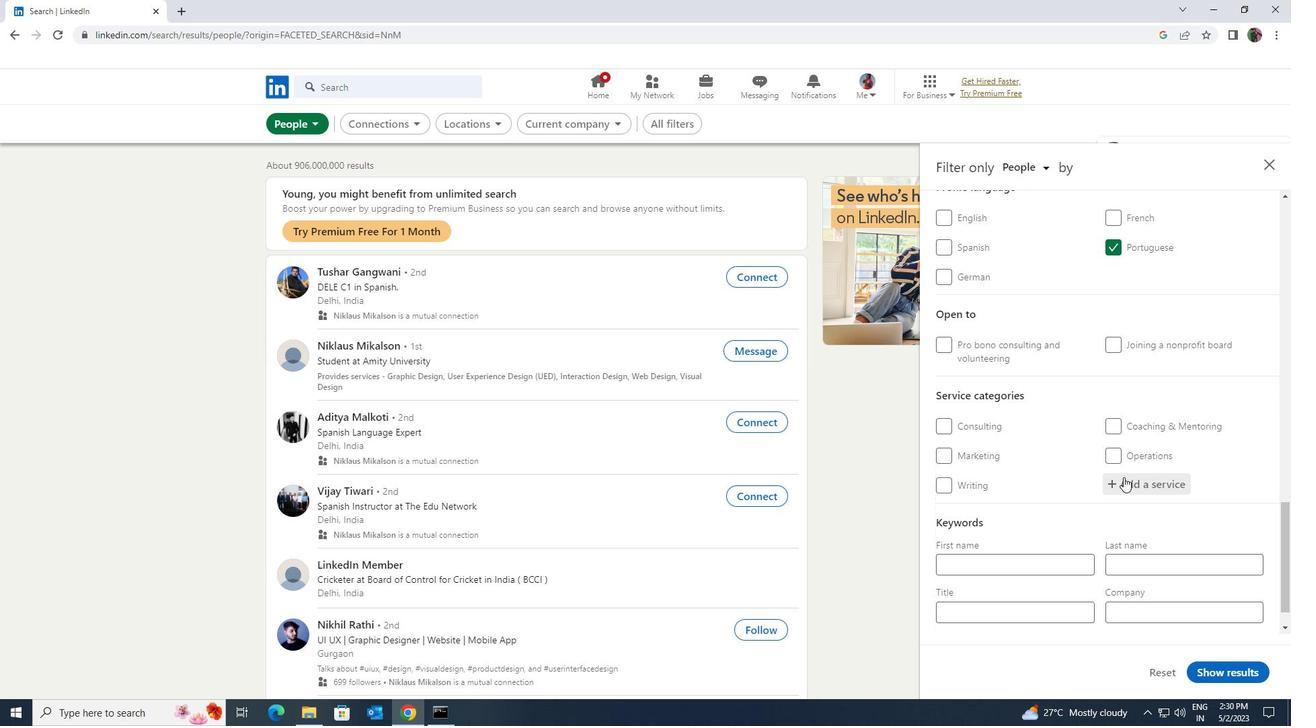 
Action: Key pressed <Key.shift>HEADSHOT
Screenshot: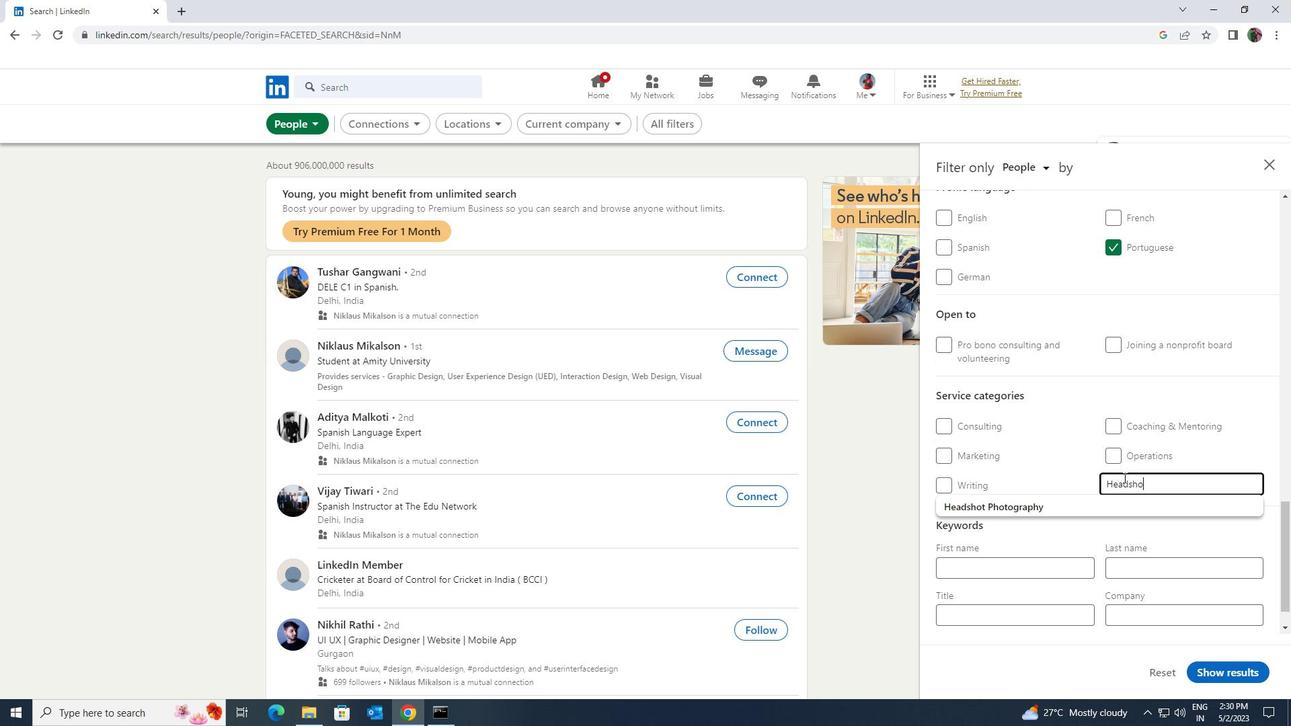 
Action: Mouse moved to (1108, 505)
Screenshot: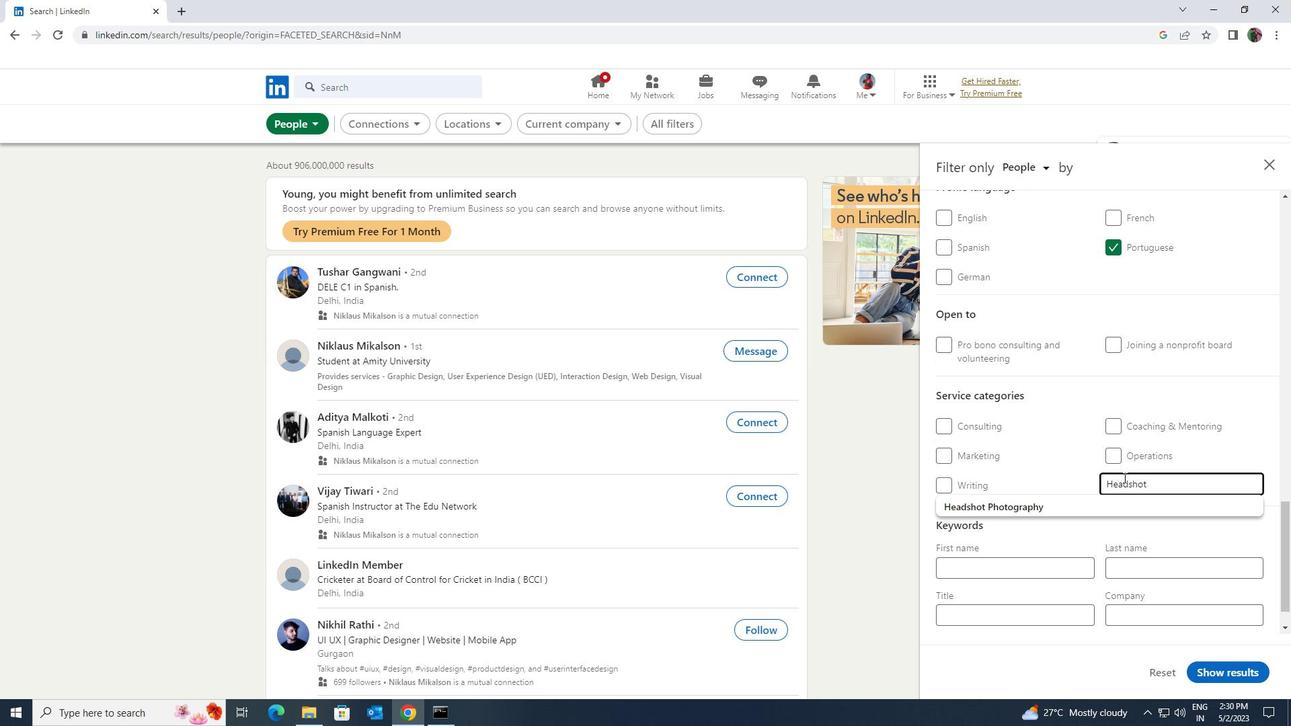 
Action: Mouse pressed left at (1108, 505)
Screenshot: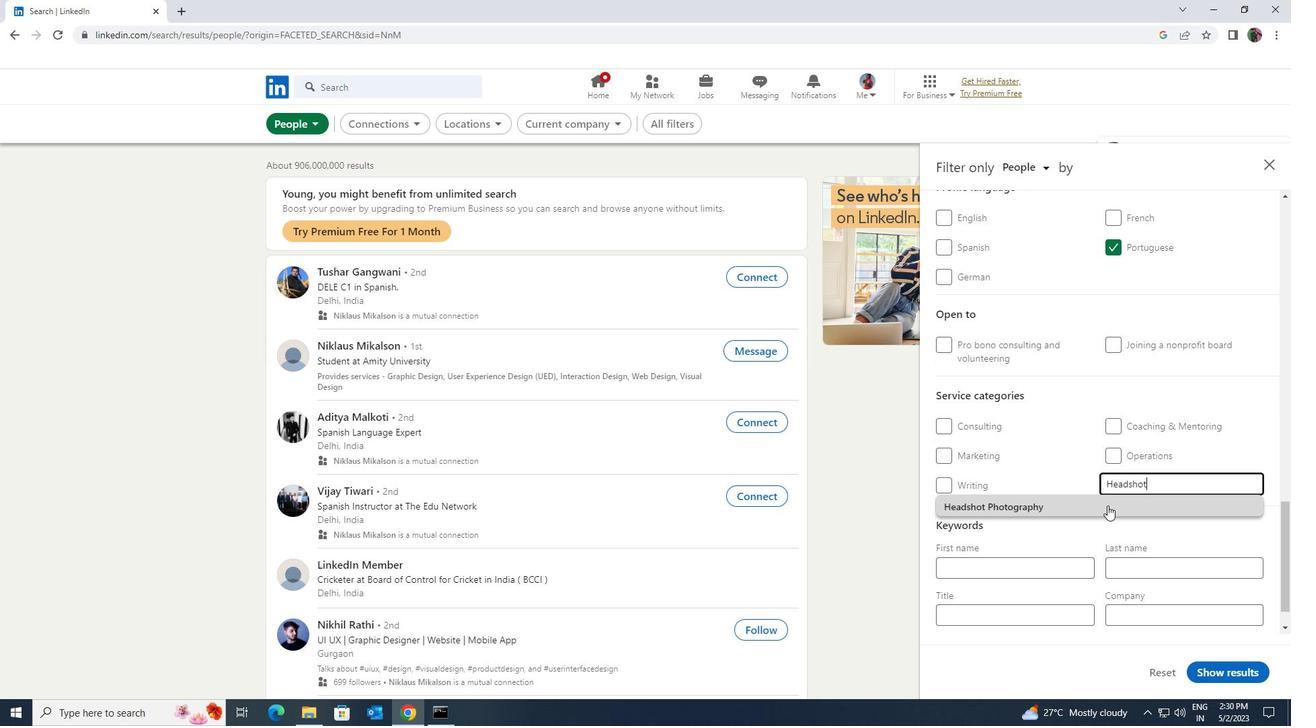 
Action: Mouse moved to (1109, 504)
Screenshot: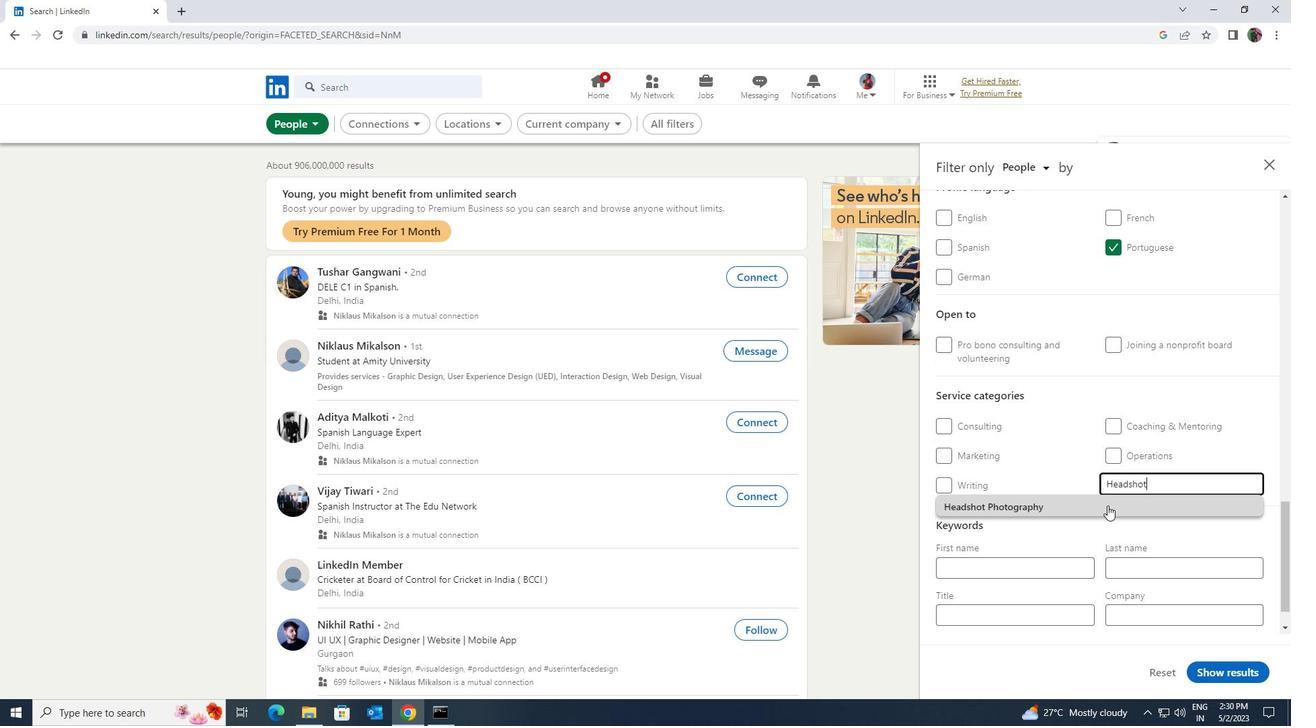 
Action: Mouse scrolled (1109, 503) with delta (0, 0)
Screenshot: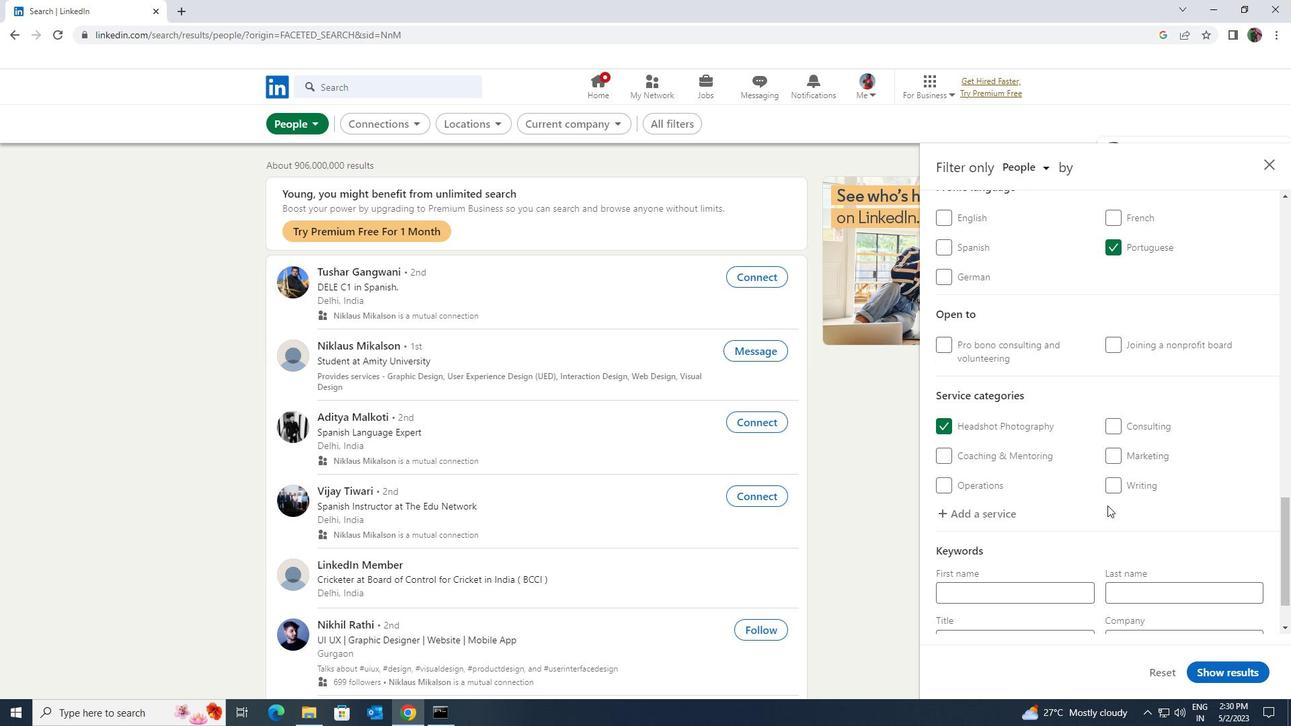 
Action: Mouse scrolled (1109, 503) with delta (0, 0)
Screenshot: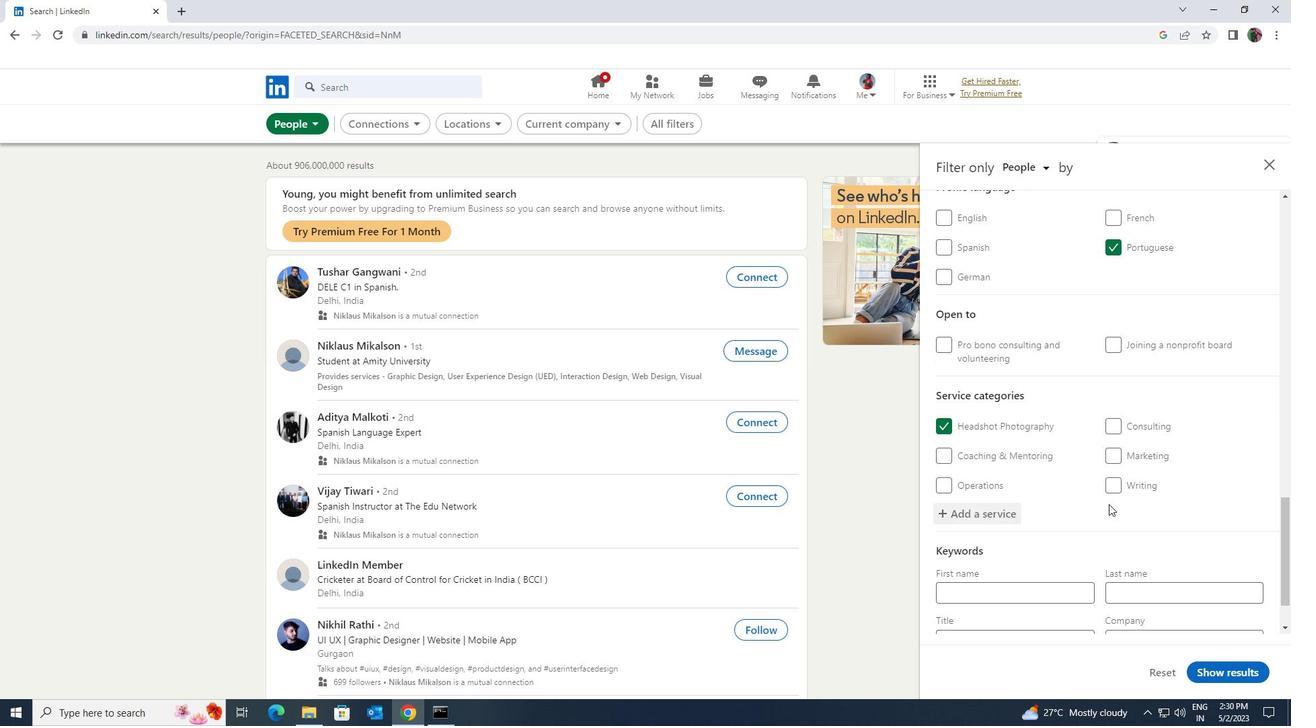 
Action: Mouse scrolled (1109, 503) with delta (0, 0)
Screenshot: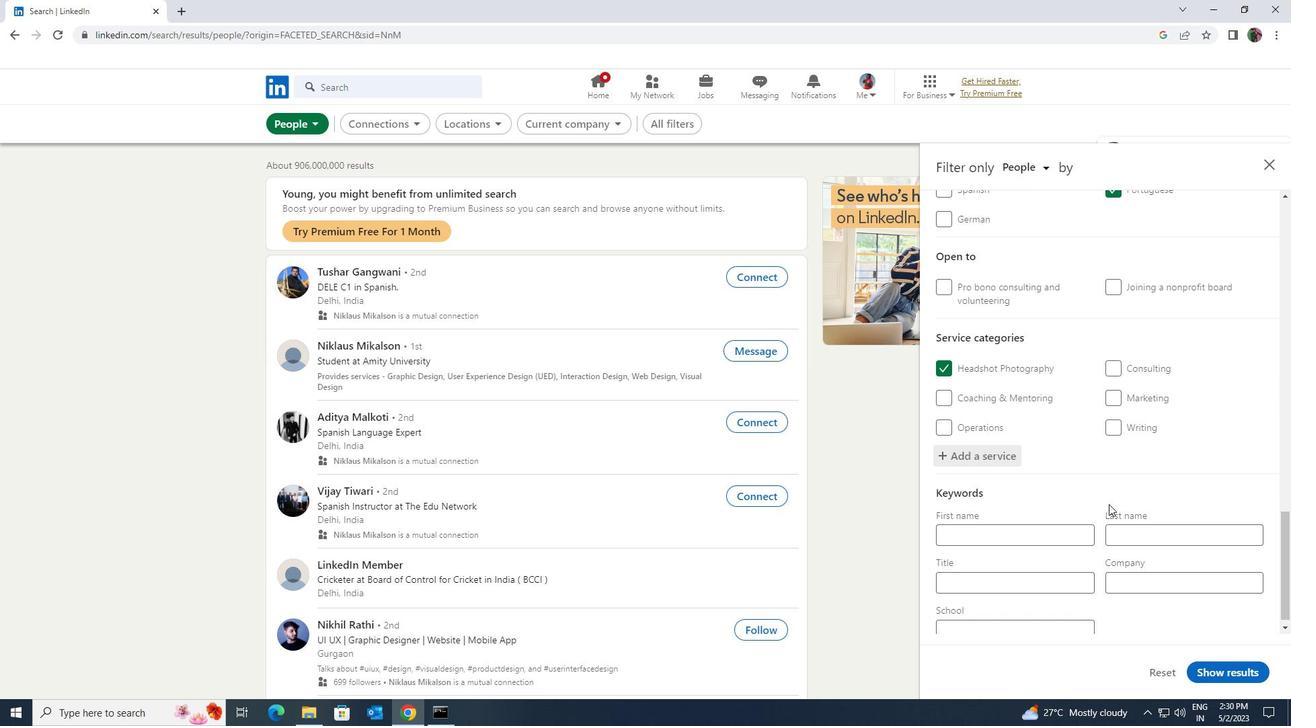 
Action: Mouse scrolled (1109, 503) with delta (0, 0)
Screenshot: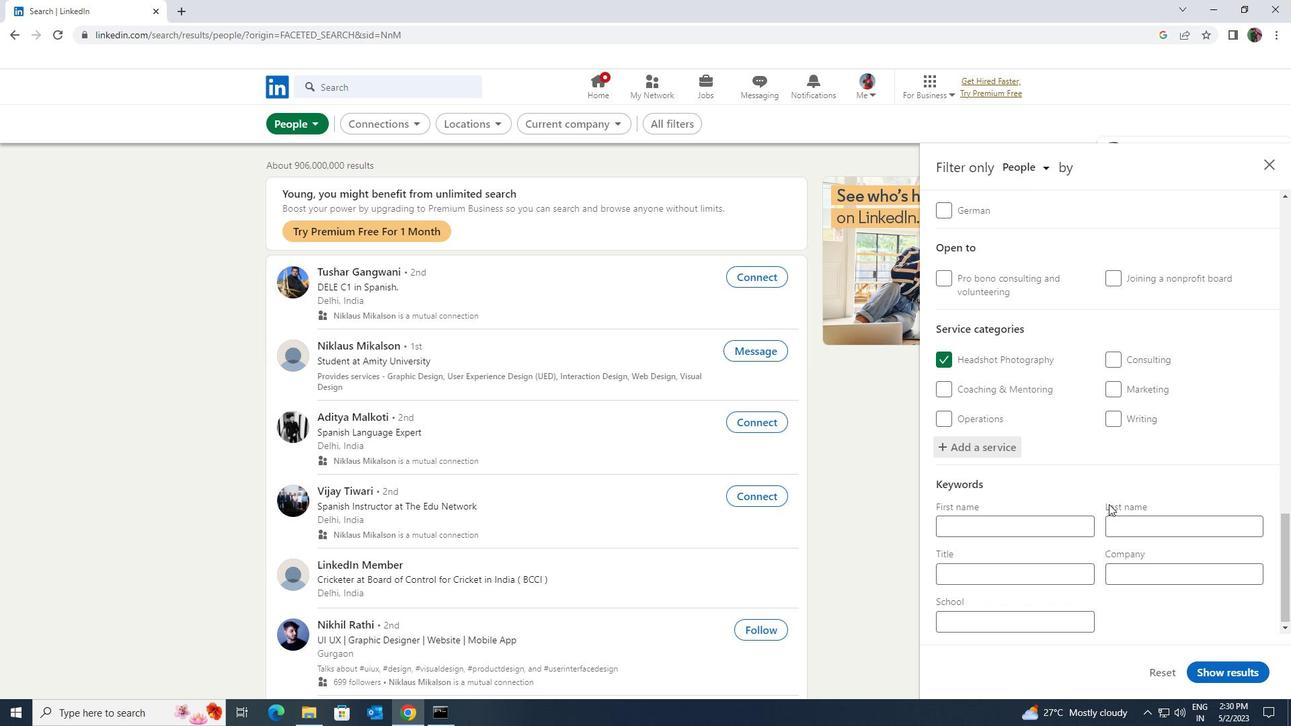 
Action: Mouse moved to (1077, 566)
Screenshot: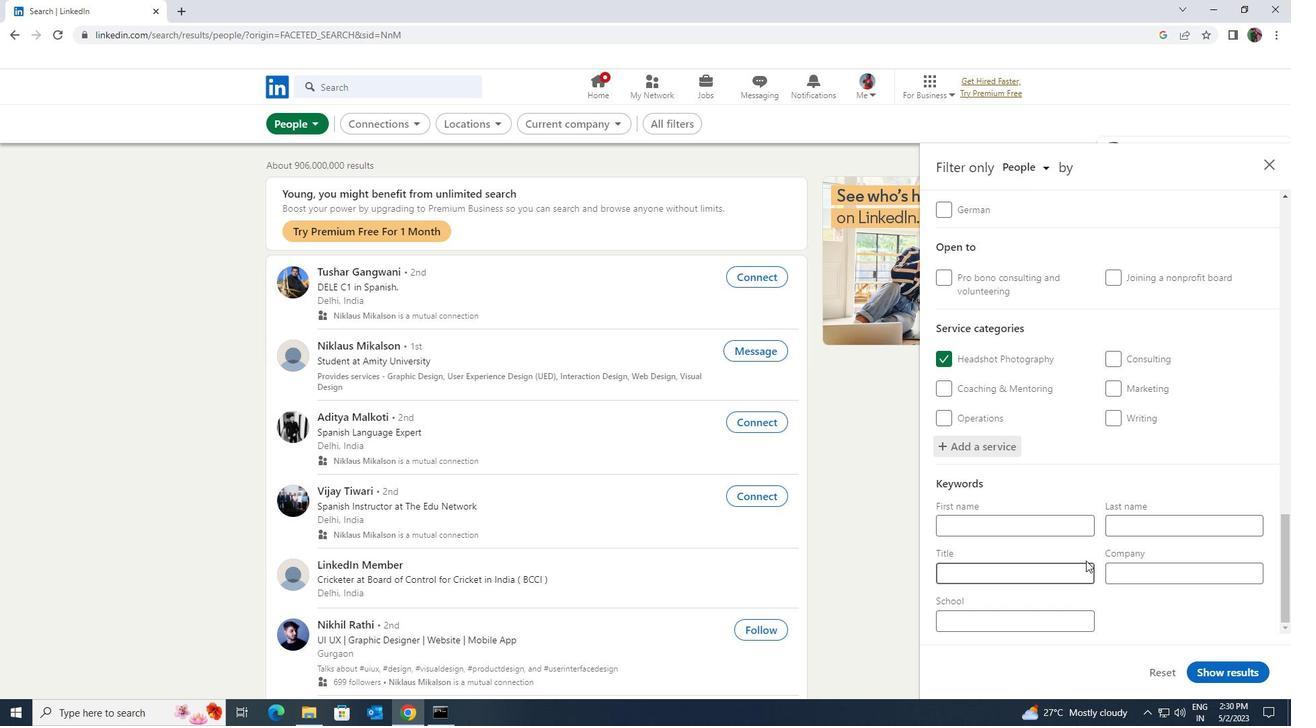 
Action: Mouse pressed left at (1077, 566)
Screenshot: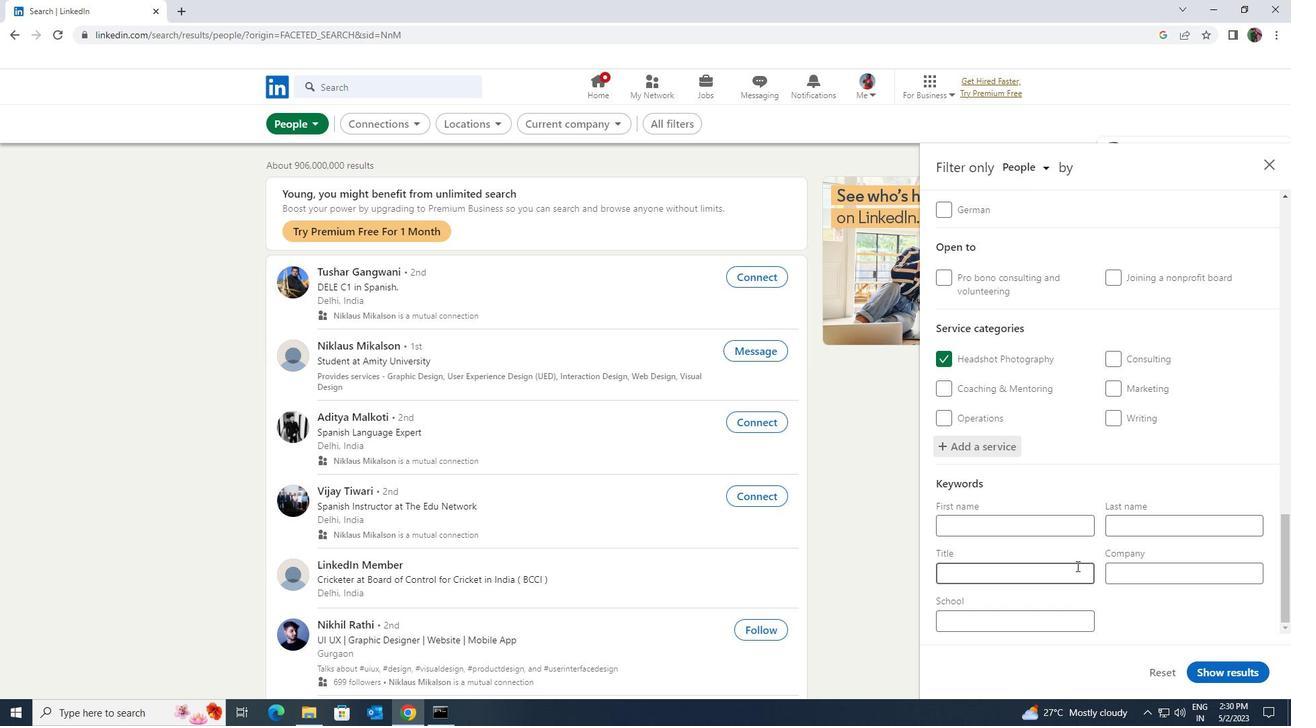 
Action: Key pressed <Key.shift><Key.shift><Key.shift><Key.shift><Key.shift><Key.shift><Key.shift><Key.shift><Key.shift><Key.shift><Key.shift>PRESIDENT
Screenshot: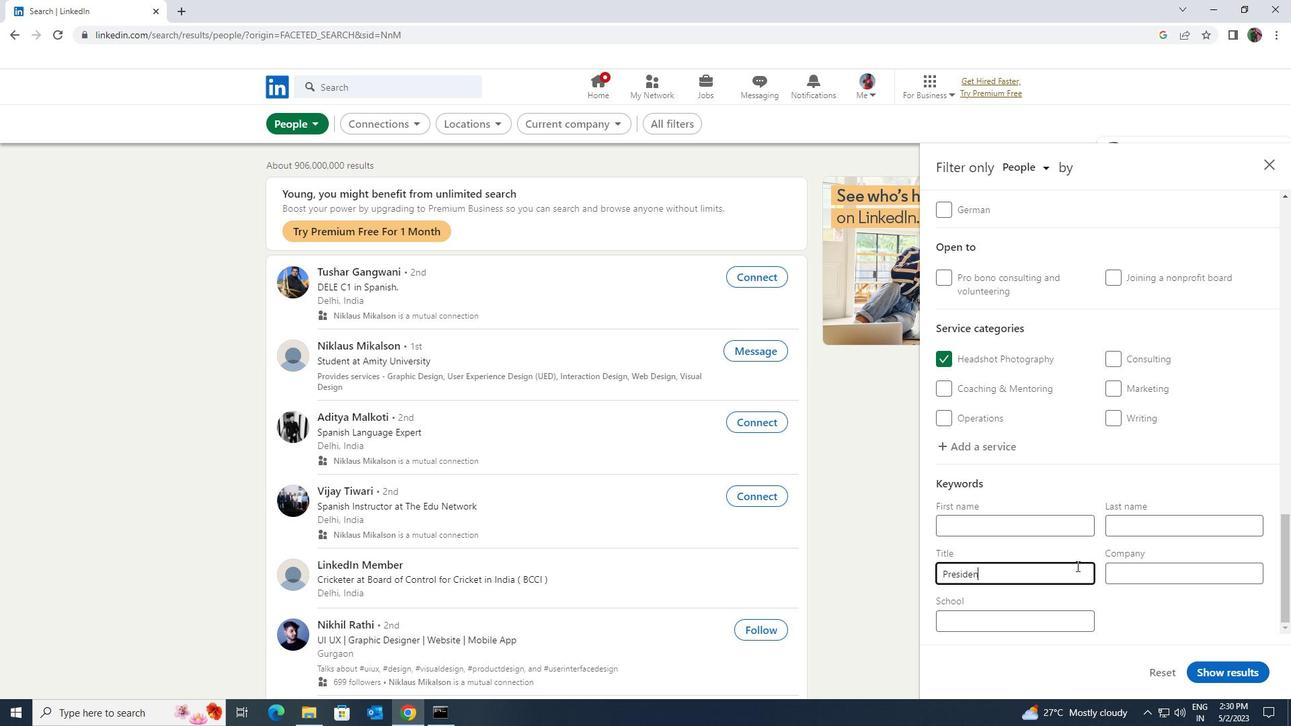 
Action: Mouse moved to (1241, 672)
Screenshot: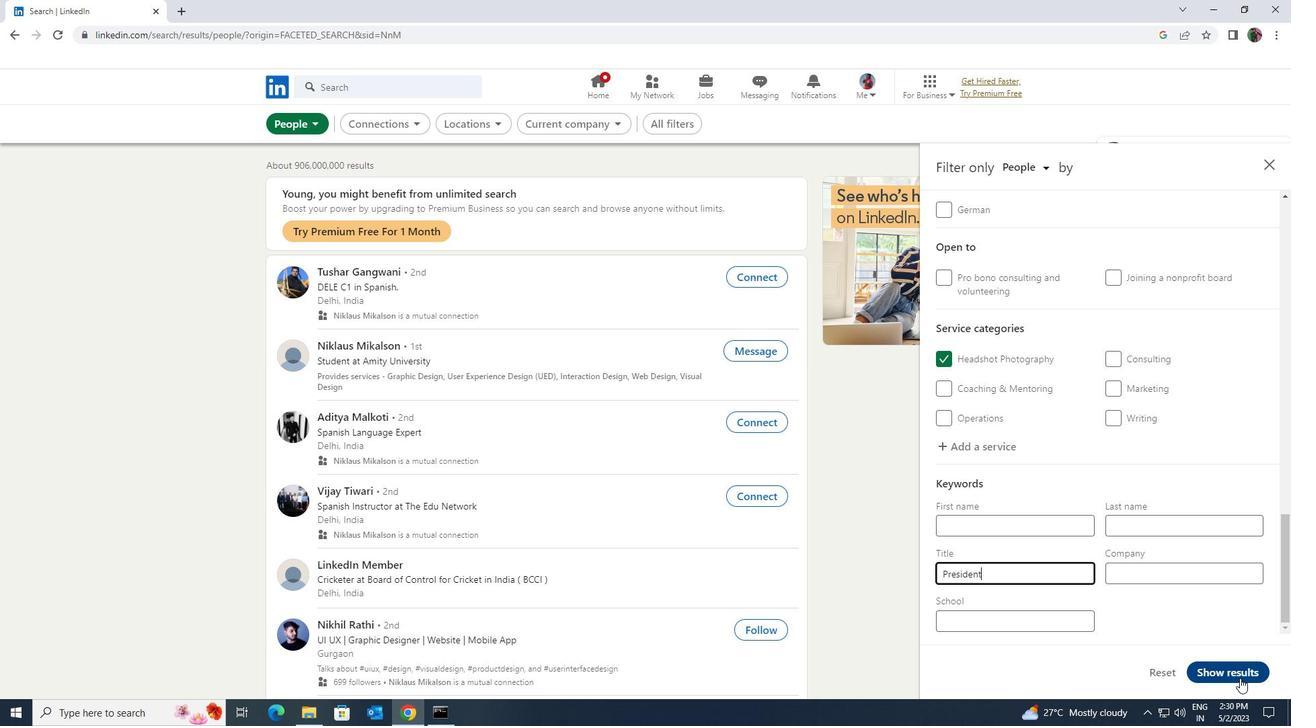 
Action: Mouse pressed left at (1241, 672)
Screenshot: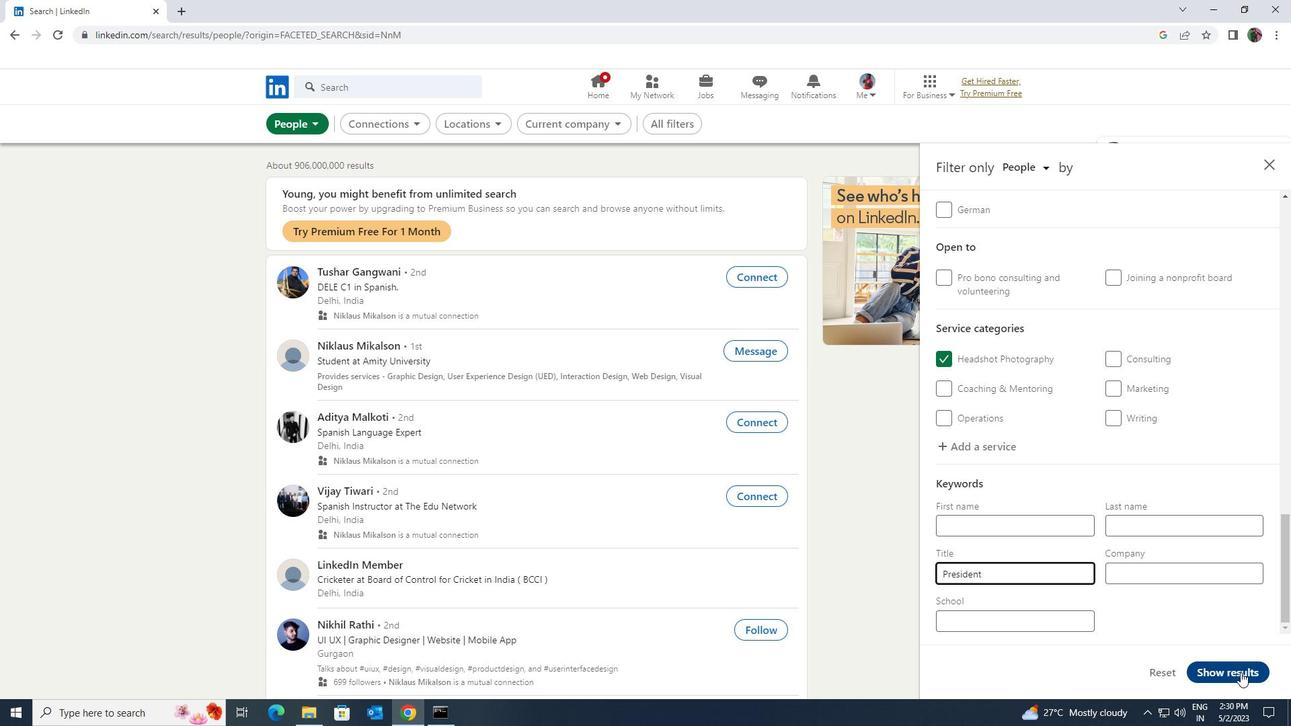
